 Task: Select Give A Gift Card from Gift Cards. Add to cart Amazon Fire Tablet Gift Card-2. Place order for Martha Hall, _x000D_
29730 SW Lancelot Ln_x000D_
Wilsonville, Oregon(OR), 97070, Cell Number (503) 682-3913
Action: Mouse moved to (35, 44)
Screenshot: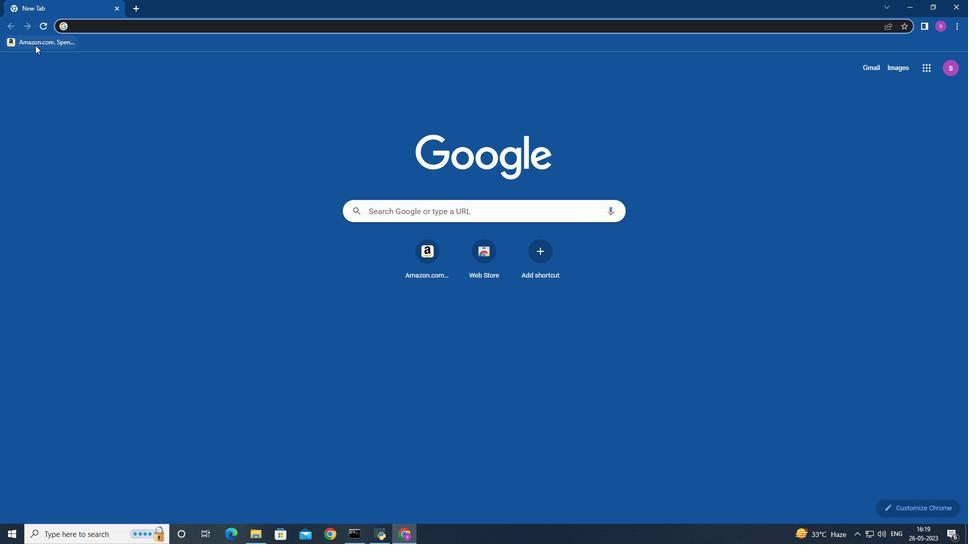 
Action: Mouse pressed left at (35, 44)
Screenshot: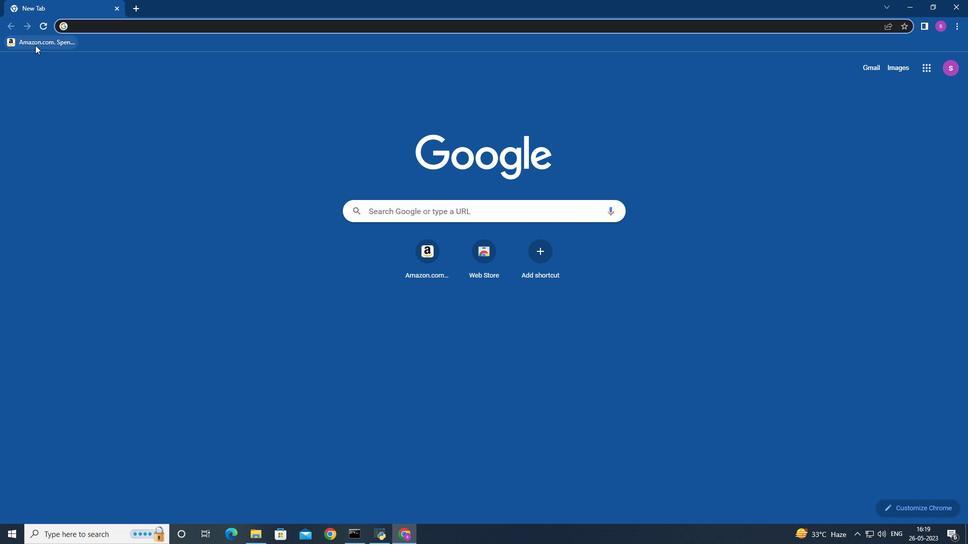 
Action: Mouse moved to (152, 278)
Screenshot: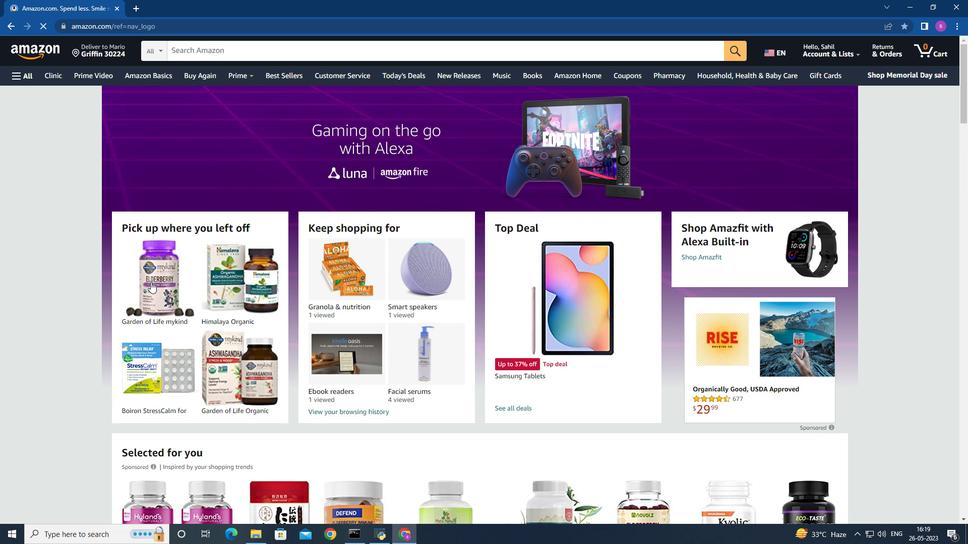 
Action: Mouse scrolled (152, 279) with delta (0, 0)
Screenshot: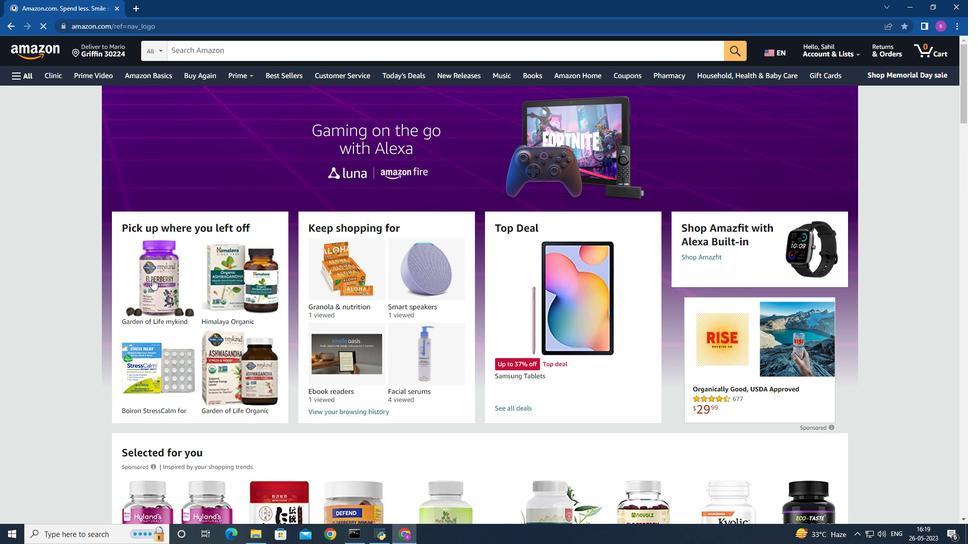
Action: Mouse scrolled (152, 279) with delta (0, 0)
Screenshot: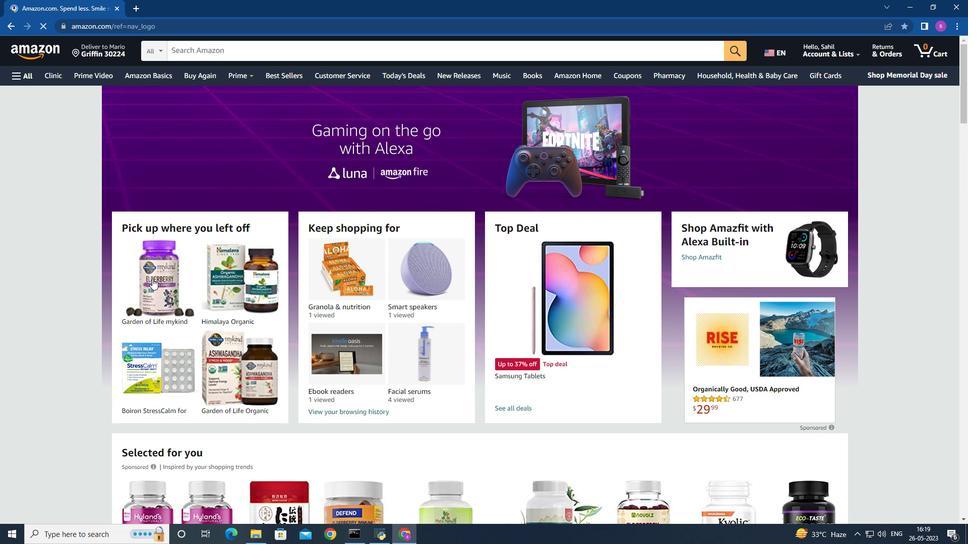 
Action: Mouse moved to (190, 197)
Screenshot: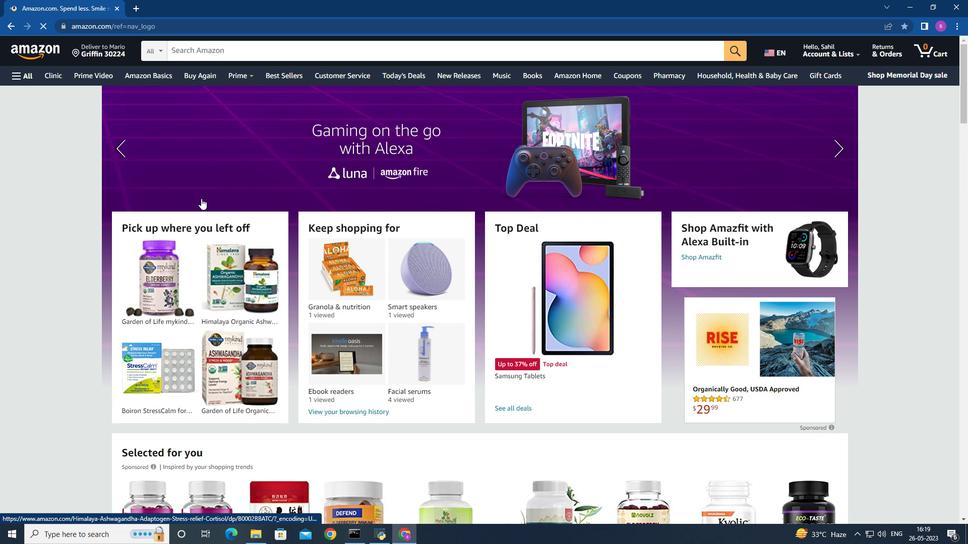 
Action: Mouse scrolled (190, 197) with delta (0, 0)
Screenshot: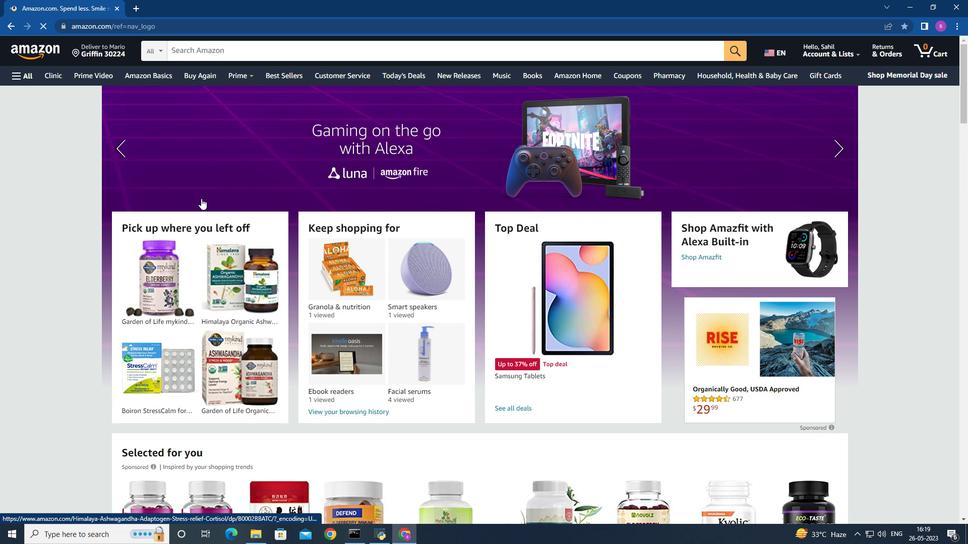 
Action: Mouse moved to (189, 197)
Screenshot: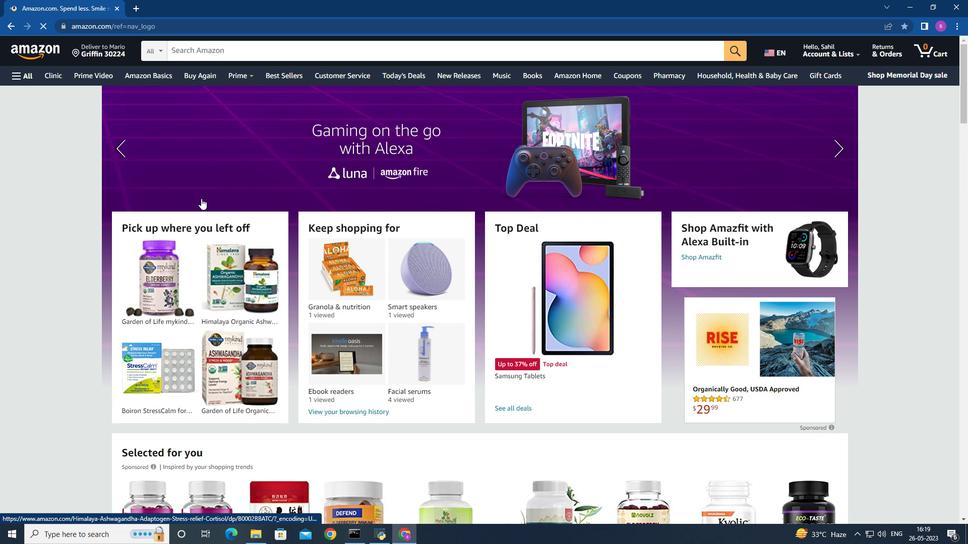 
Action: Mouse scrolled (189, 197) with delta (0, 0)
Screenshot: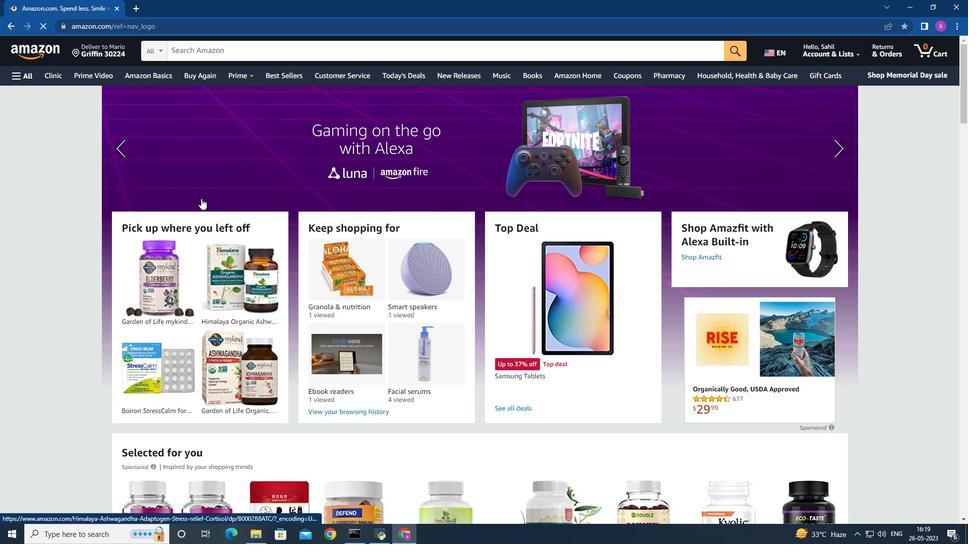 
Action: Mouse moved to (178, 210)
Screenshot: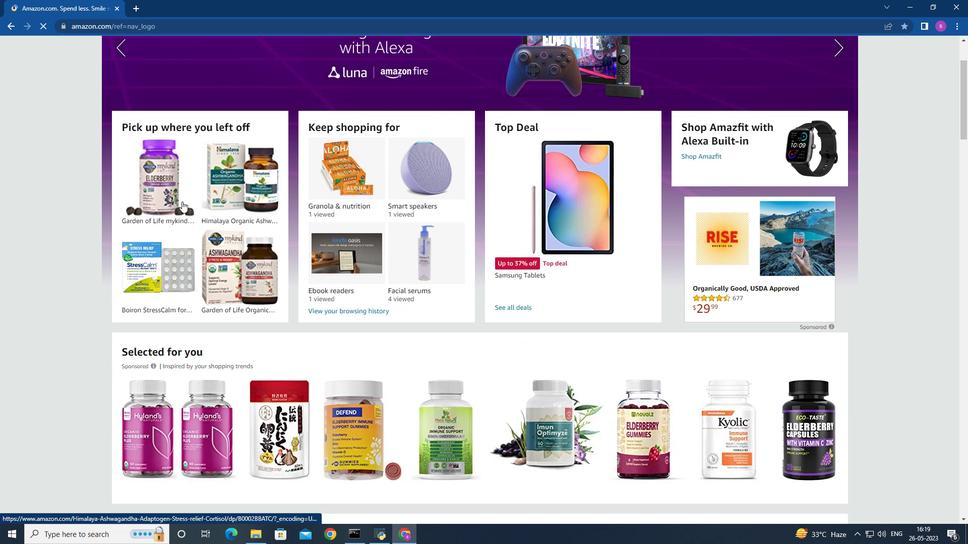 
Action: Mouse scrolled (178, 211) with delta (0, 0)
Screenshot: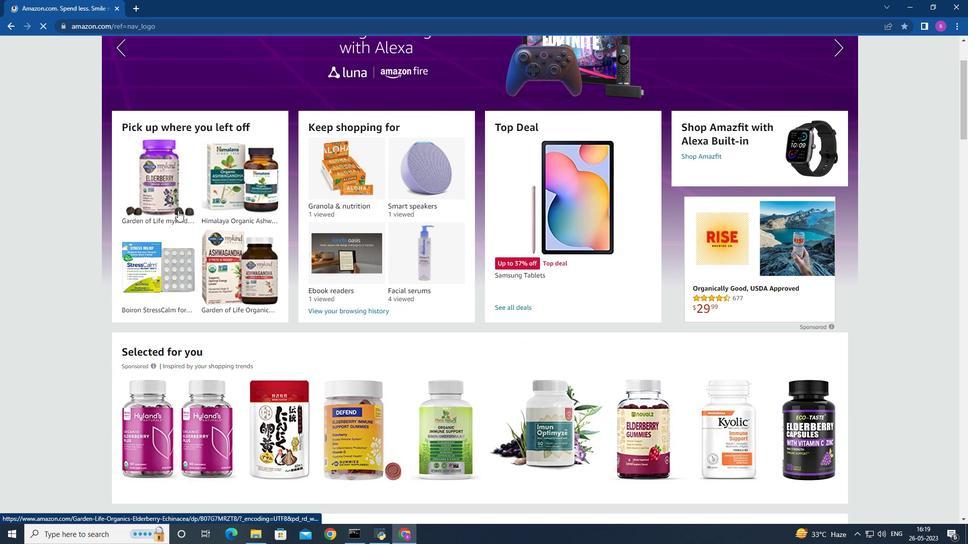 
Action: Mouse scrolled (178, 211) with delta (0, 0)
Screenshot: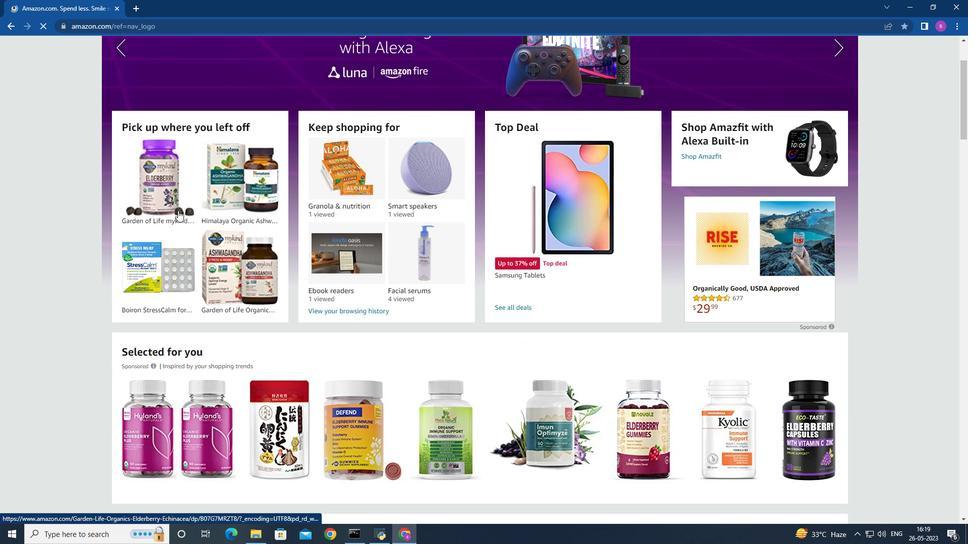 
Action: Mouse scrolled (178, 211) with delta (0, 0)
Screenshot: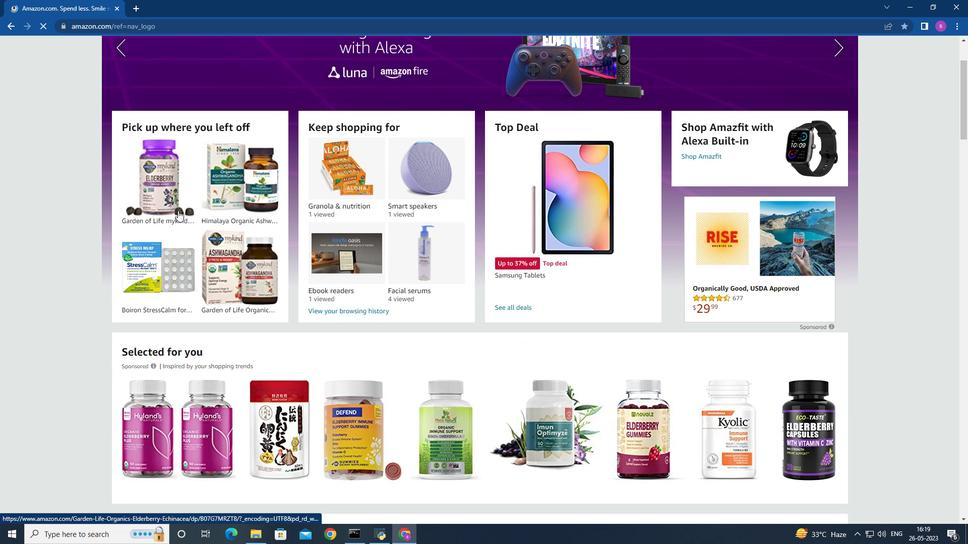 
Action: Mouse scrolled (178, 211) with delta (0, 0)
Screenshot: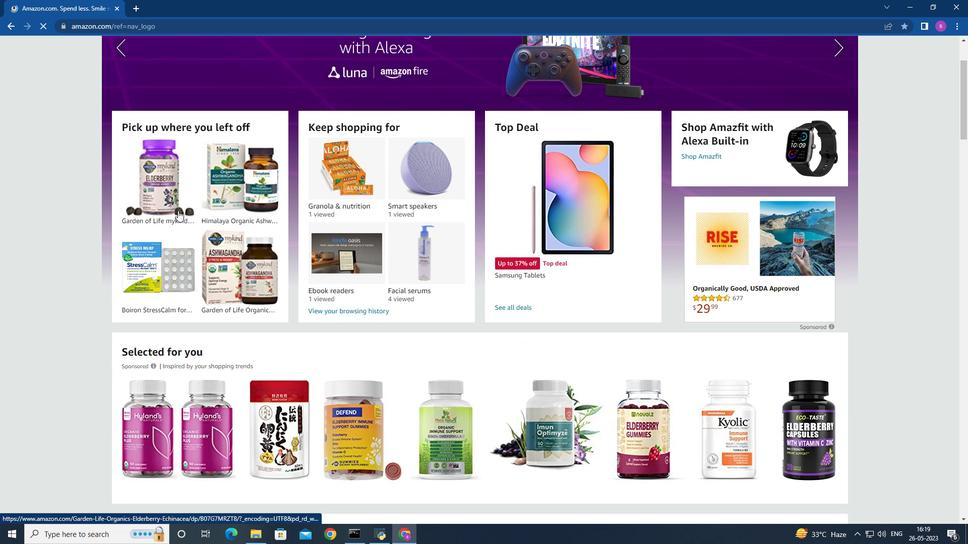 
Action: Mouse scrolled (178, 211) with delta (0, 0)
Screenshot: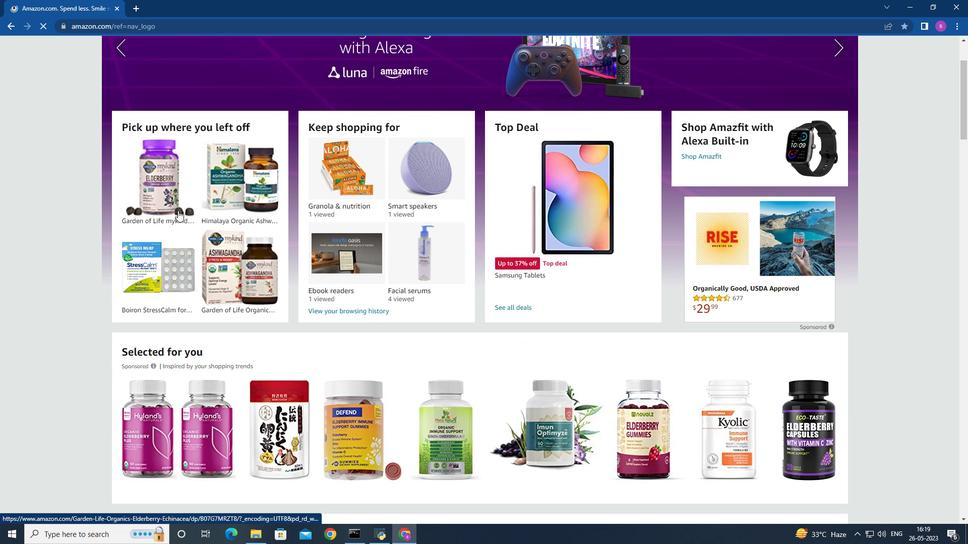 
Action: Mouse scrolled (178, 211) with delta (0, 0)
Screenshot: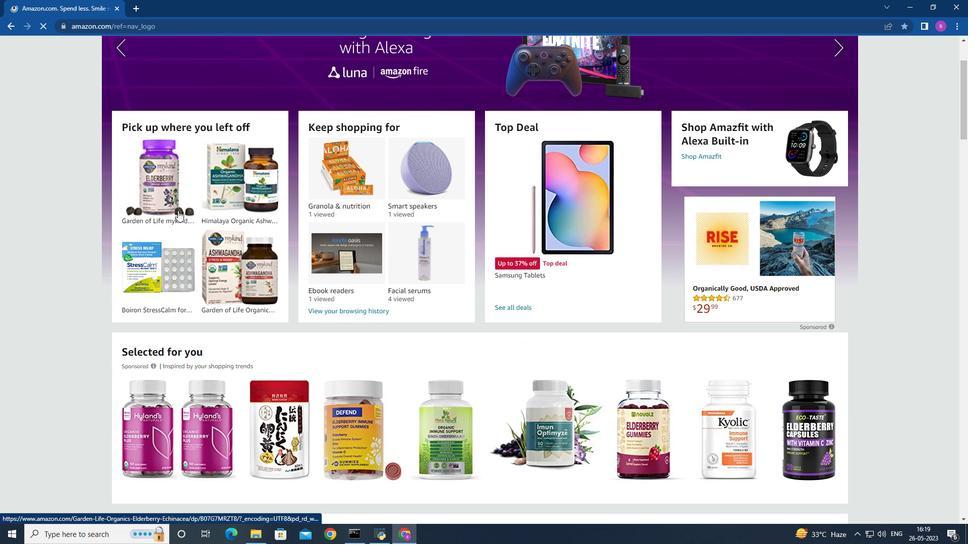 
Action: Mouse moved to (85, 51)
Screenshot: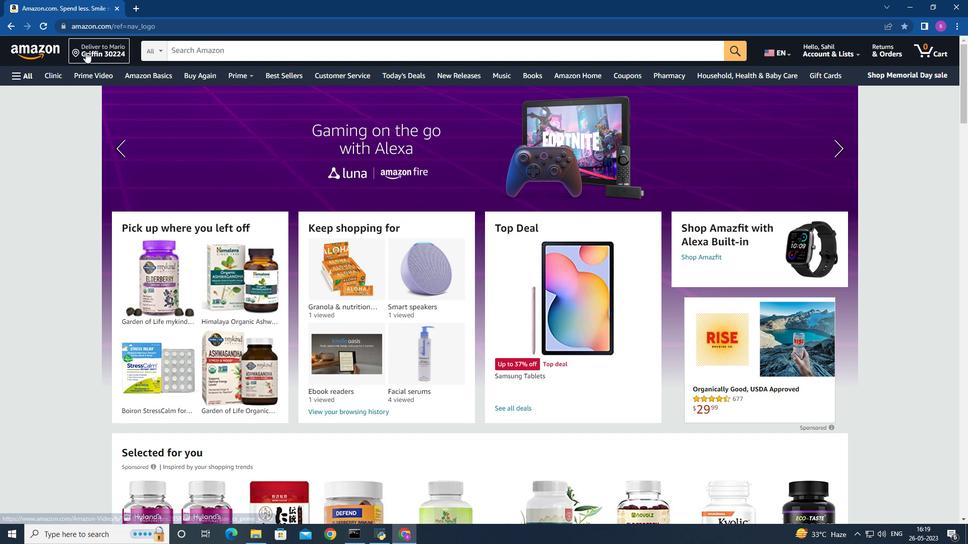 
Action: Mouse pressed left at (85, 51)
Screenshot: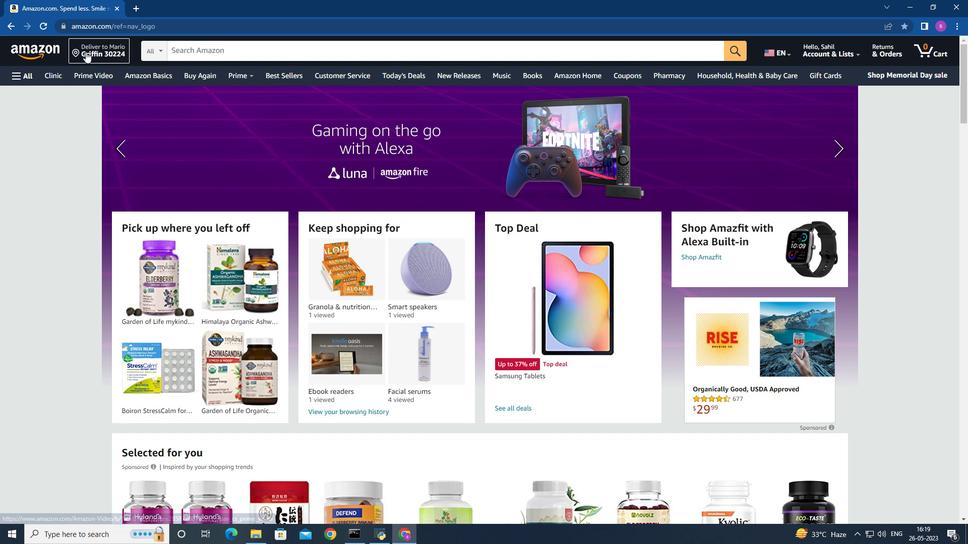 
Action: Mouse moved to (476, 313)
Screenshot: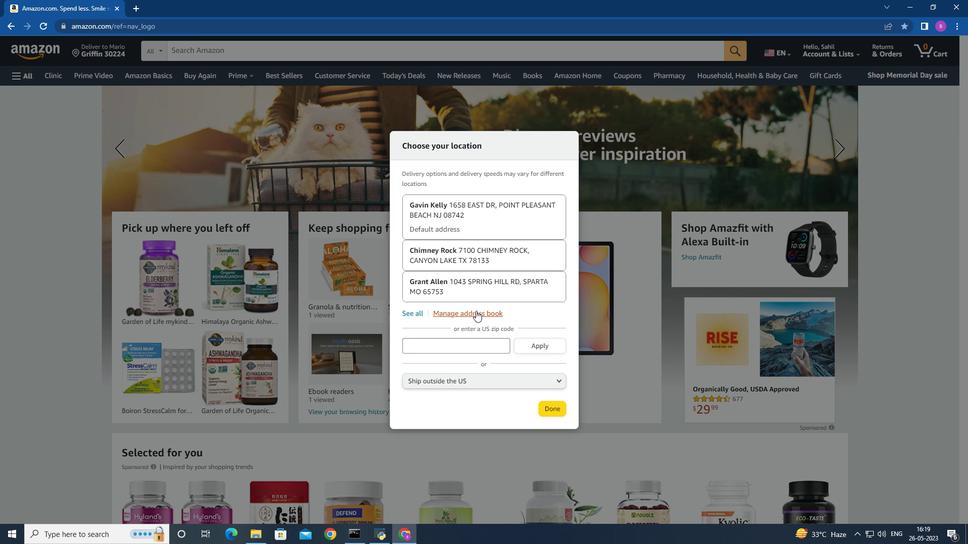 
Action: Mouse pressed left at (476, 313)
Screenshot: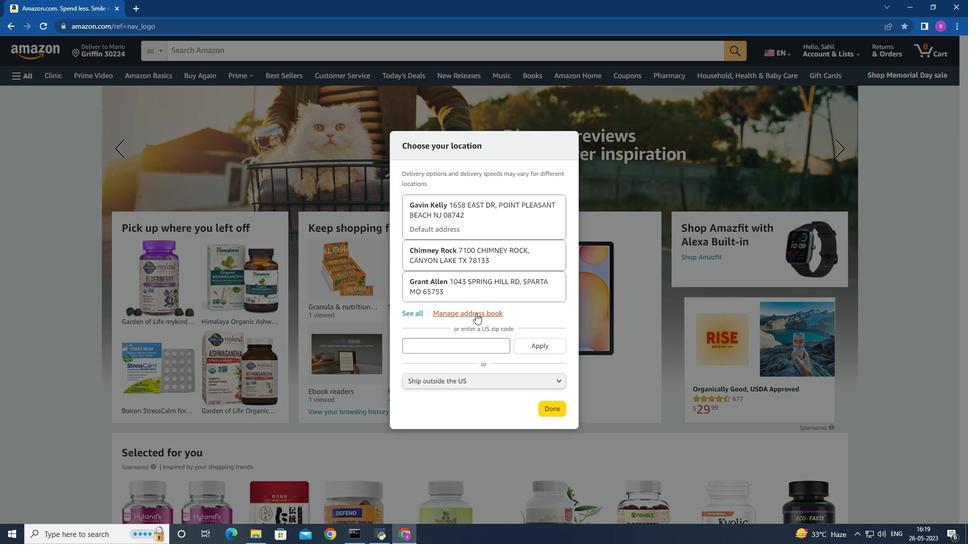 
Action: Mouse moved to (301, 229)
Screenshot: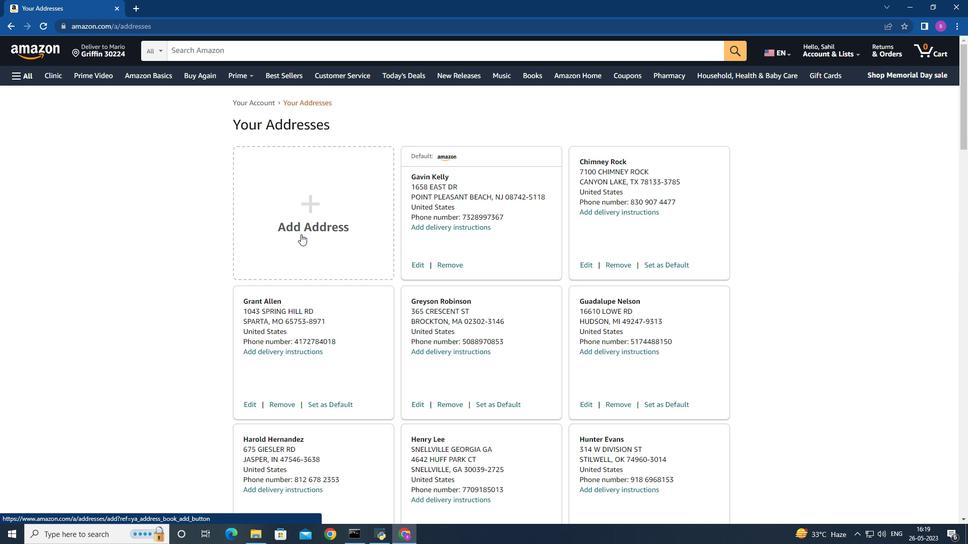 
Action: Mouse pressed left at (301, 229)
Screenshot: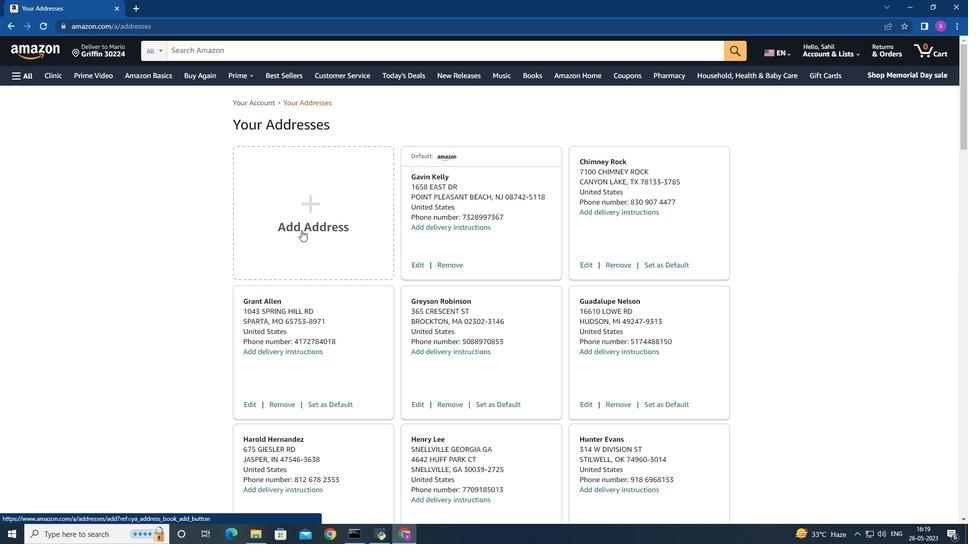 
Action: Mouse moved to (396, 245)
Screenshot: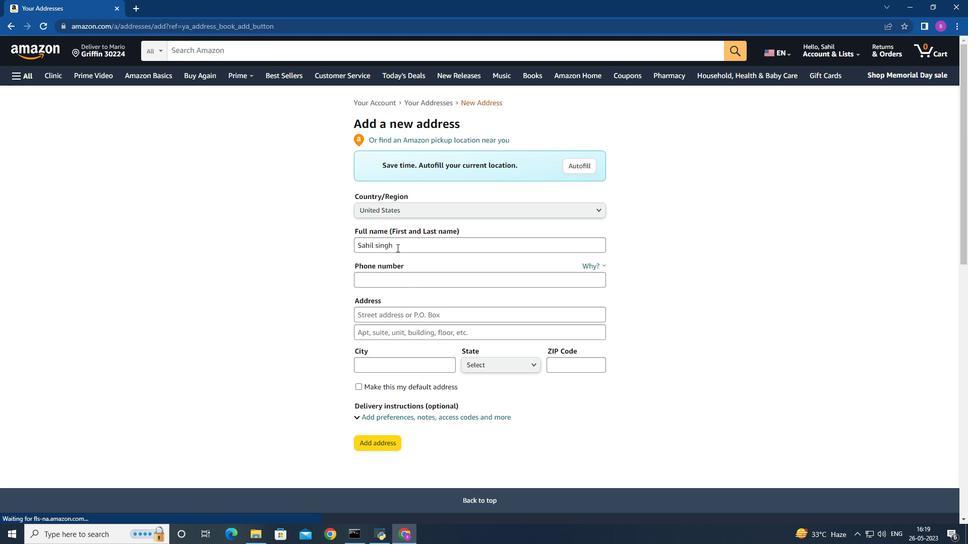 
Action: Mouse pressed left at (396, 245)
Screenshot: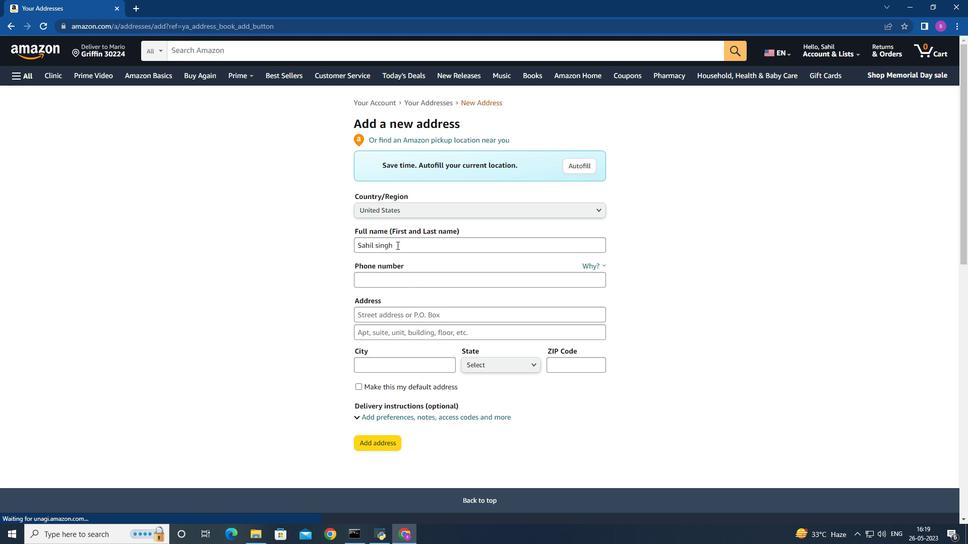 
Action: Mouse moved to (299, 246)
Screenshot: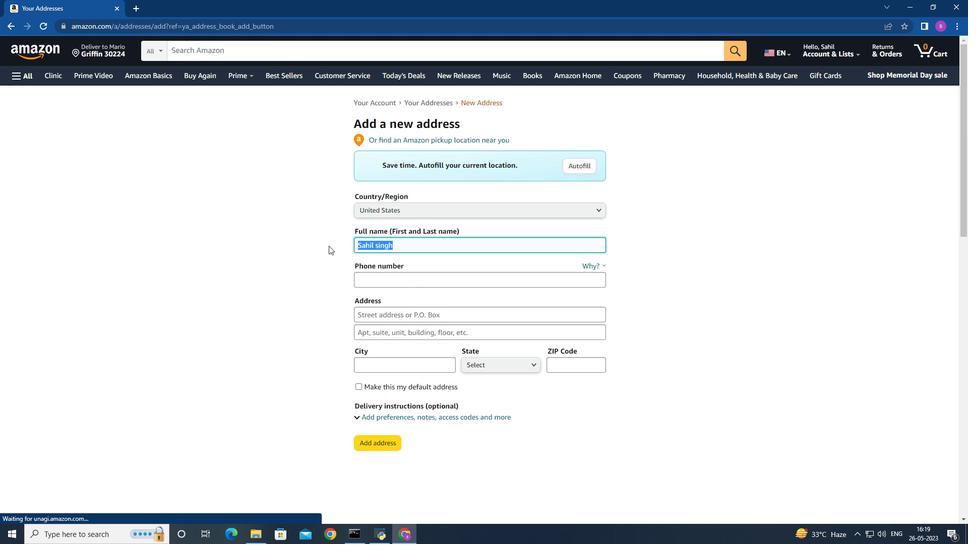 
Action: Key pressed <Key.backspace><Key.shift>Martha<Key.space><Key.shift>Hall
Screenshot: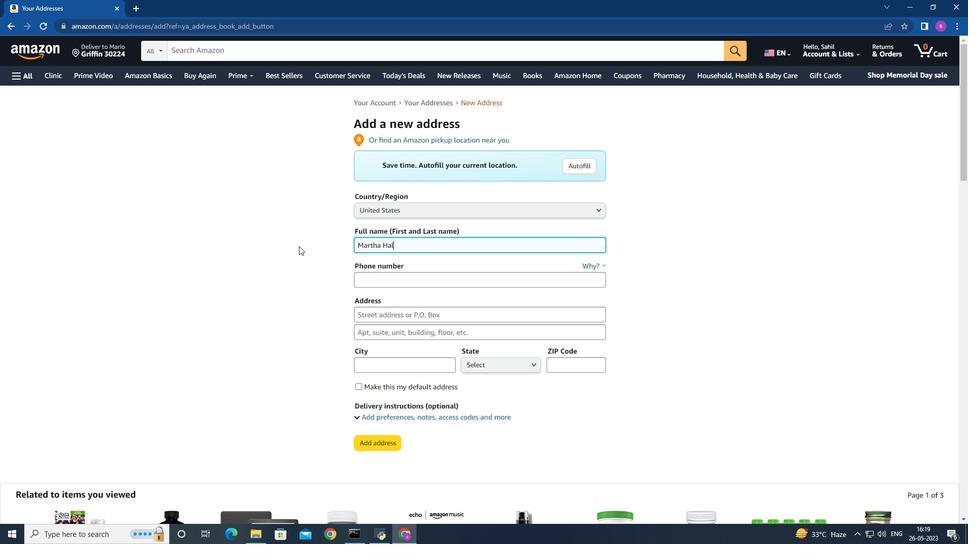 
Action: Mouse moved to (380, 277)
Screenshot: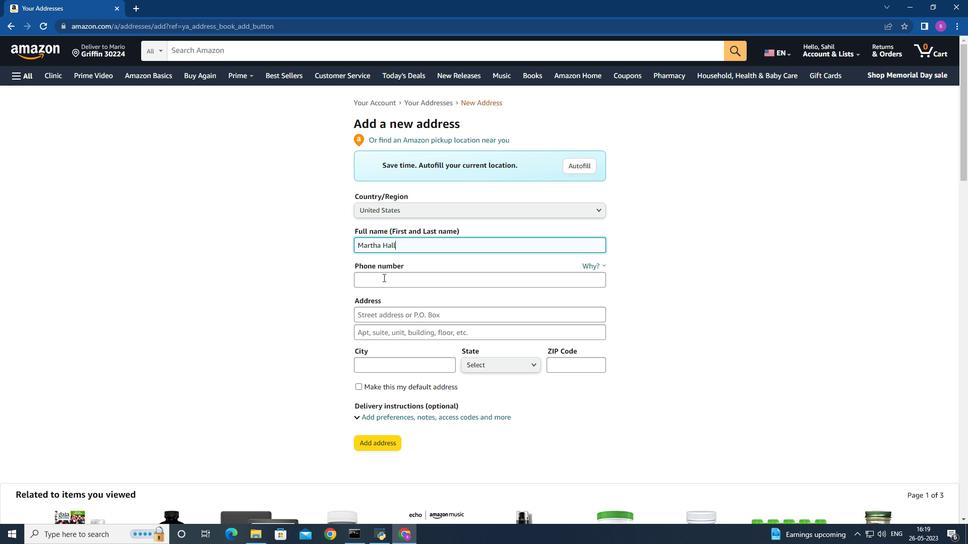 
Action: Mouse pressed left at (380, 277)
Screenshot: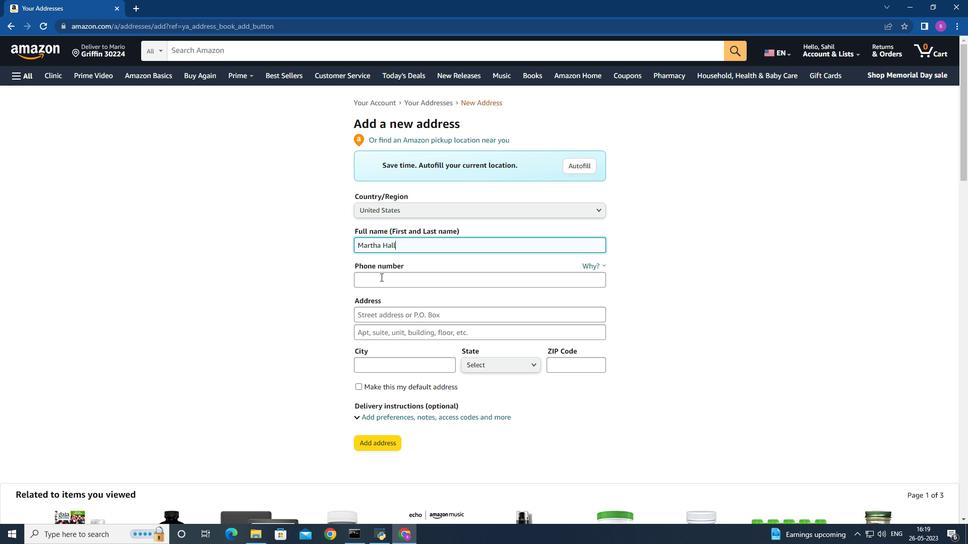
Action: Key pressed <Key.shift>(5043<Key.backspace><Key.backspace>3<Key.shift>)<Key.shift><Key.shift>^<Key.backspace>682-3913
Screenshot: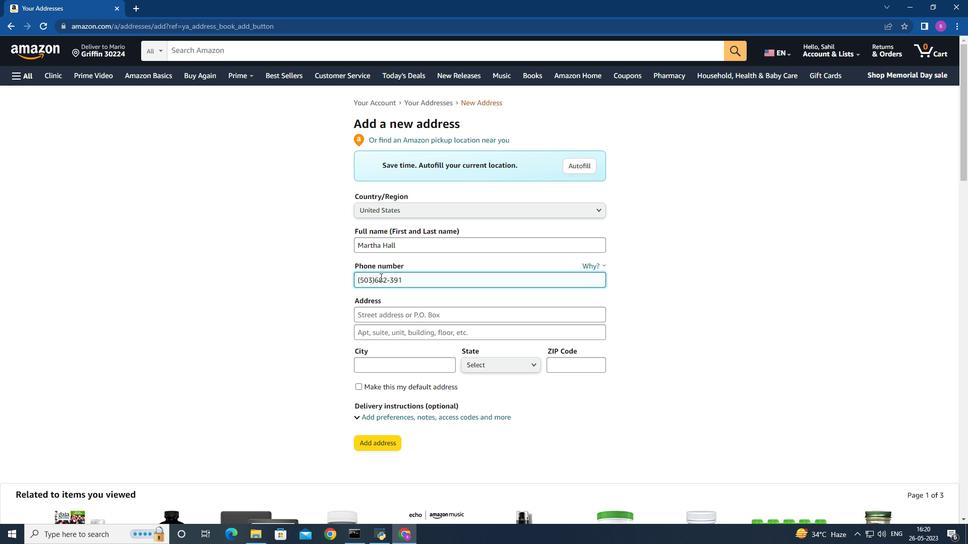 
Action: Mouse moved to (371, 313)
Screenshot: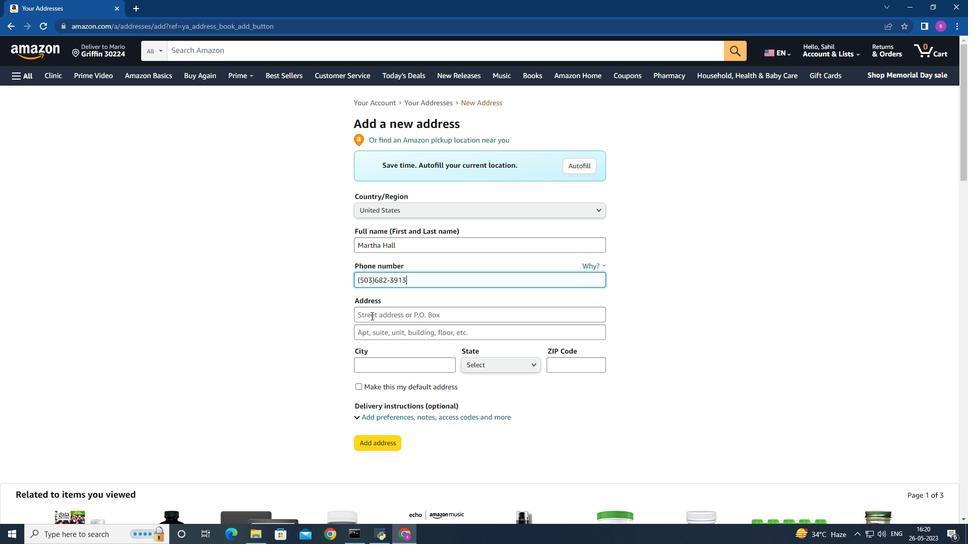 
Action: Mouse pressed left at (371, 313)
Screenshot: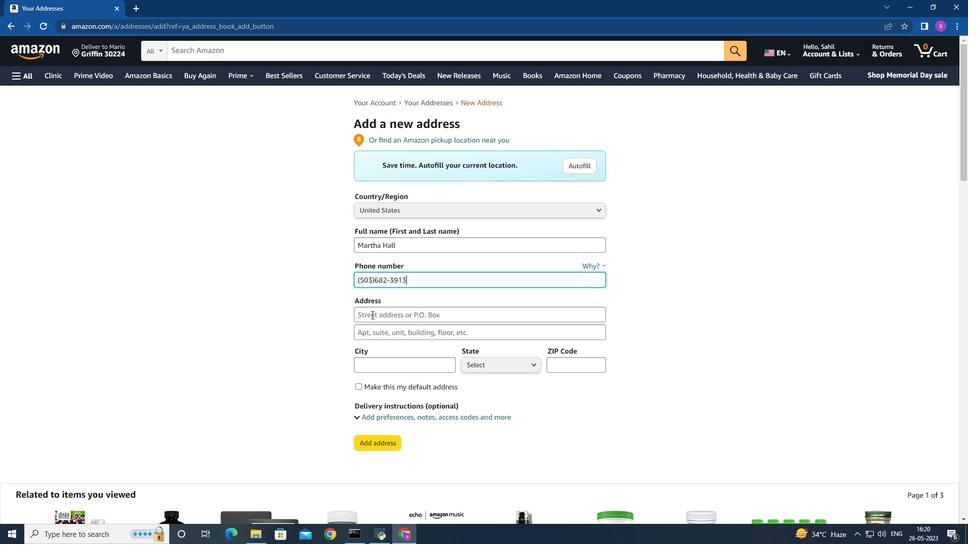 
Action: Mouse moved to (371, 313)
Screenshot: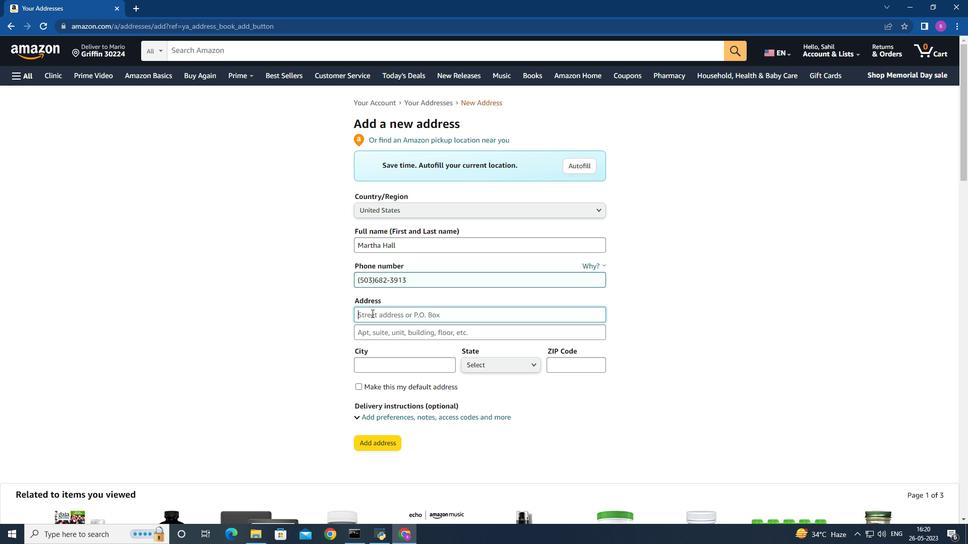 
Action: Key pressed 29730<Key.space><Key.shift>SW<Key.space><Key.shift><Key.shift><Key.shift>L
Screenshot: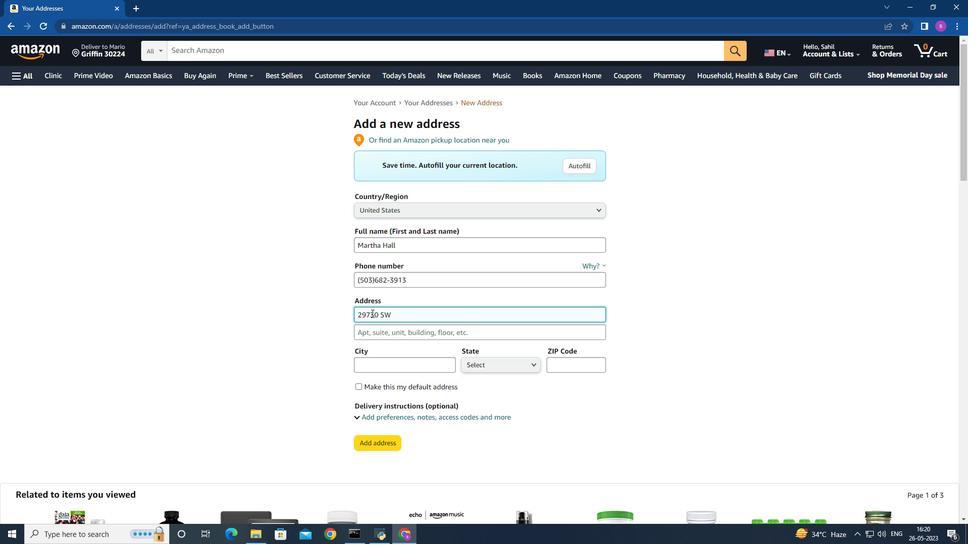 
Action: Mouse moved to (399, 334)
Screenshot: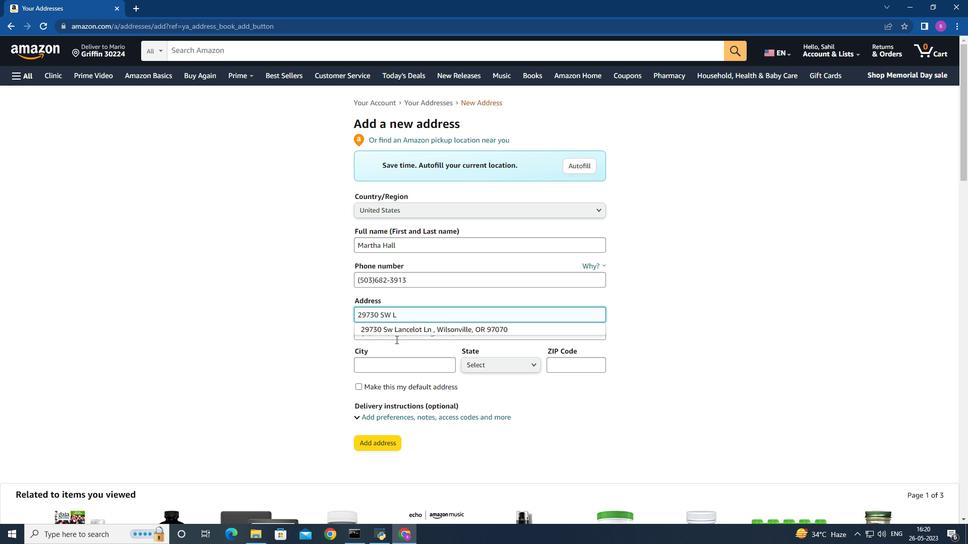 
Action: Mouse pressed left at (399, 334)
Screenshot: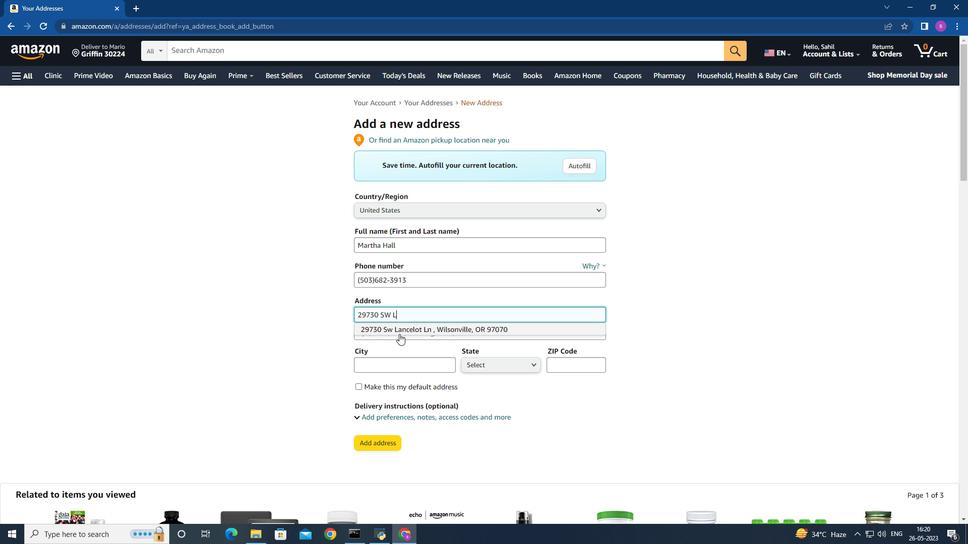 
Action: Mouse moved to (421, 386)
Screenshot: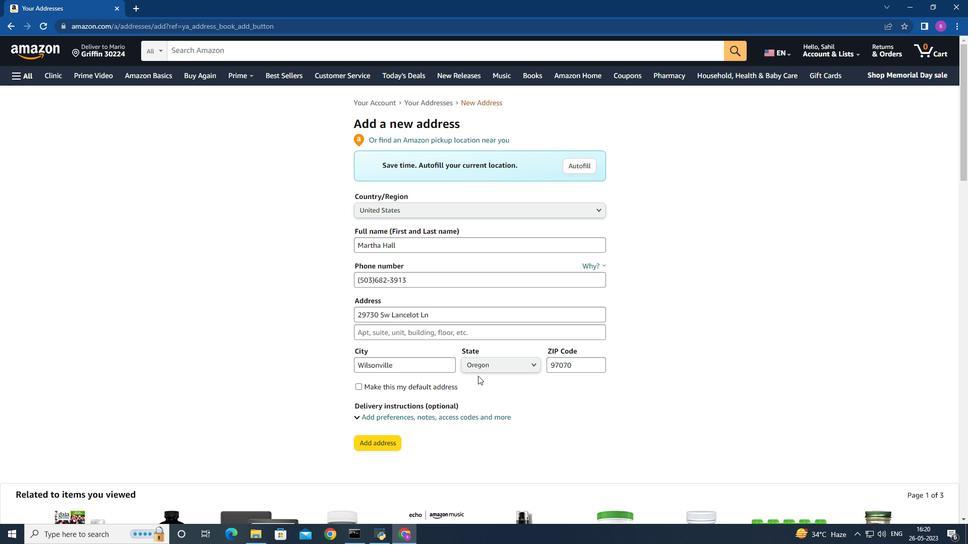 
Action: Mouse scrolled (421, 386) with delta (0, 0)
Screenshot: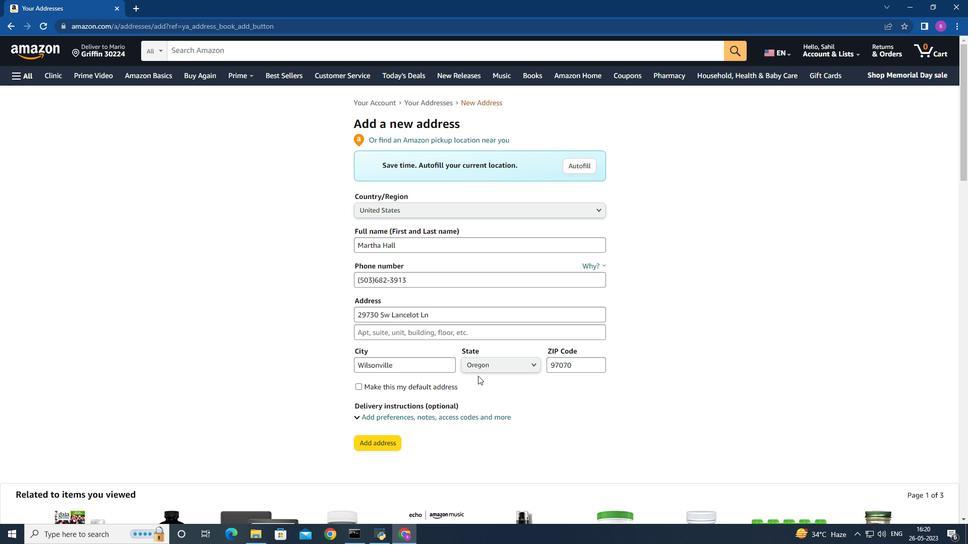 
Action: Mouse moved to (416, 388)
Screenshot: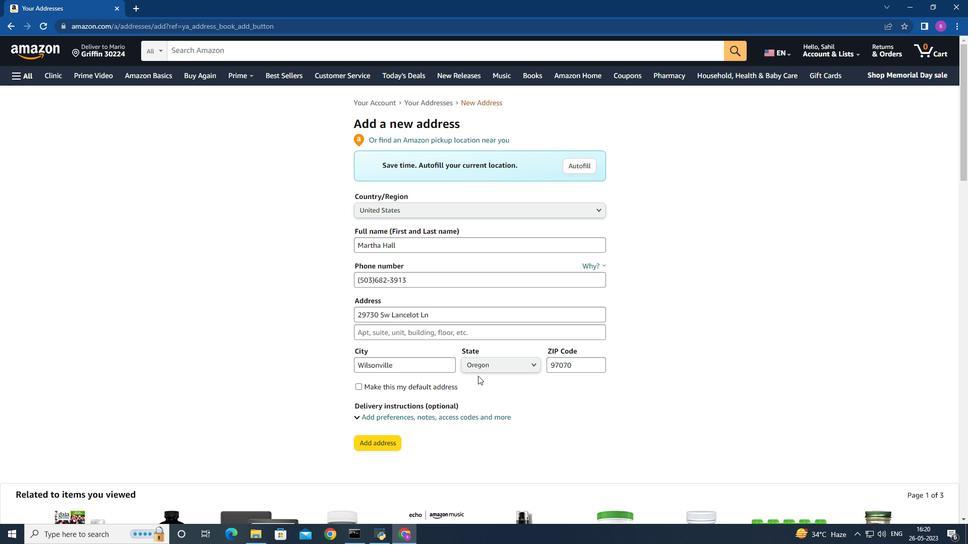
Action: Mouse scrolled (416, 387) with delta (0, 0)
Screenshot: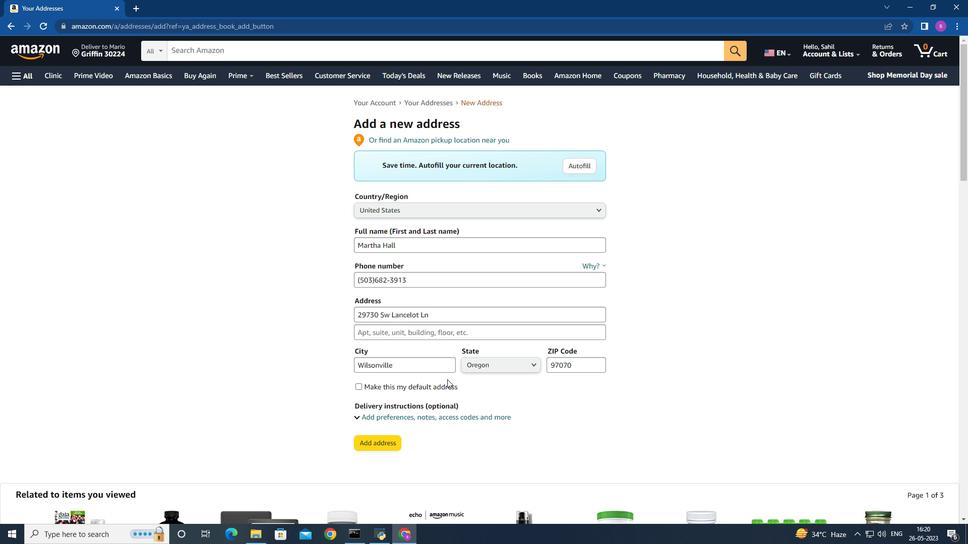 
Action: Mouse moved to (368, 342)
Screenshot: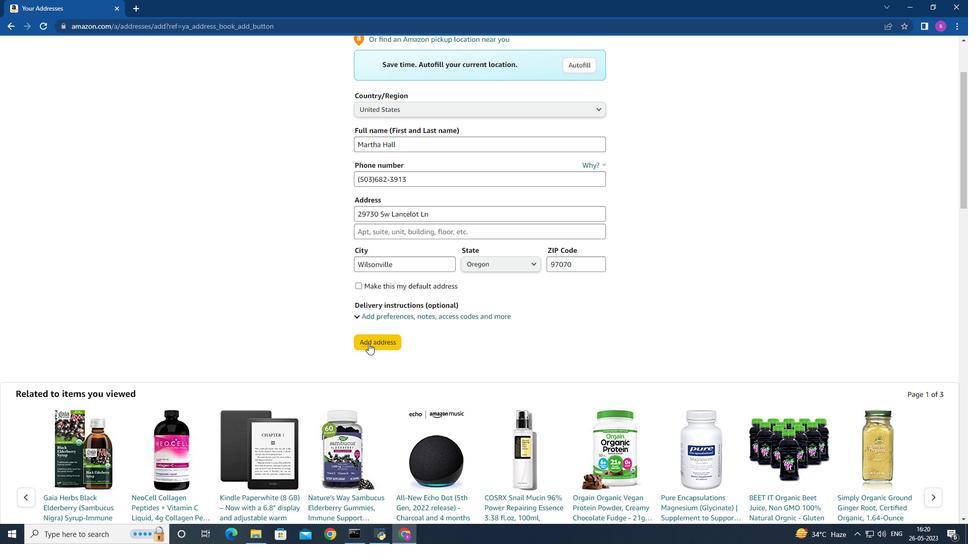
Action: Mouse pressed left at (368, 342)
Screenshot: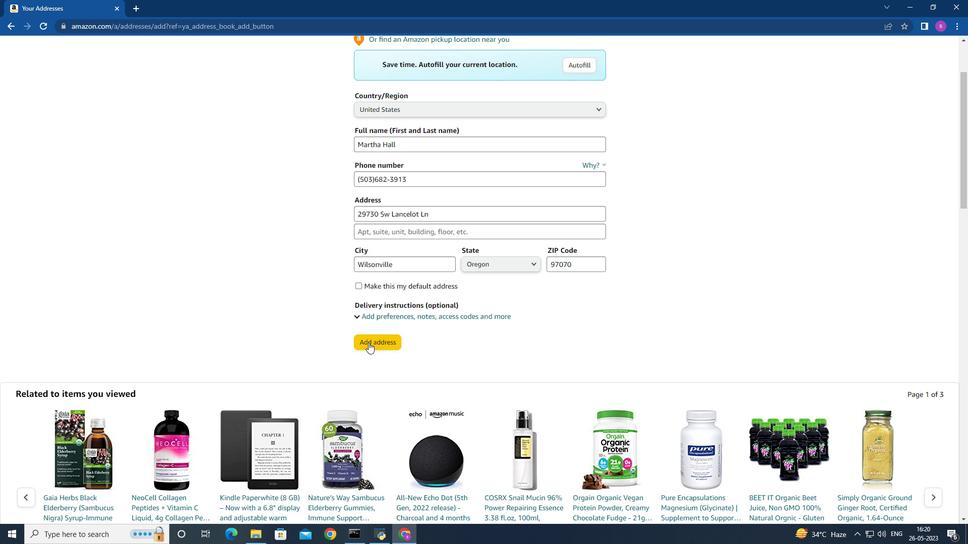 
Action: Mouse moved to (105, 55)
Screenshot: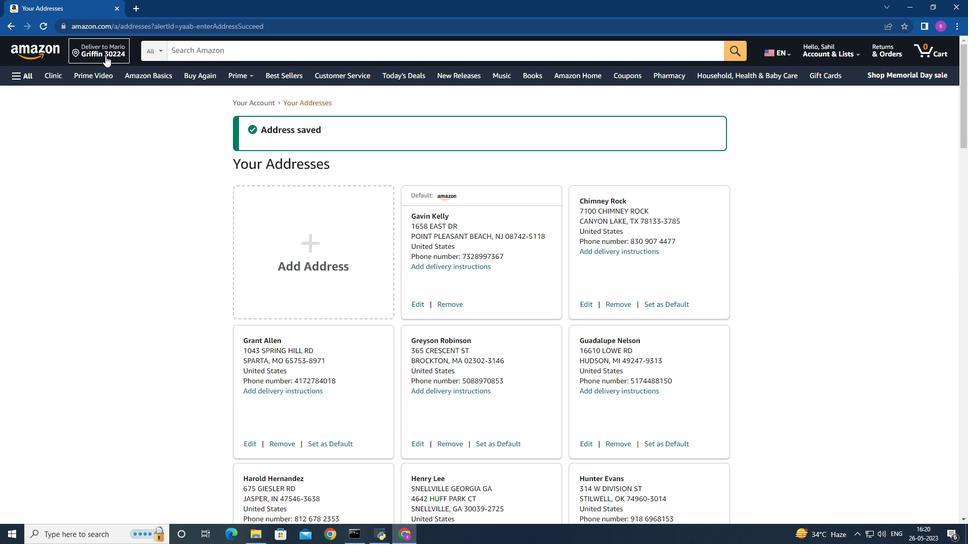 
Action: Mouse pressed left at (105, 55)
Screenshot: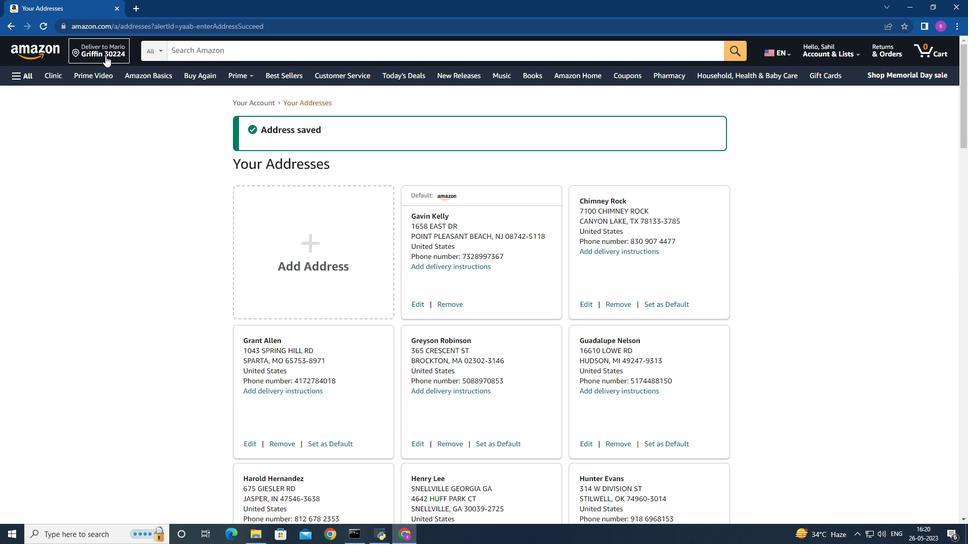 
Action: Mouse moved to (414, 313)
Screenshot: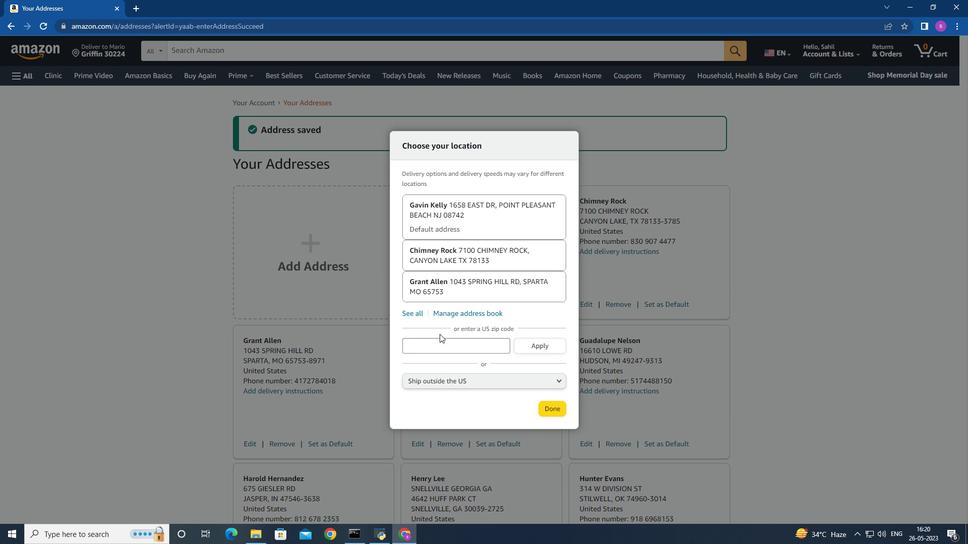 
Action: Mouse pressed left at (414, 313)
Screenshot: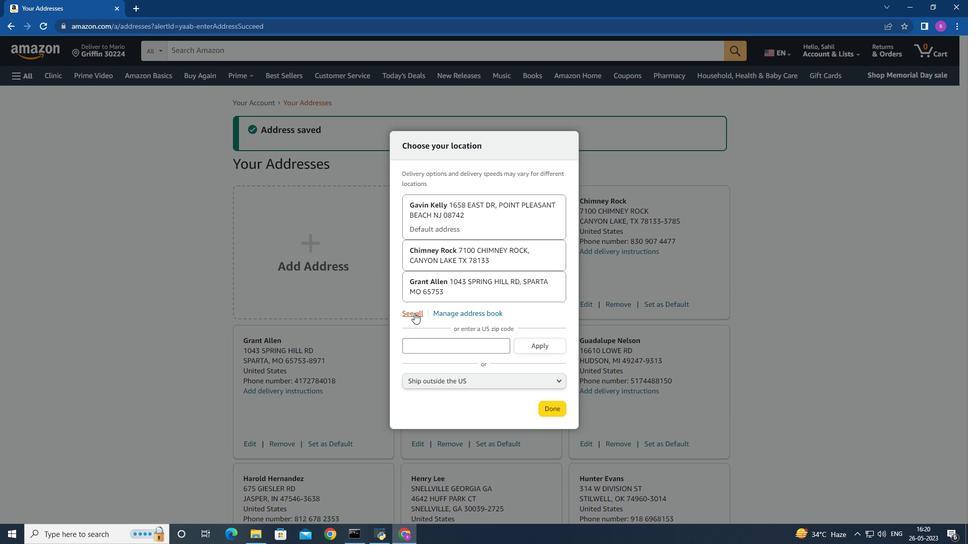 
Action: Mouse moved to (440, 323)
Screenshot: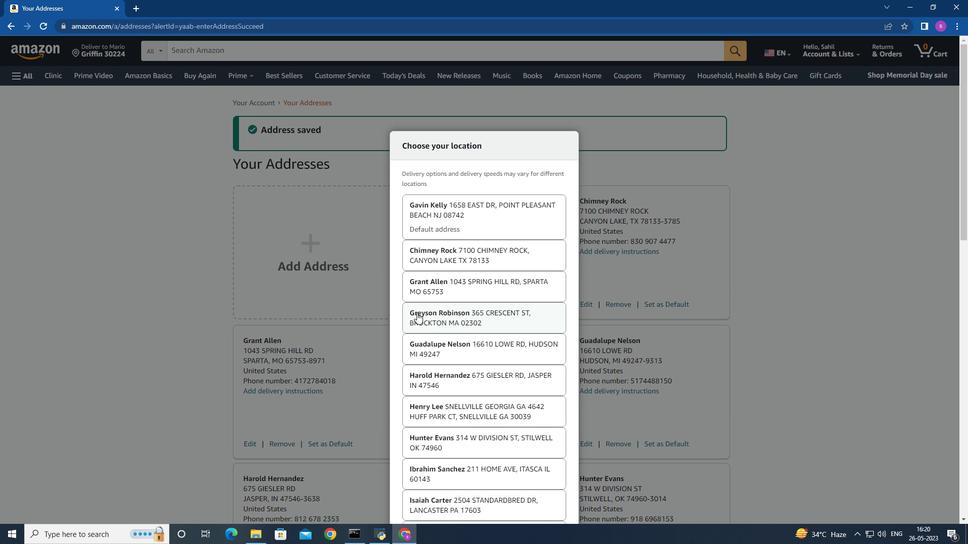 
Action: Mouse scrolled (440, 322) with delta (0, 0)
Screenshot: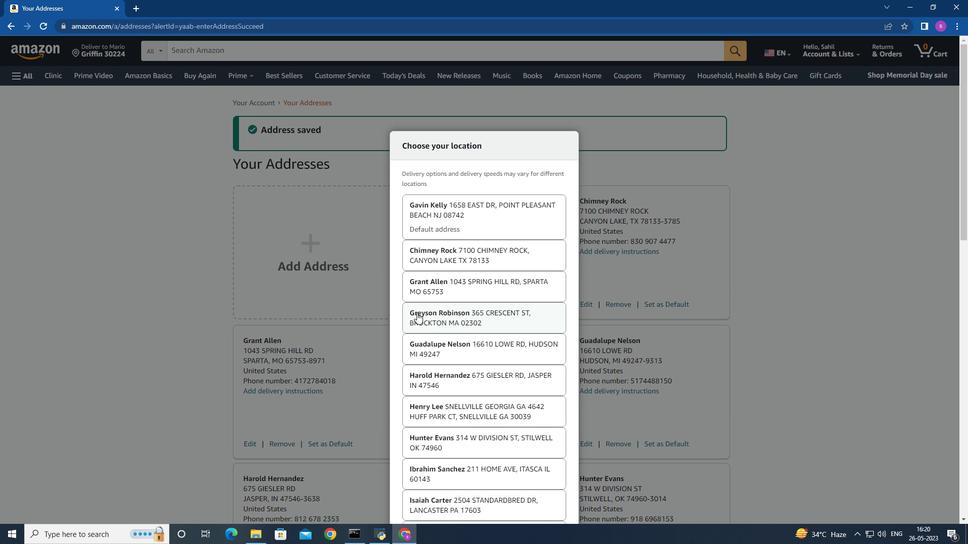 
Action: Mouse moved to (440, 323)
Screenshot: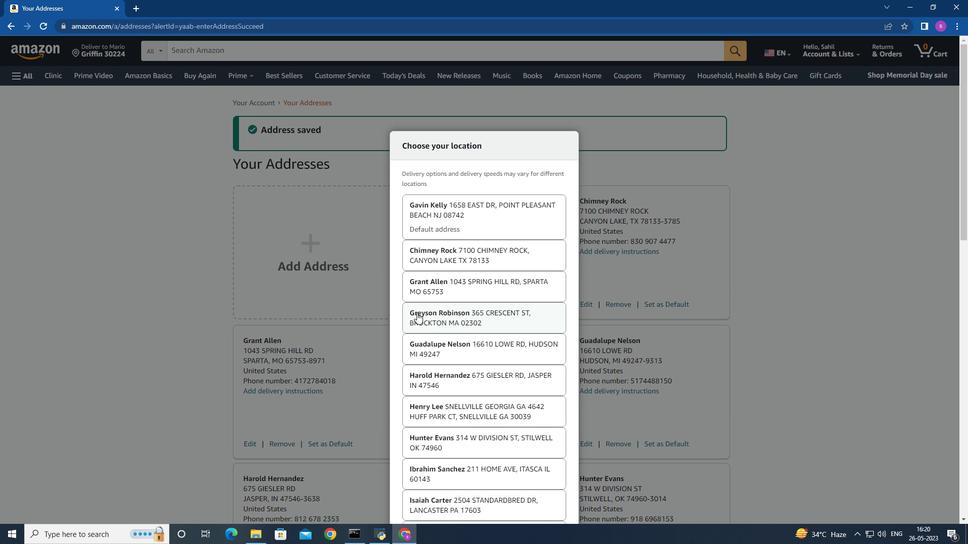 
Action: Mouse scrolled (440, 323) with delta (0, 0)
Screenshot: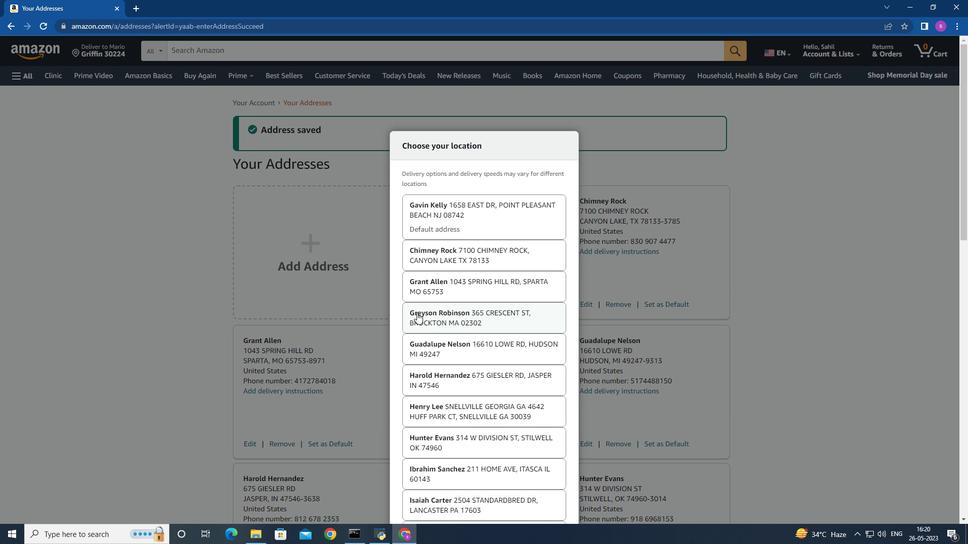 
Action: Mouse moved to (440, 323)
Screenshot: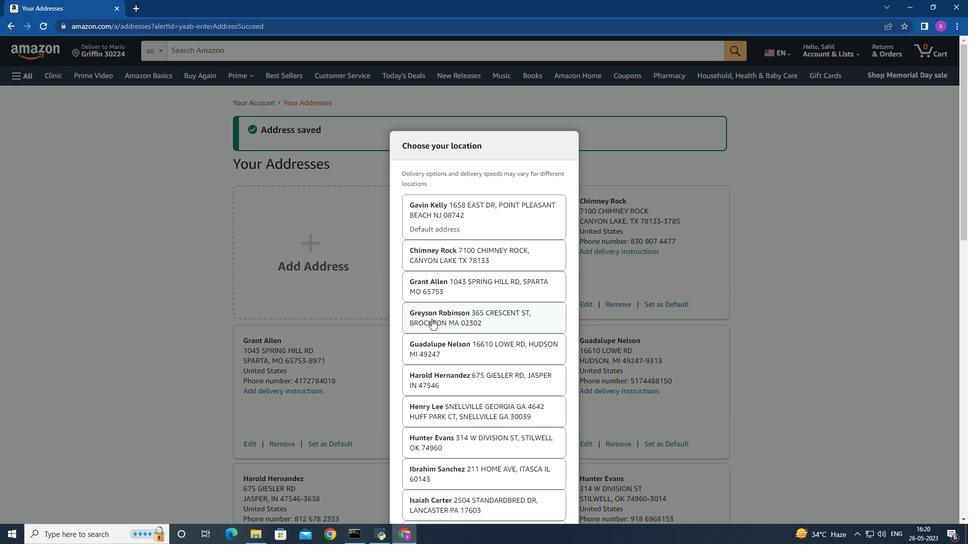 
Action: Mouse scrolled (440, 323) with delta (0, 0)
Screenshot: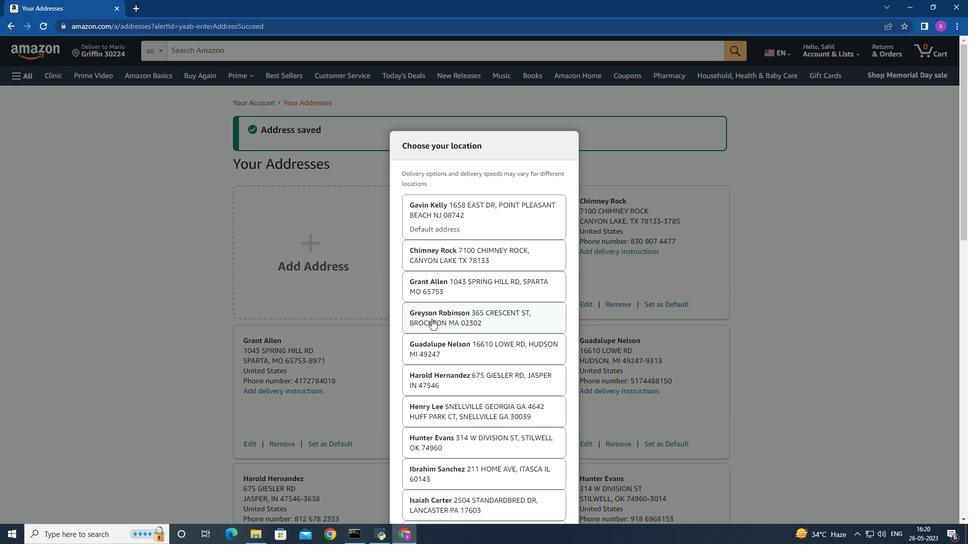 
Action: Mouse scrolled (440, 323) with delta (0, 0)
Screenshot: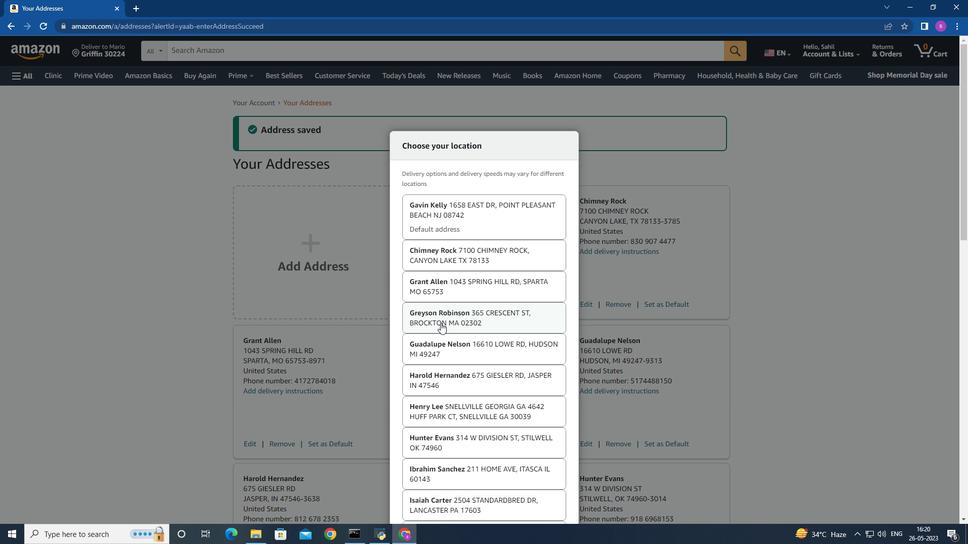 
Action: Mouse scrolled (440, 323) with delta (0, 0)
Screenshot: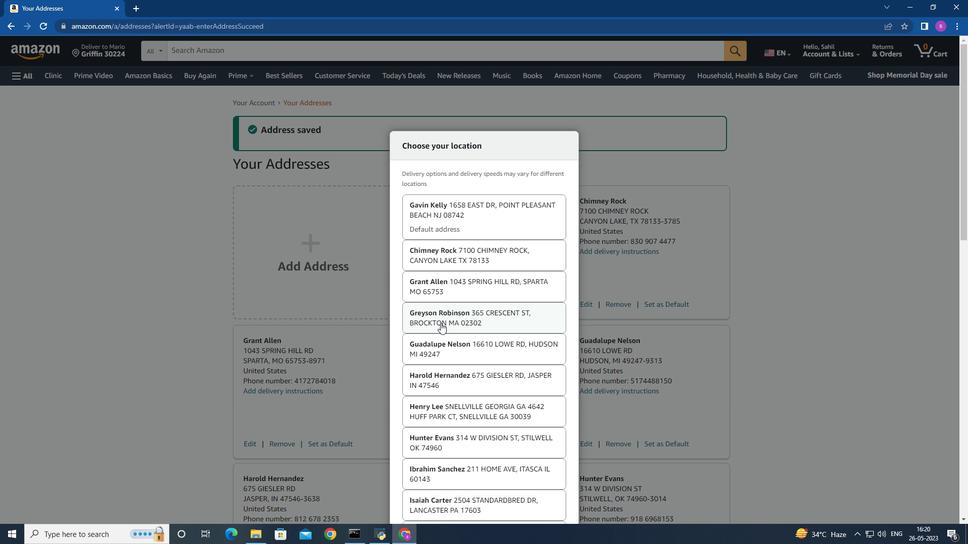 
Action: Mouse scrolled (440, 323) with delta (0, 0)
Screenshot: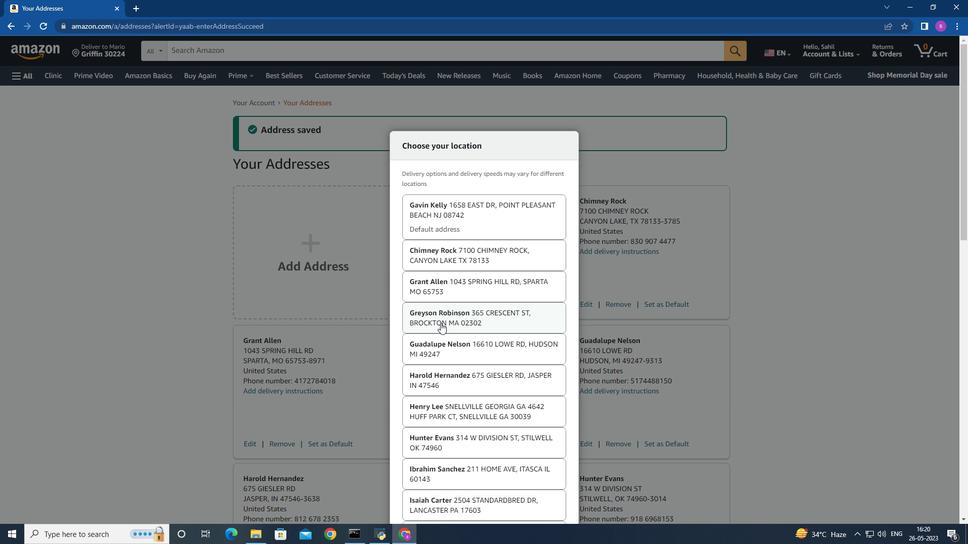 
Action: Mouse moved to (443, 329)
Screenshot: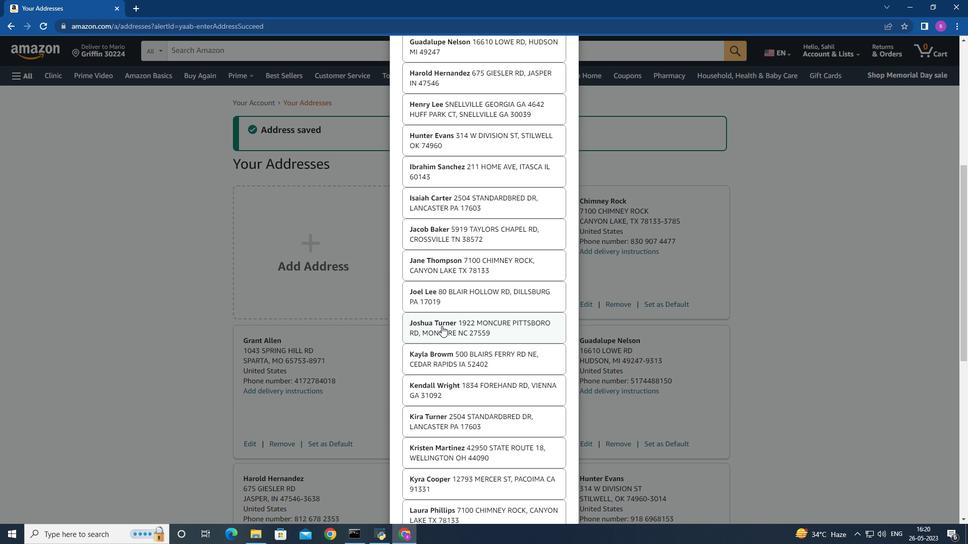 
Action: Mouse scrolled (443, 329) with delta (0, 0)
Screenshot: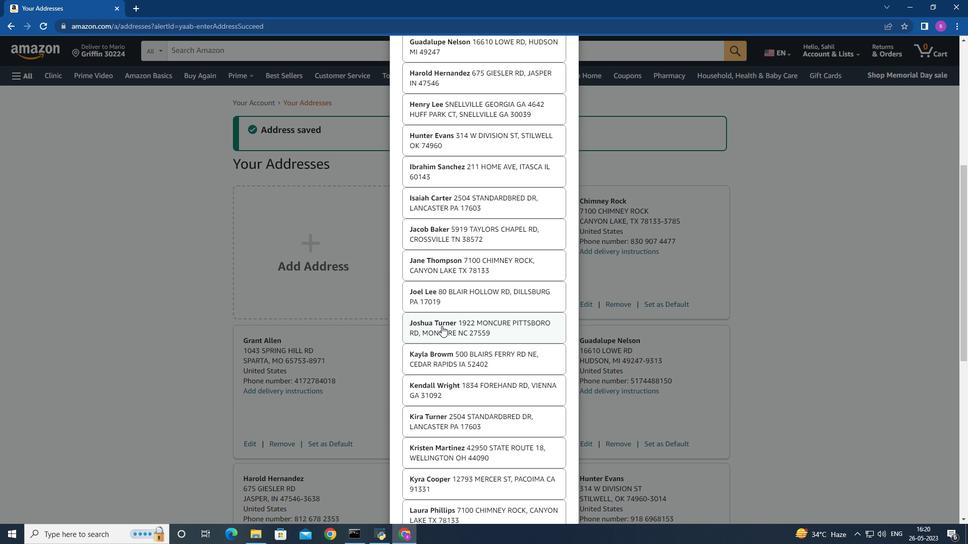 
Action: Mouse moved to (443, 331)
Screenshot: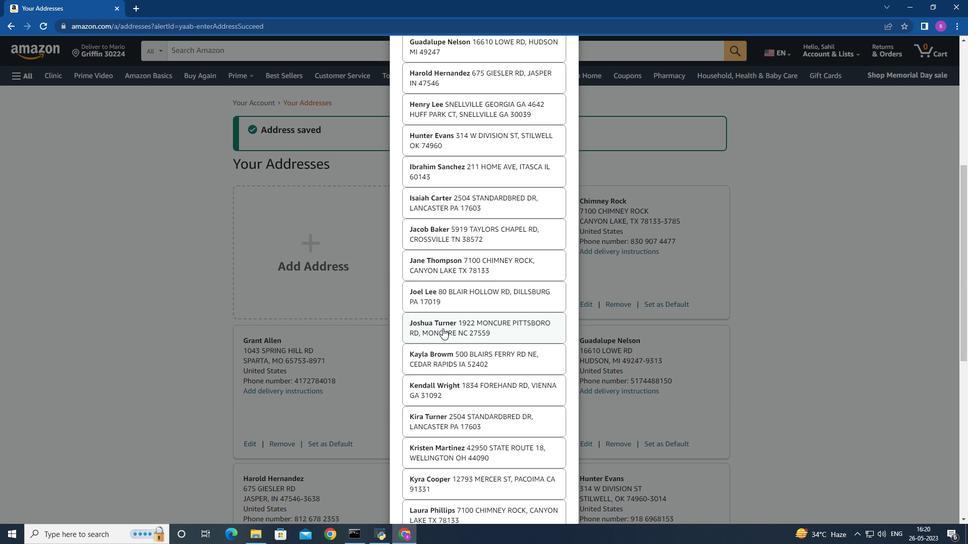 
Action: Mouse scrolled (443, 330) with delta (0, 0)
Screenshot: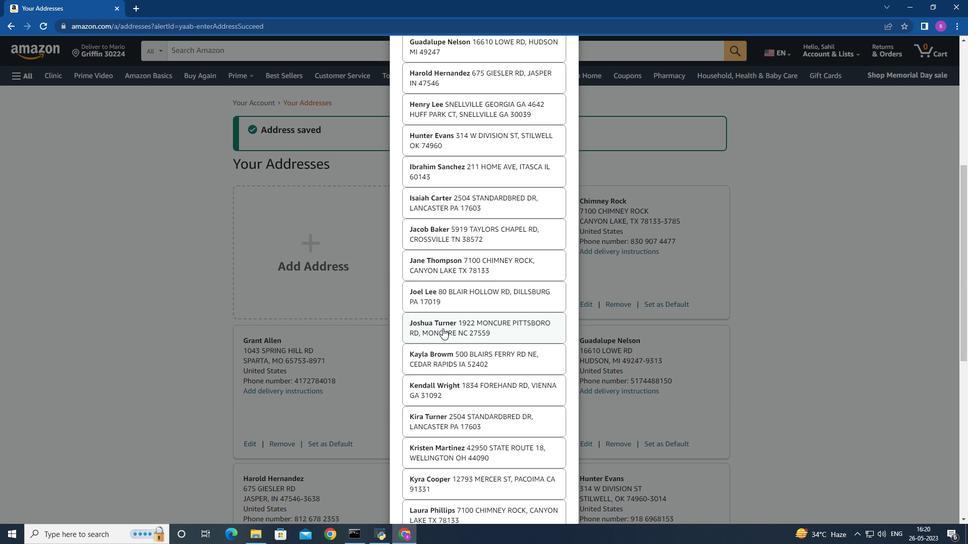 
Action: Mouse moved to (444, 332)
Screenshot: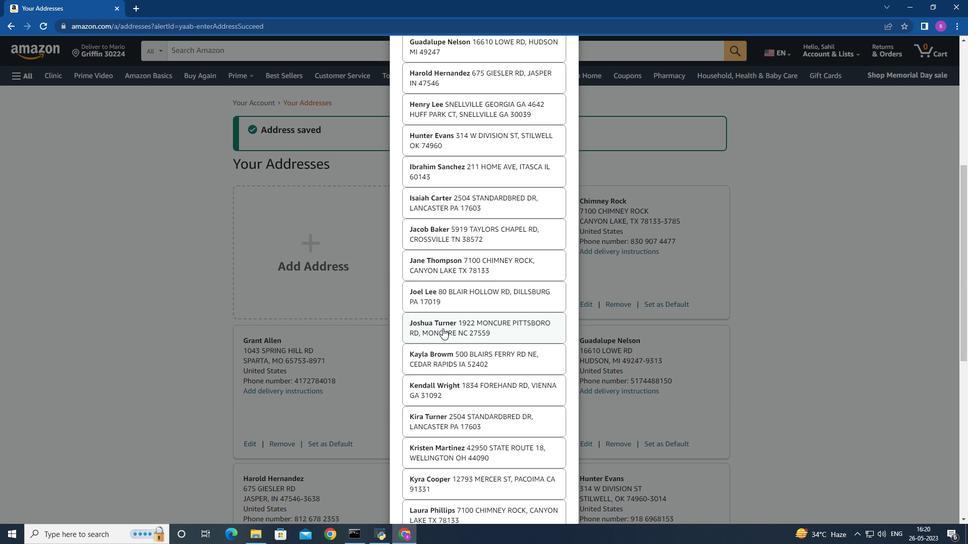 
Action: Mouse scrolled (444, 332) with delta (0, 0)
Screenshot: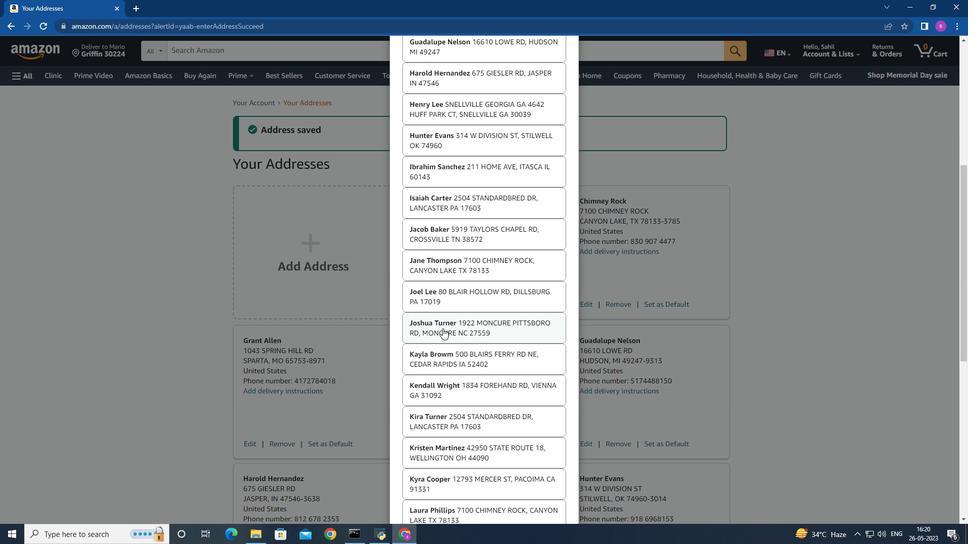 
Action: Mouse moved to (446, 334)
Screenshot: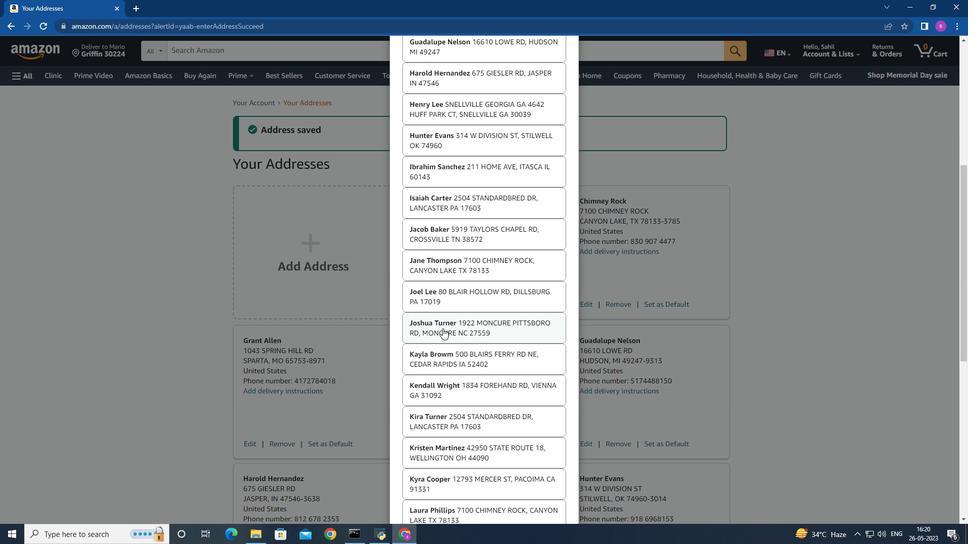 
Action: Mouse scrolled (446, 334) with delta (0, 0)
Screenshot: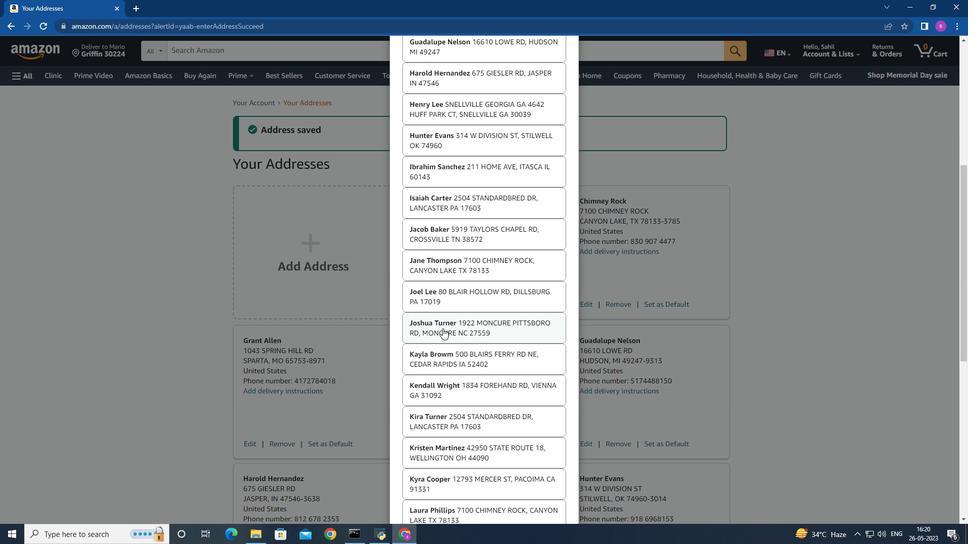 
Action: Mouse moved to (446, 335)
Screenshot: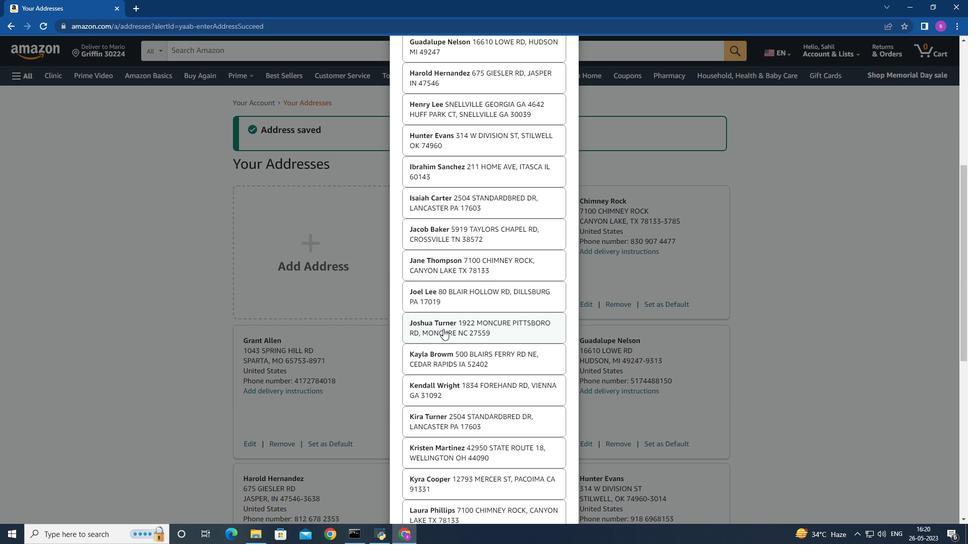 
Action: Mouse scrolled (446, 334) with delta (0, 0)
Screenshot: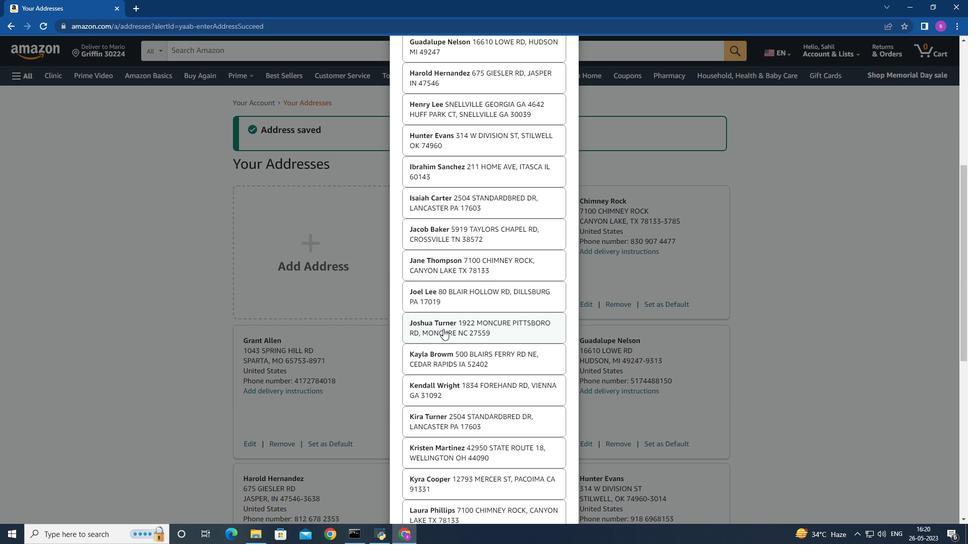 
Action: Mouse moved to (447, 335)
Screenshot: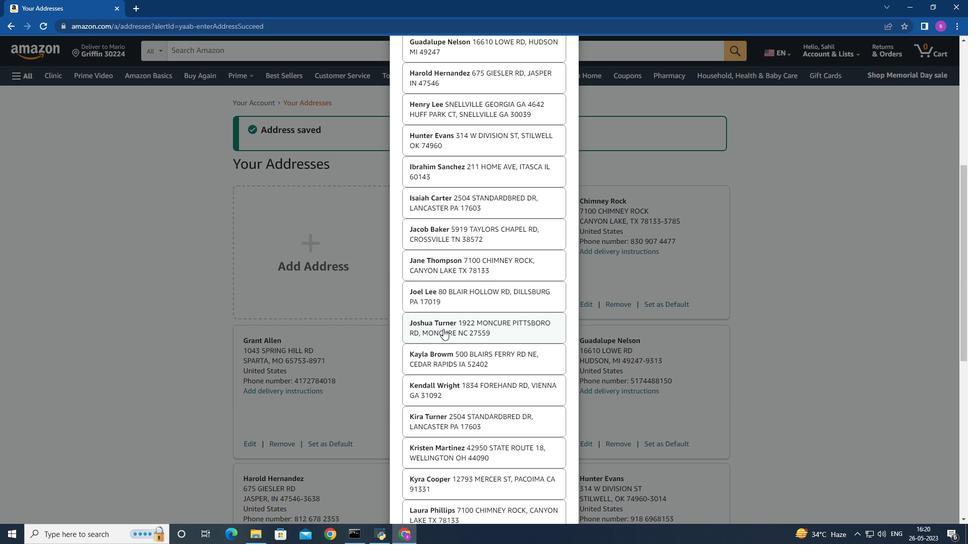 
Action: Mouse scrolled (447, 335) with delta (0, 0)
Screenshot: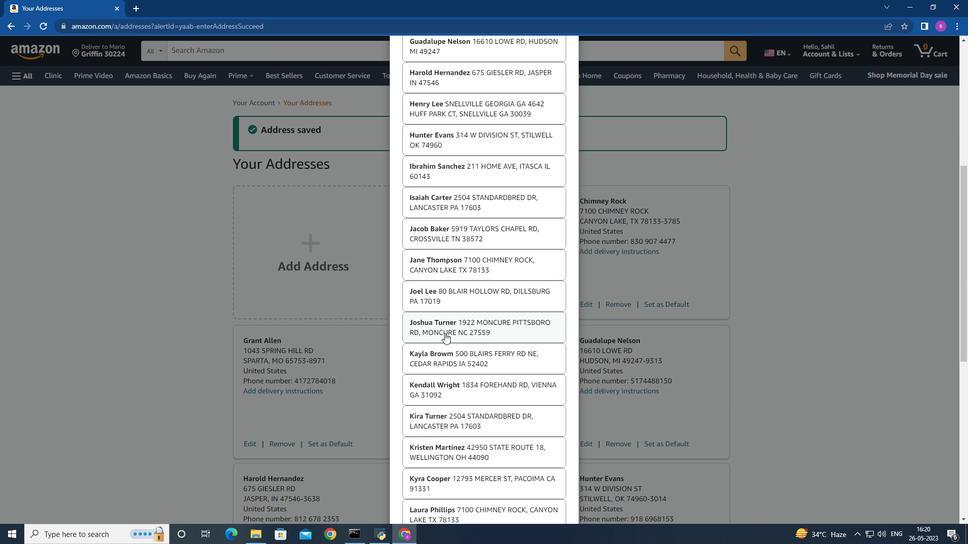
Action: Mouse moved to (448, 335)
Screenshot: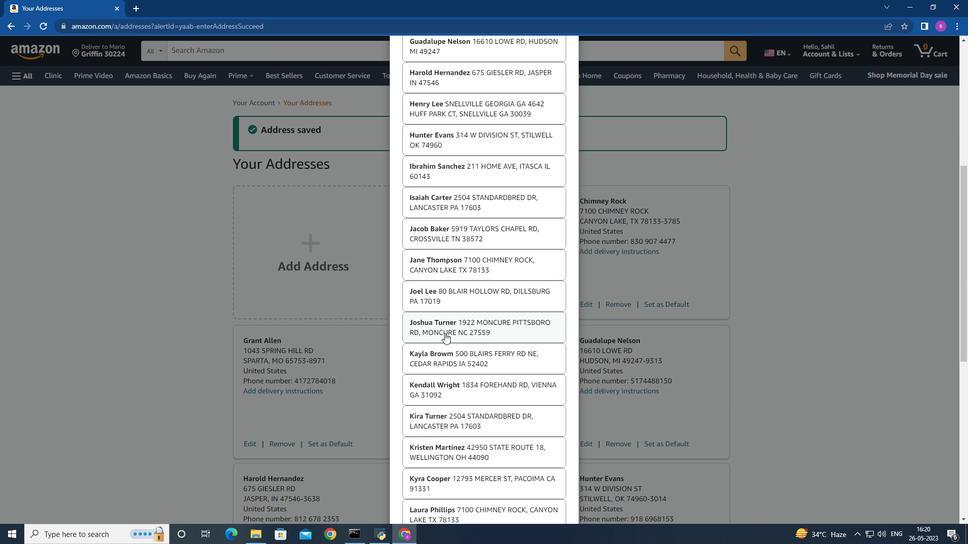 
Action: Mouse scrolled (448, 335) with delta (0, 0)
Screenshot: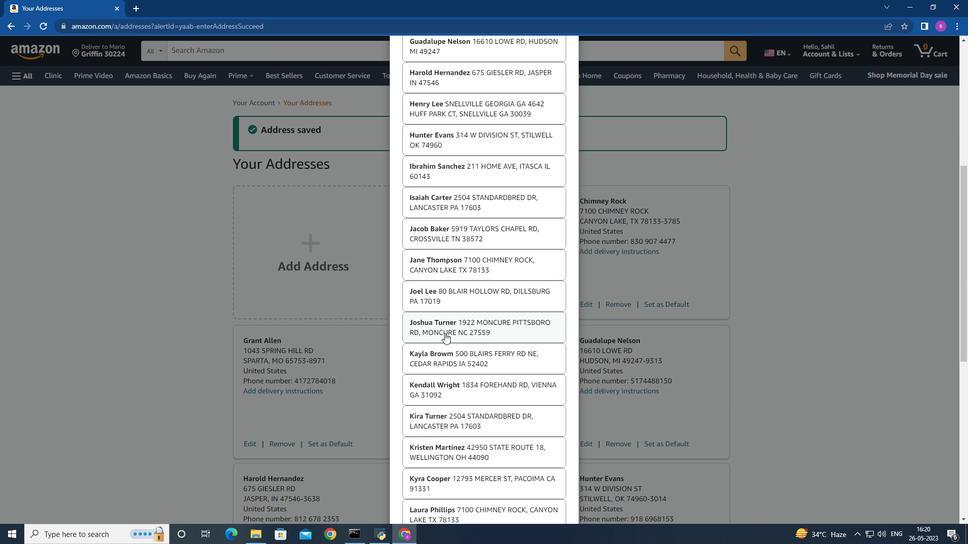 
Action: Mouse moved to (470, 404)
Screenshot: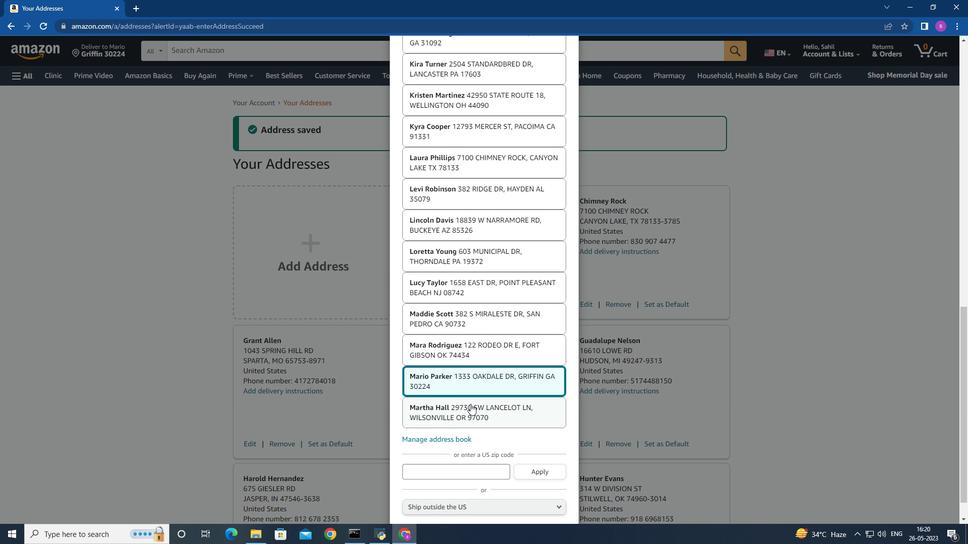 
Action: Mouse pressed left at (470, 404)
Screenshot: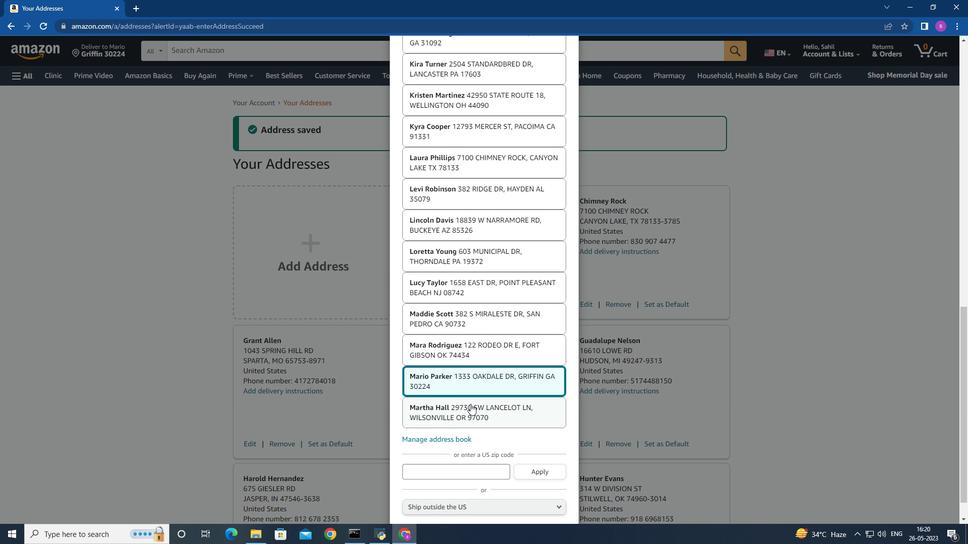 
Action: Mouse moved to (481, 370)
Screenshot: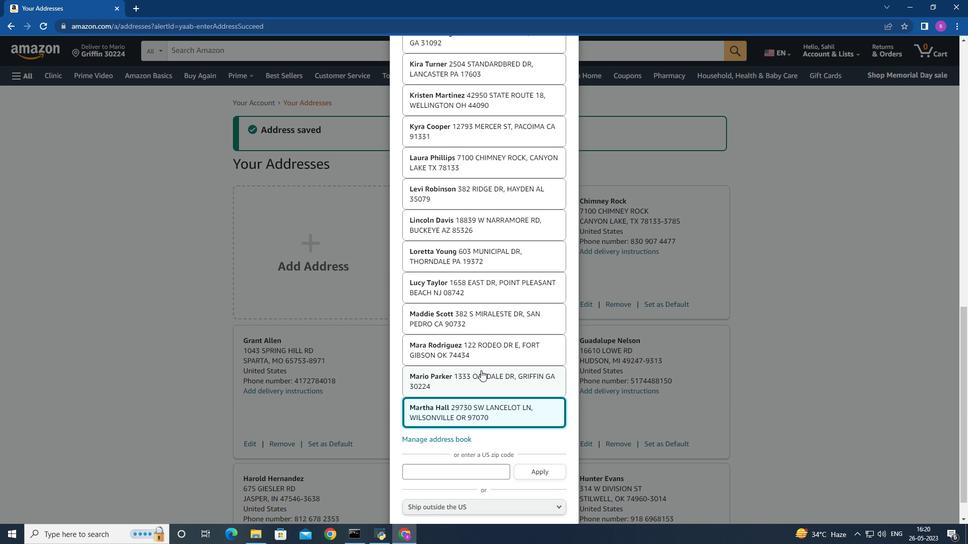 
Action: Mouse scrolled (481, 369) with delta (0, 0)
Screenshot: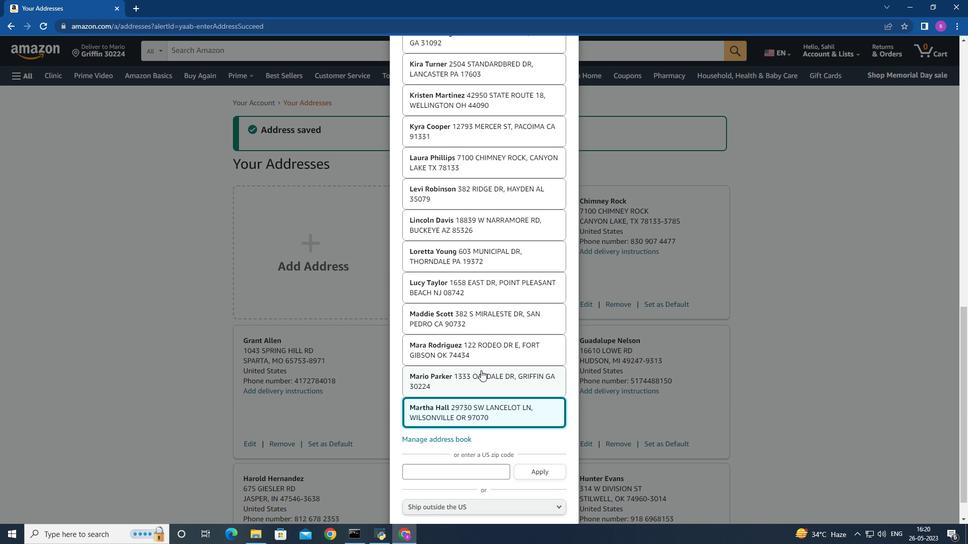 
Action: Mouse scrolled (481, 369) with delta (0, 0)
Screenshot: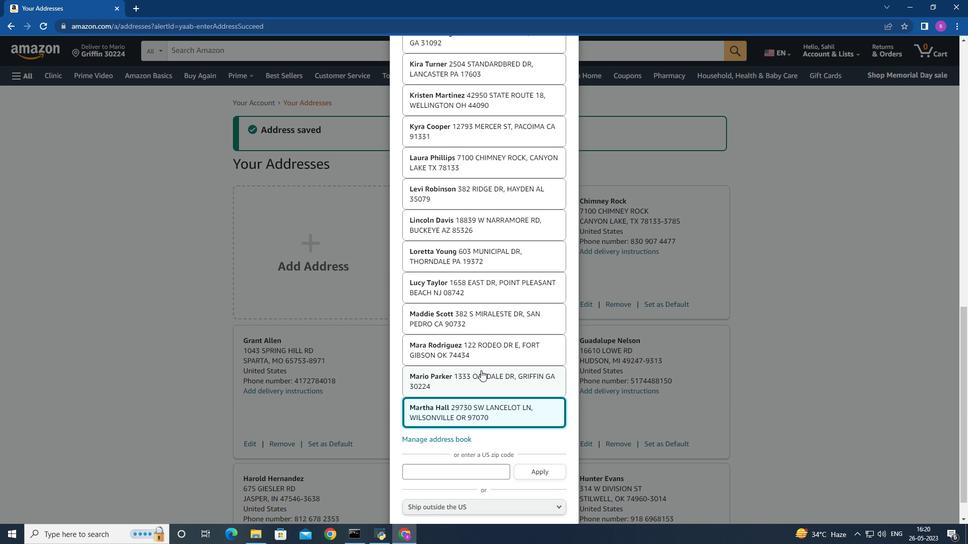 
Action: Mouse scrolled (481, 369) with delta (0, 0)
Screenshot: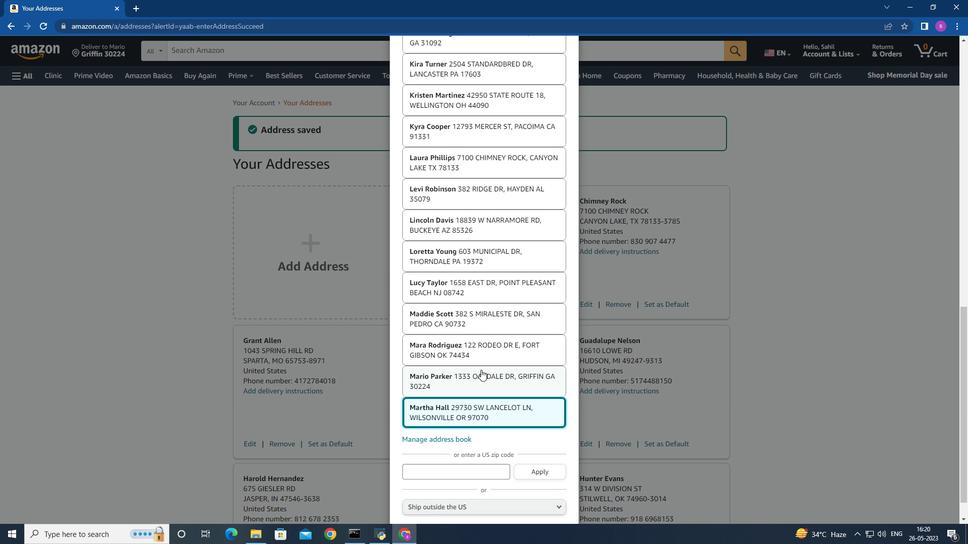 
Action: Mouse scrolled (481, 369) with delta (0, 0)
Screenshot: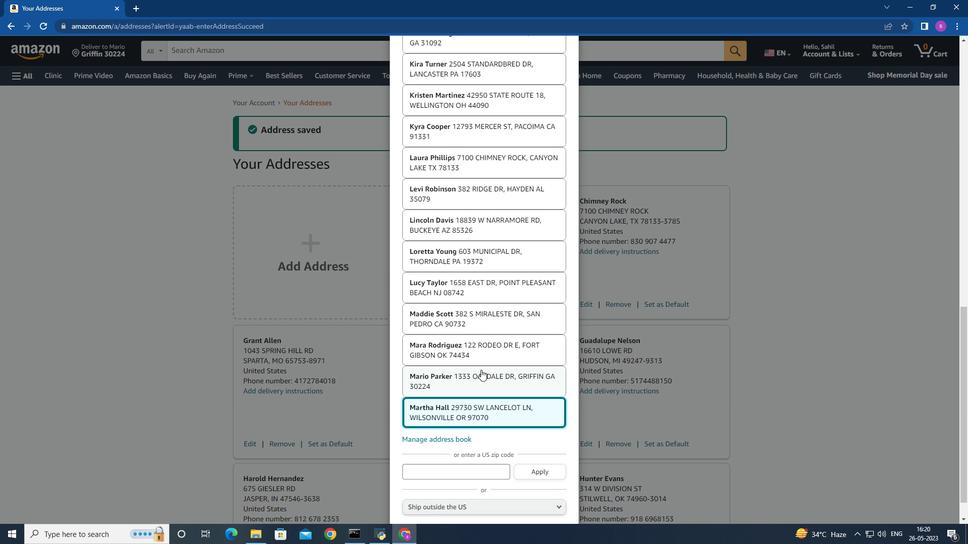
Action: Mouse moved to (550, 503)
Screenshot: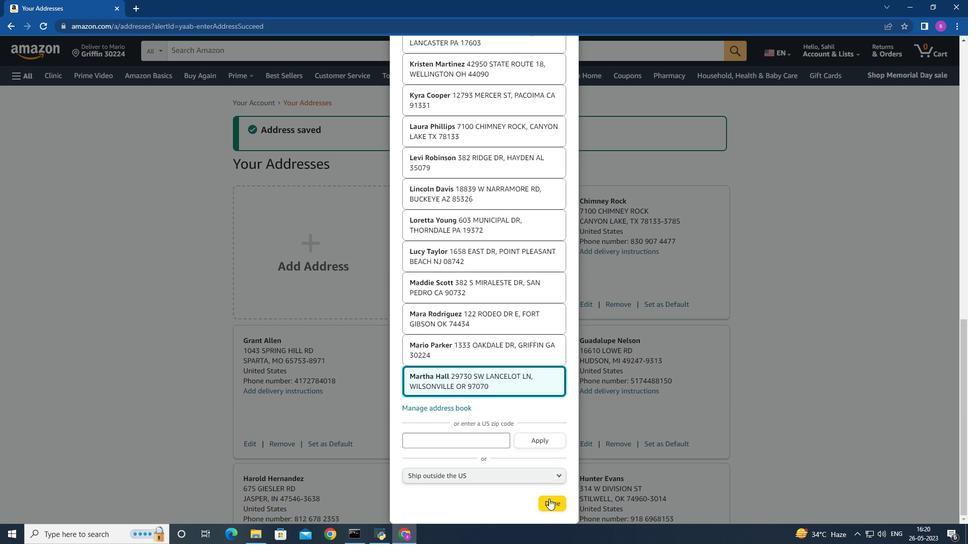 
Action: Mouse pressed left at (550, 503)
Screenshot: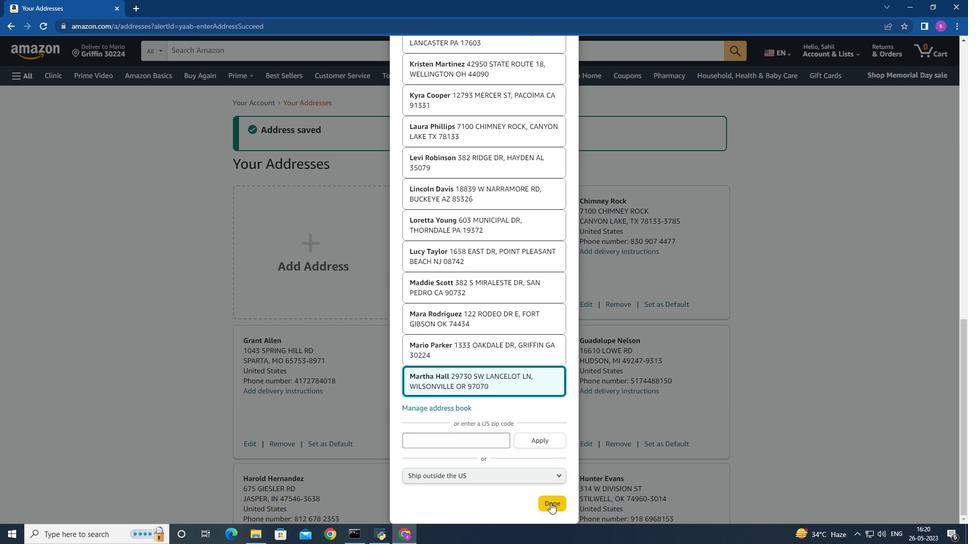 
Action: Mouse moved to (18, 80)
Screenshot: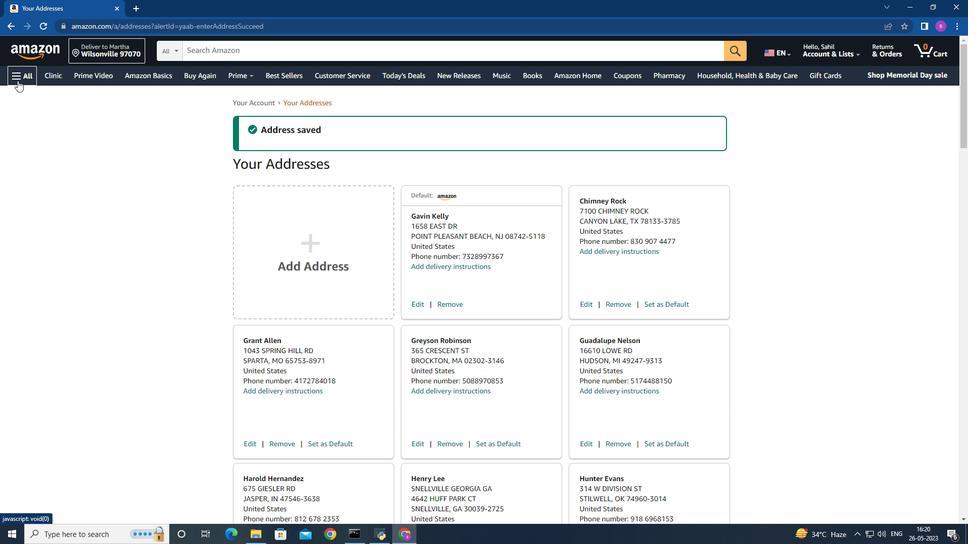 
Action: Mouse pressed left at (18, 80)
Screenshot: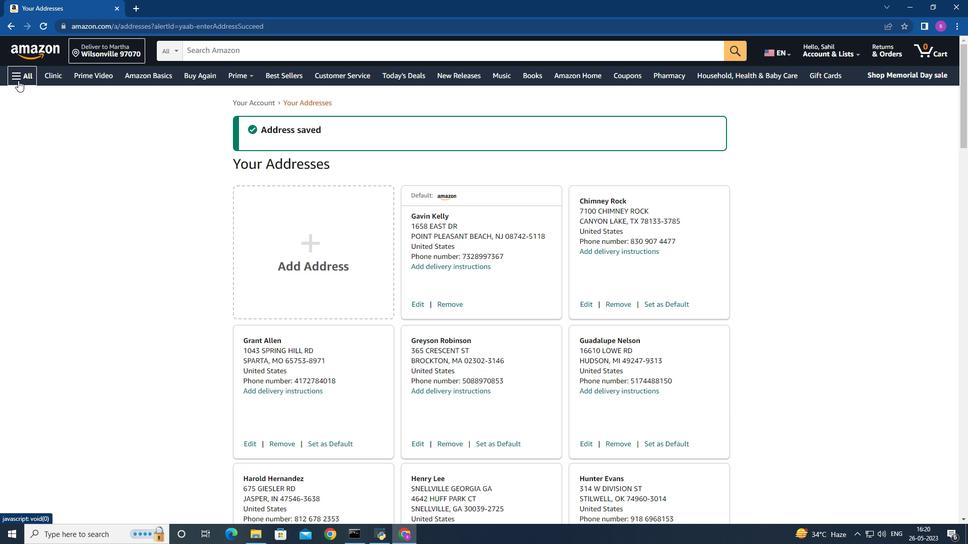 
Action: Mouse moved to (63, 226)
Screenshot: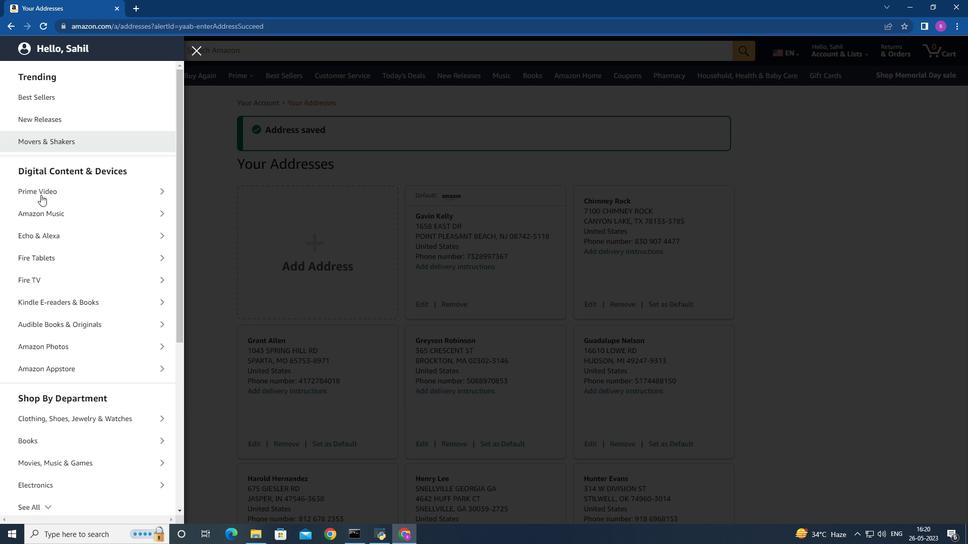 
Action: Mouse scrolled (63, 225) with delta (0, 0)
Screenshot: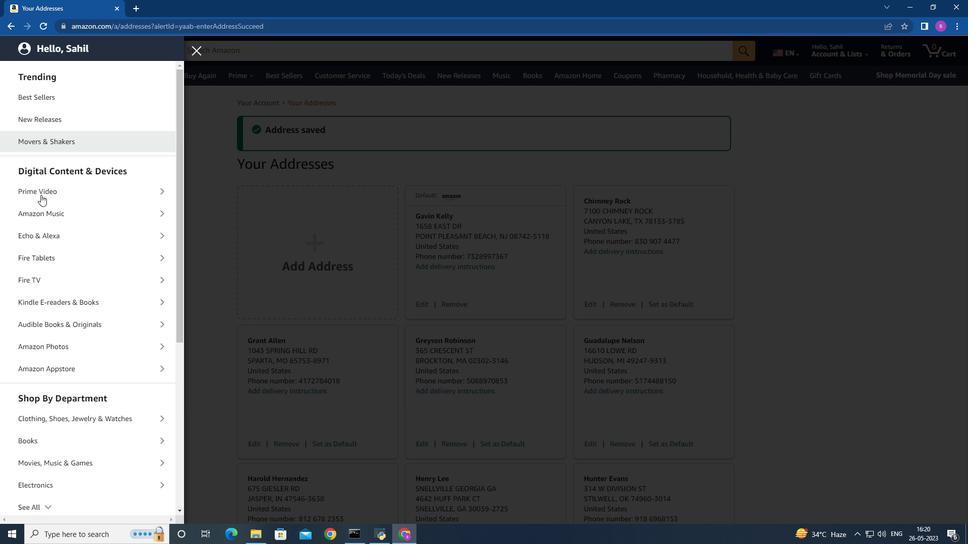 
Action: Mouse scrolled (63, 225) with delta (0, 0)
Screenshot: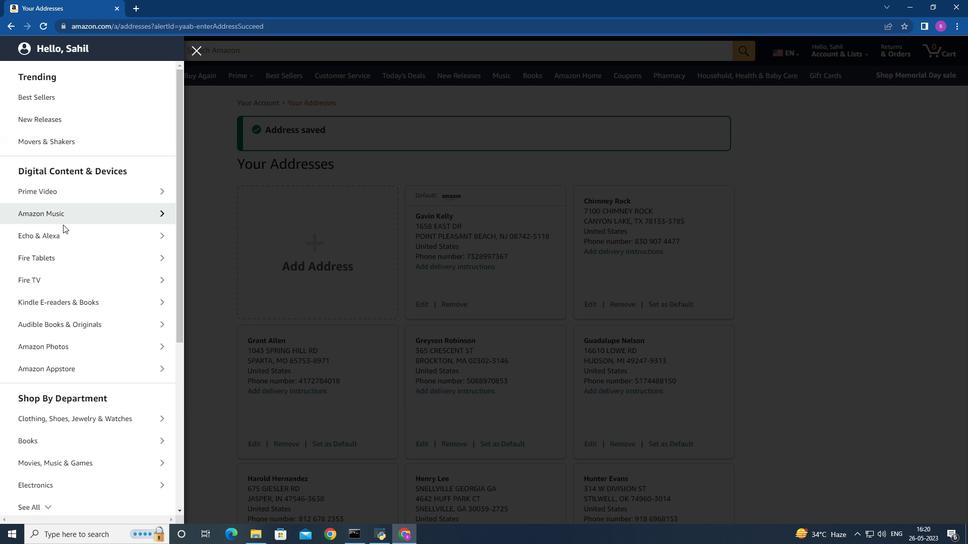 
Action: Mouse moved to (65, 232)
Screenshot: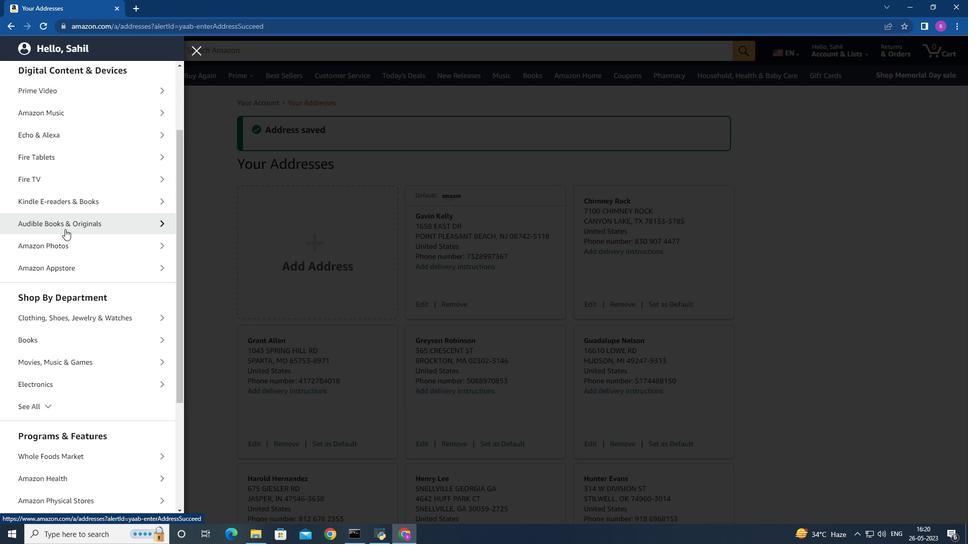 
Action: Mouse scrolled (65, 231) with delta (0, 0)
Screenshot: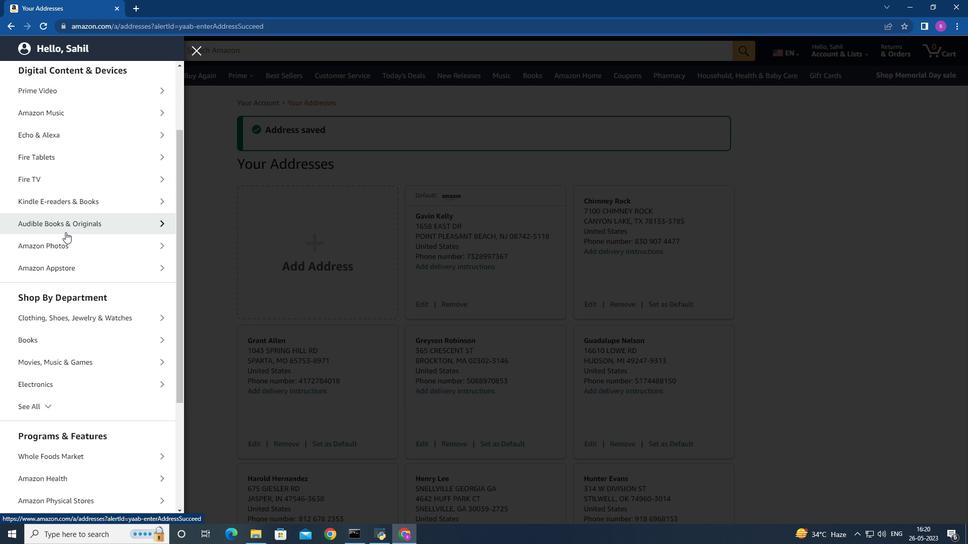 
Action: Mouse scrolled (65, 231) with delta (0, 0)
Screenshot: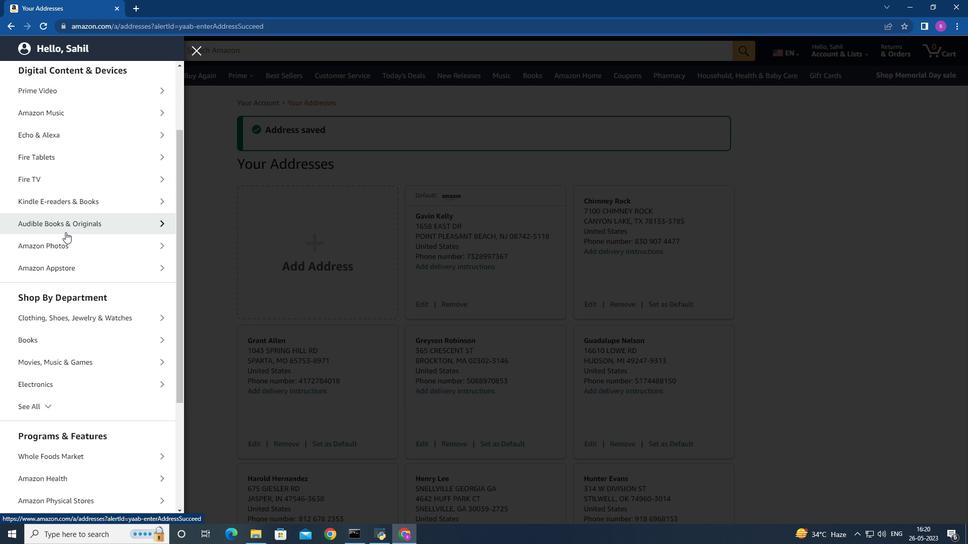 
Action: Mouse moved to (200, 50)
Screenshot: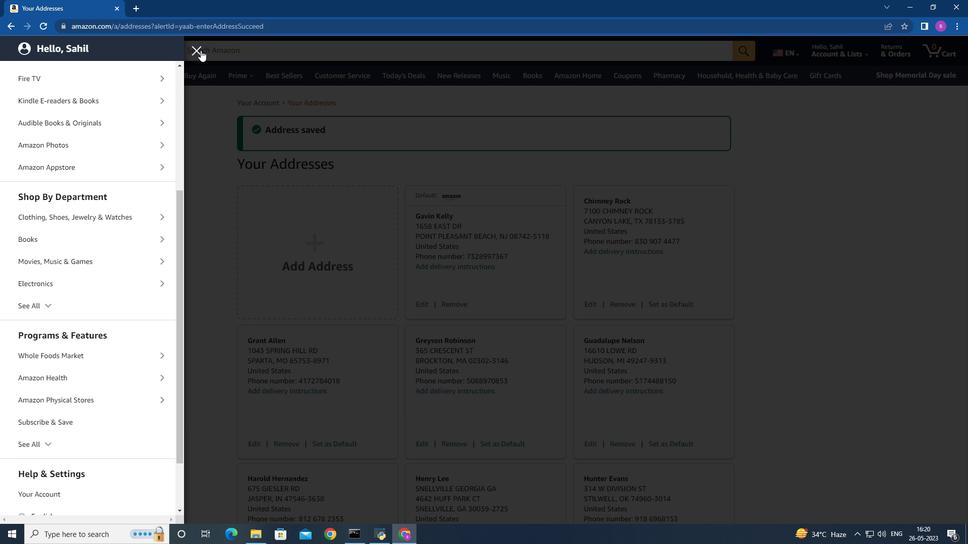 
Action: Mouse pressed left at (200, 50)
Screenshot: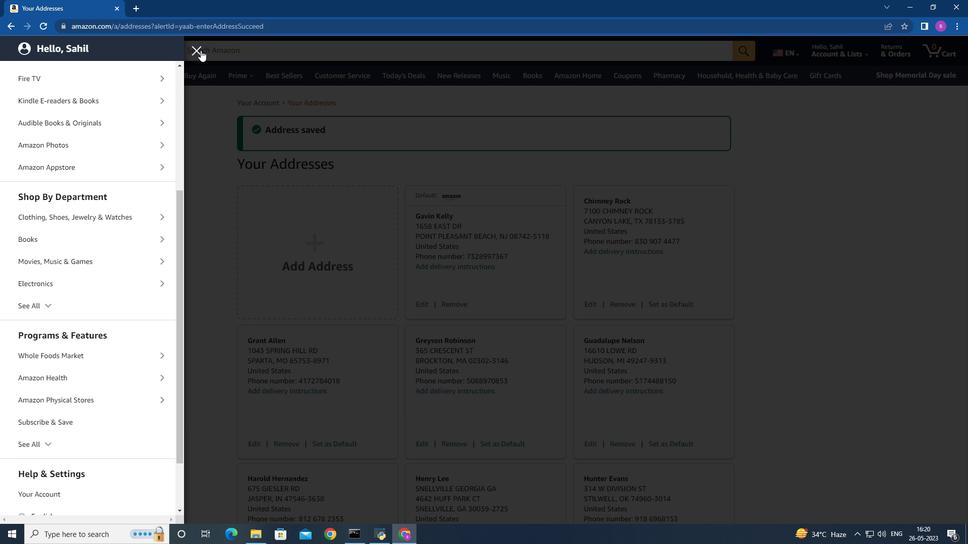 
Action: Mouse moved to (213, 46)
Screenshot: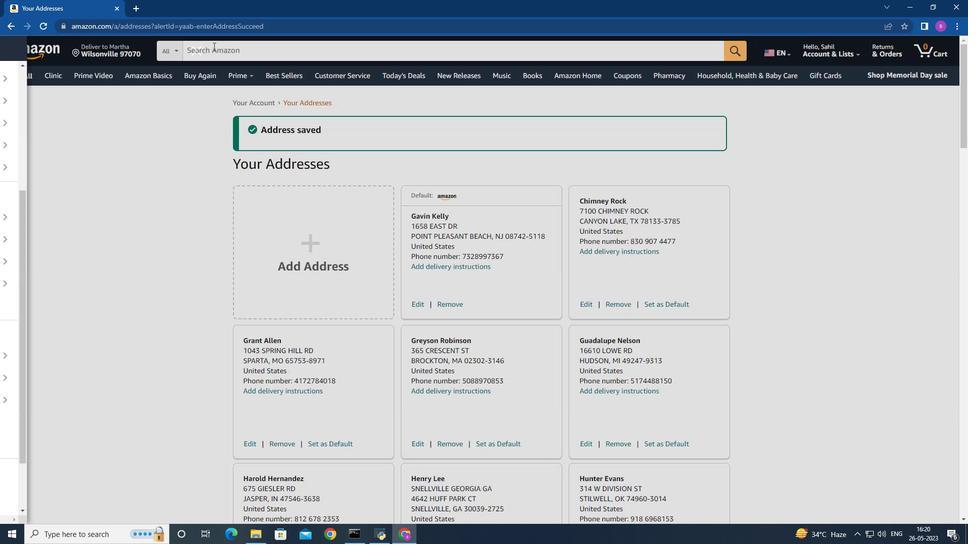
Action: Mouse pressed left at (213, 46)
Screenshot: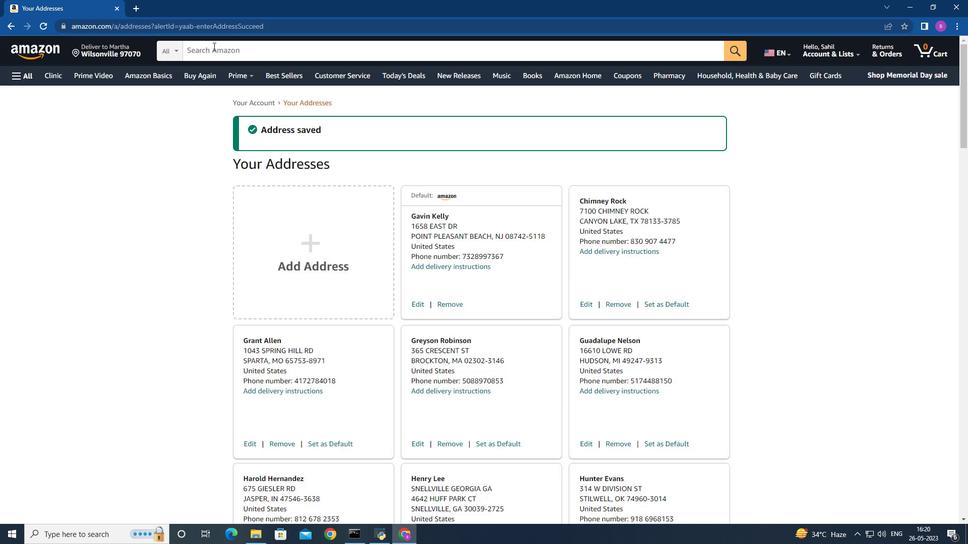 
Action: Key pressed <Key.shift>Fire<Key.space><Key.shift>Tablet<Key.space><Key.shift>Gift<Key.space><Key.shift>Carsd<Key.backspace><Key.backspace>d<Key.enter>
Screenshot: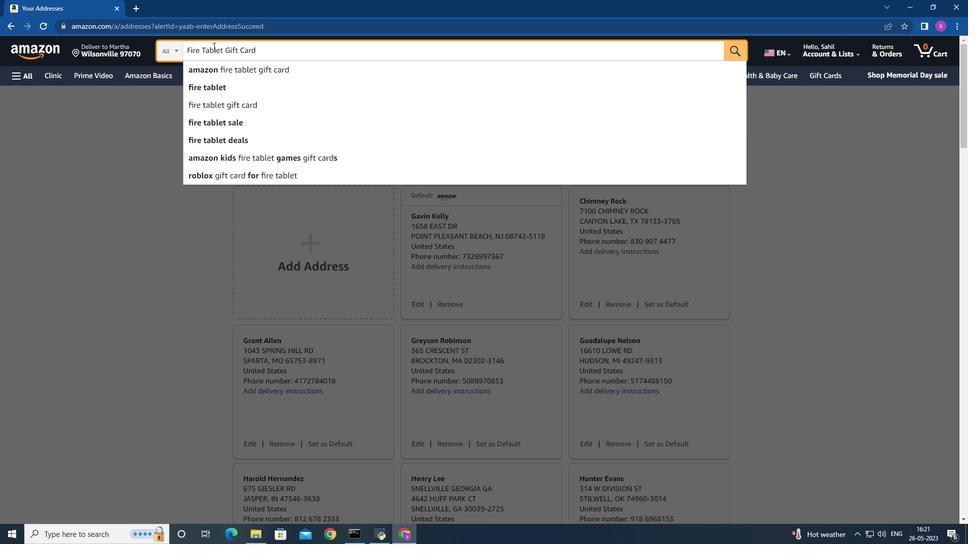 
Action: Mouse moved to (355, 217)
Screenshot: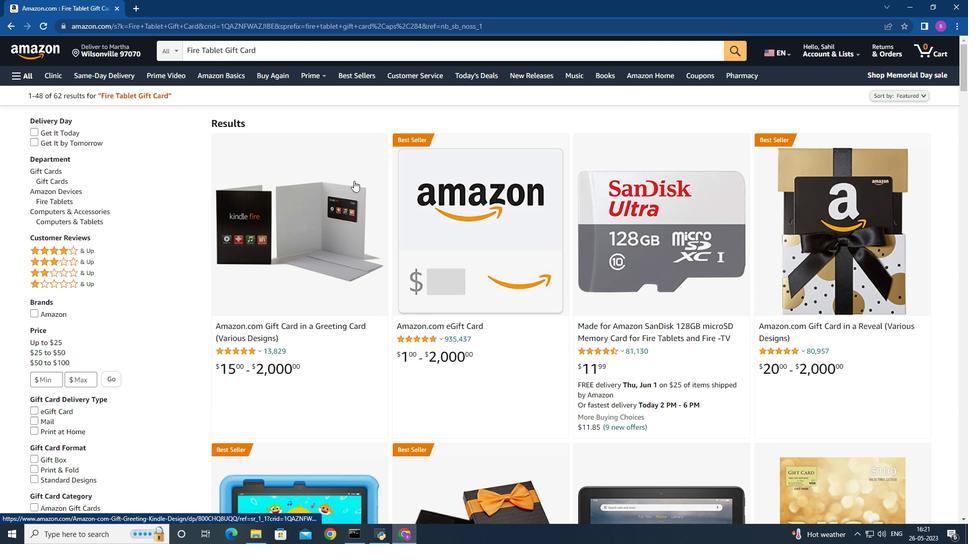
Action: Mouse scrolled (355, 216) with delta (0, 0)
Screenshot: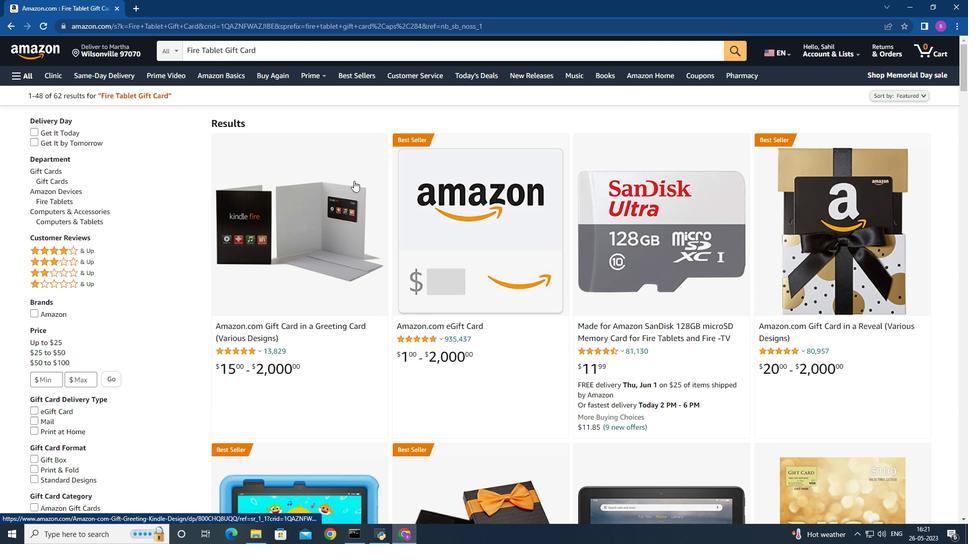 
Action: Mouse moved to (354, 220)
Screenshot: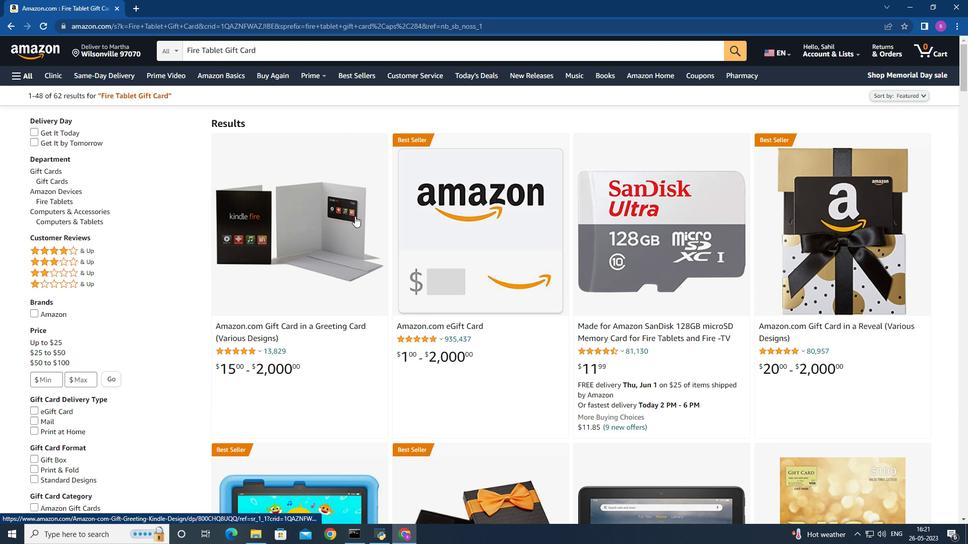 
Action: Mouse scrolled (354, 219) with delta (0, 0)
Screenshot: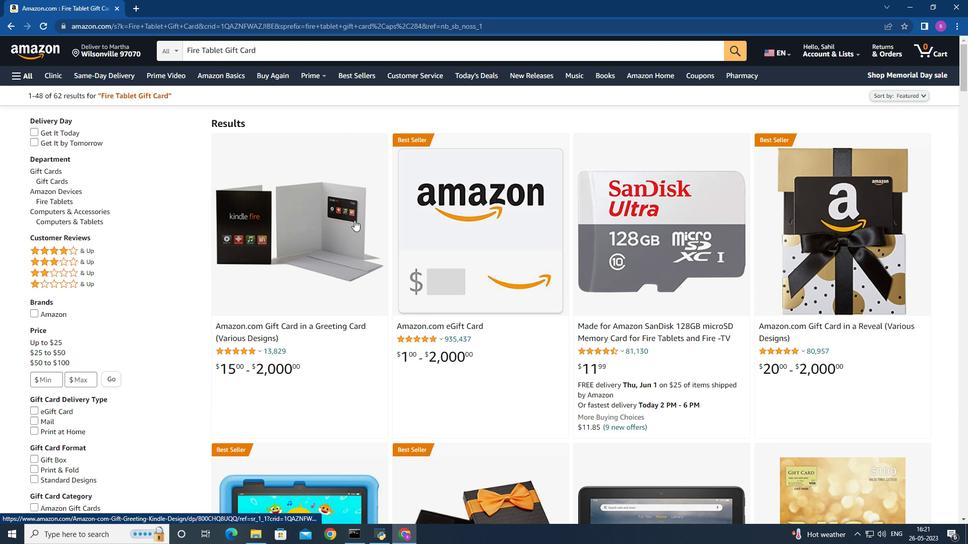 
Action: Mouse scrolled (354, 219) with delta (0, 0)
Screenshot: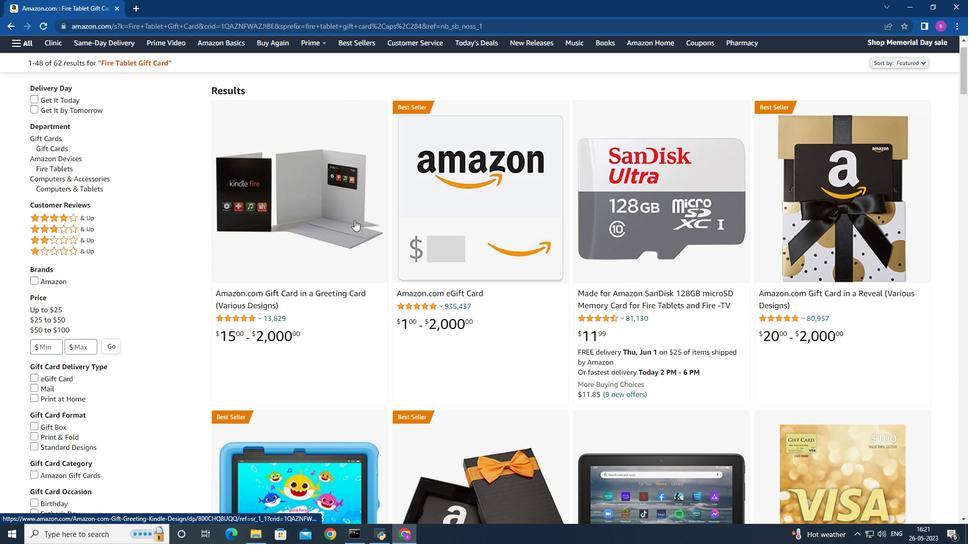 
Action: Mouse scrolled (354, 219) with delta (0, 0)
Screenshot: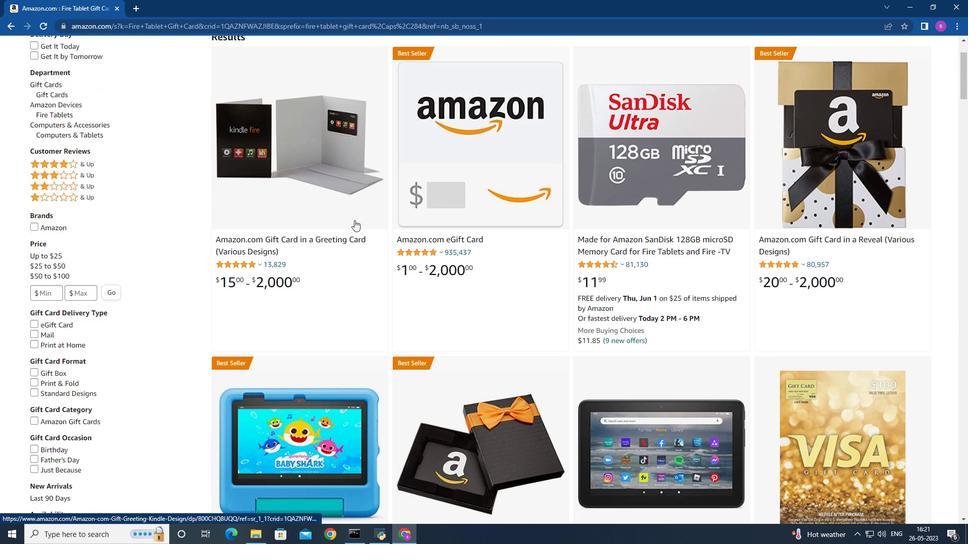 
Action: Mouse scrolled (354, 219) with delta (0, 0)
Screenshot: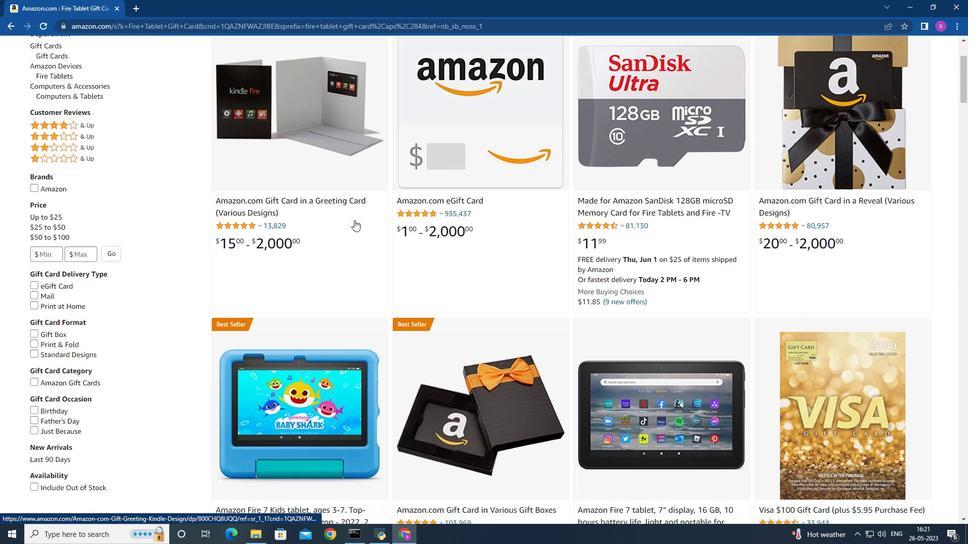 
Action: Mouse moved to (535, 428)
Screenshot: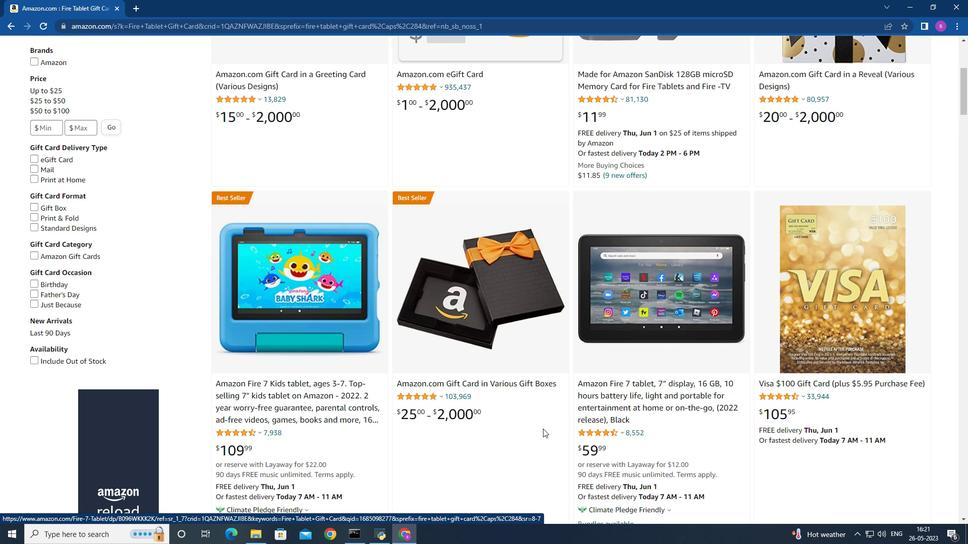 
Action: Mouse scrolled (535, 428) with delta (0, 0)
Screenshot: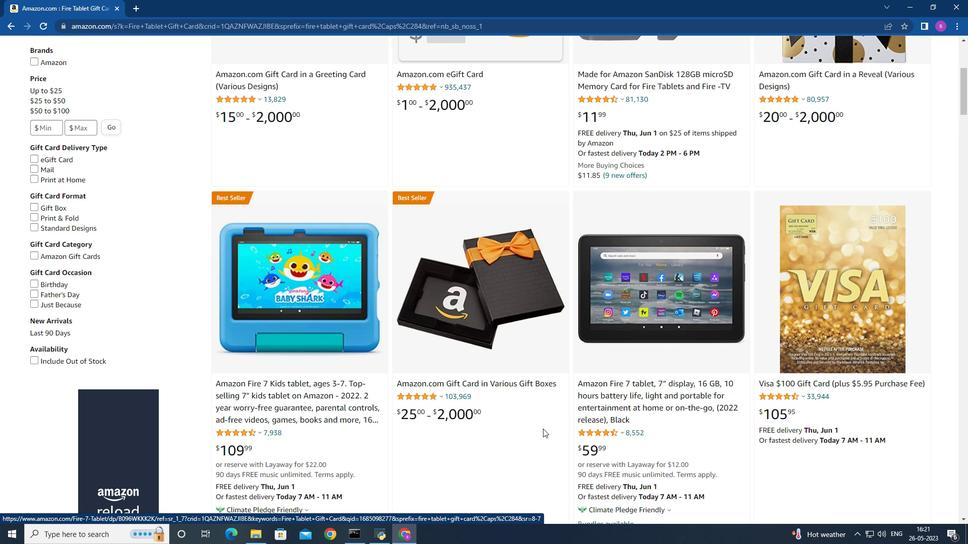 
Action: Mouse scrolled (535, 428) with delta (0, 0)
Screenshot: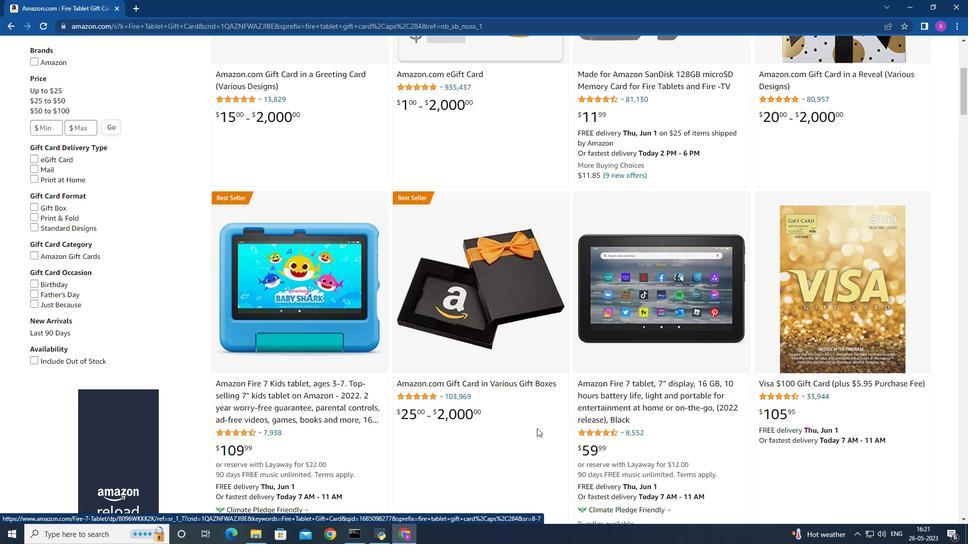 
Action: Mouse moved to (535, 428)
Screenshot: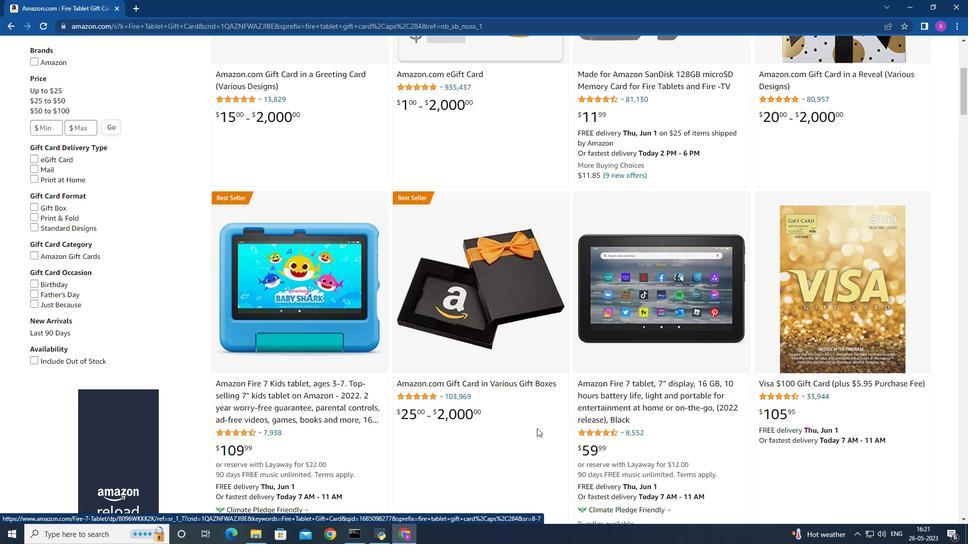 
Action: Mouse scrolled (535, 428) with delta (0, 0)
Screenshot: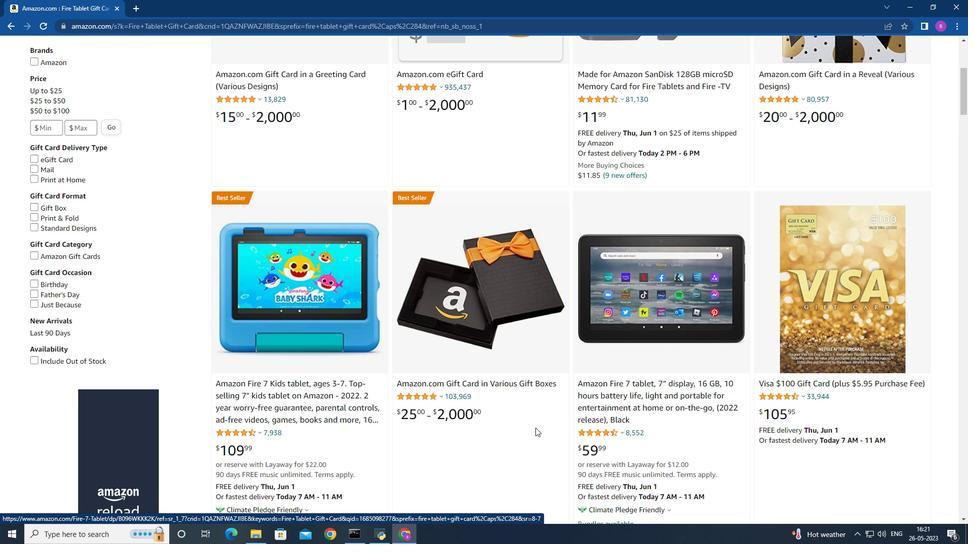 
Action: Mouse scrolled (535, 428) with delta (0, 0)
Screenshot: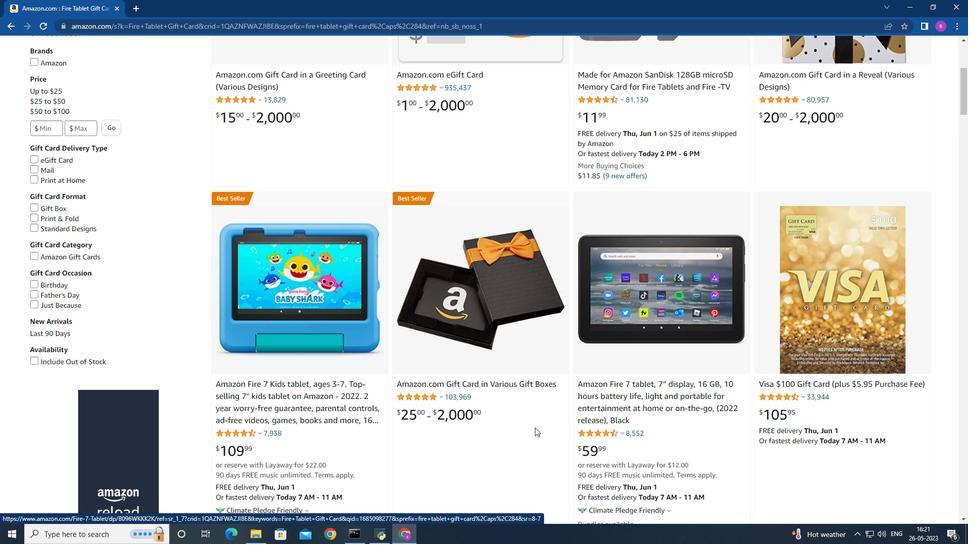 
Action: Mouse moved to (548, 398)
Screenshot: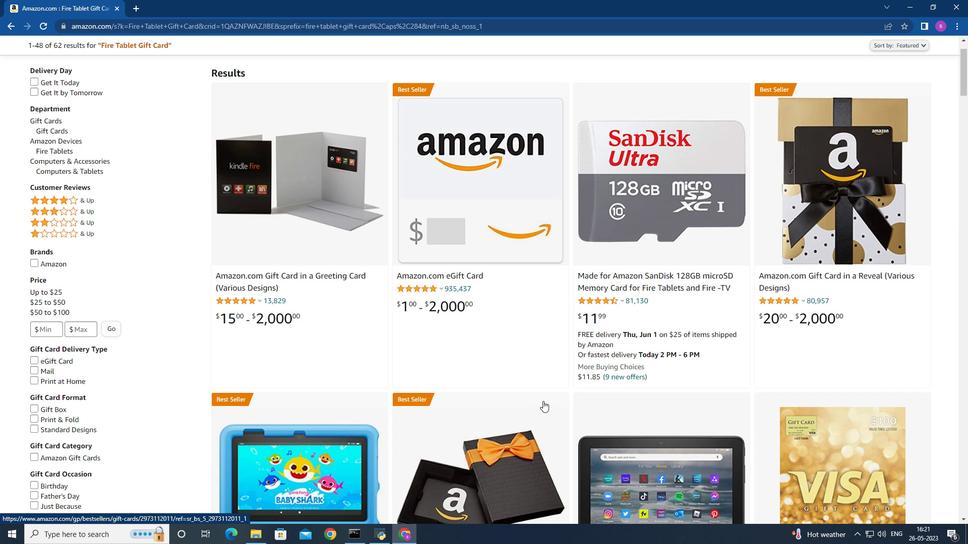 
Action: Mouse scrolled (548, 399) with delta (0, 0)
Screenshot: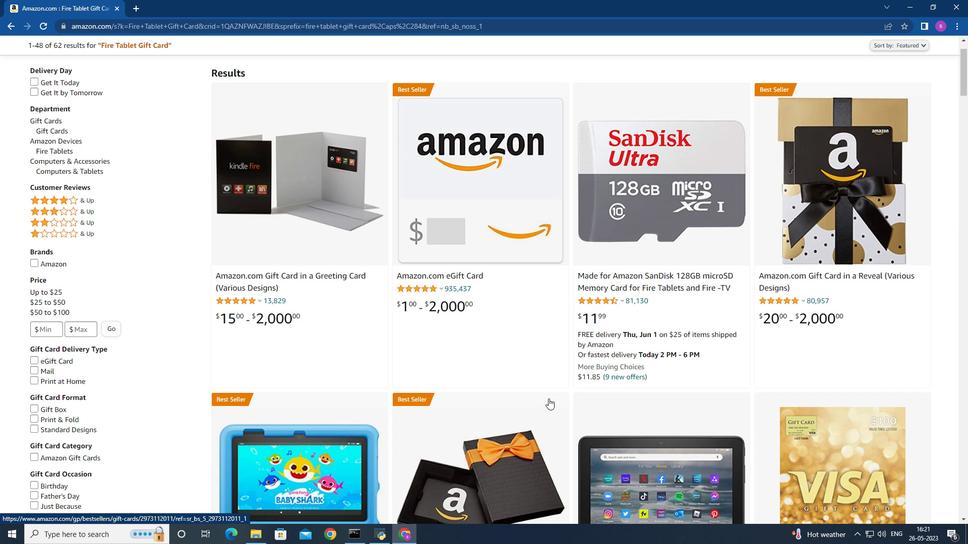 
Action: Mouse scrolled (548, 399) with delta (0, 0)
Screenshot: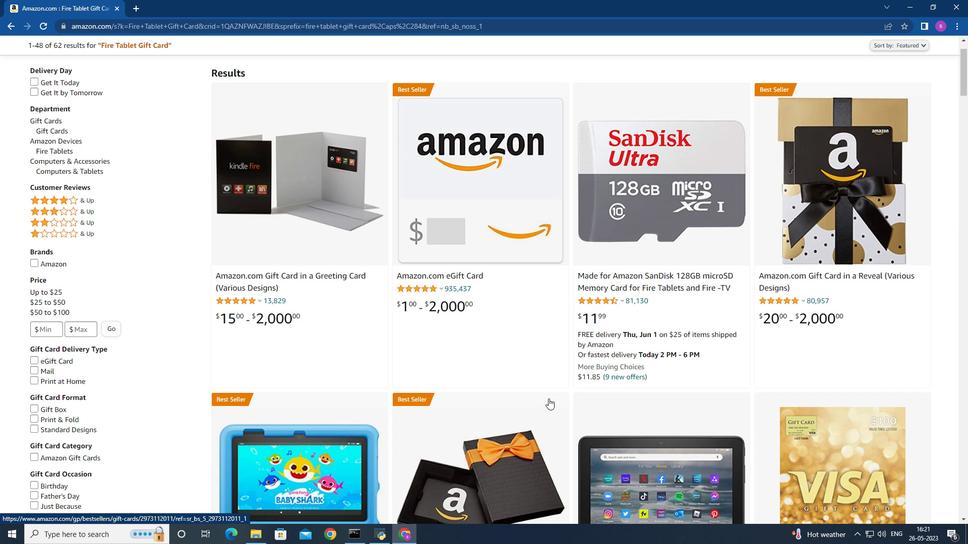 
Action: Mouse scrolled (548, 399) with delta (0, 0)
Screenshot: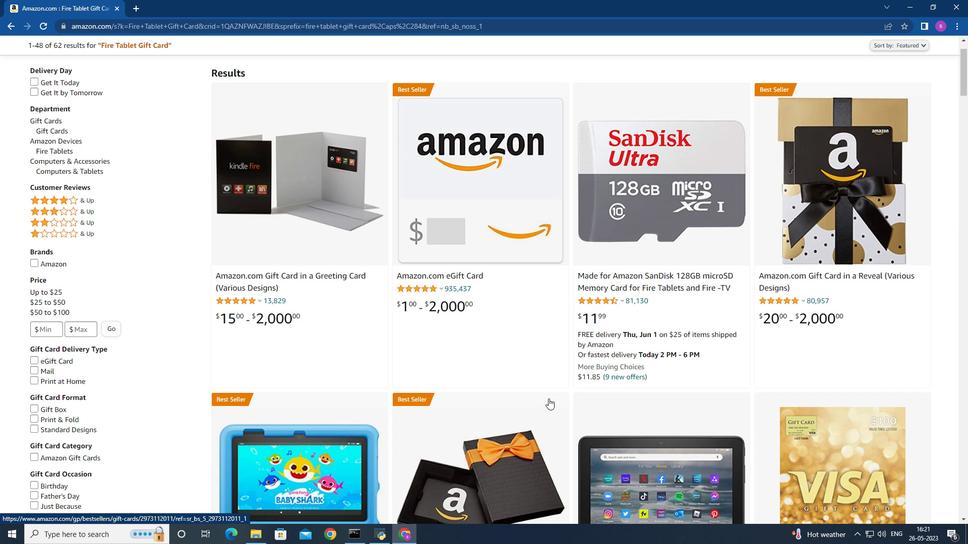 
Action: Mouse moved to (512, 325)
Screenshot: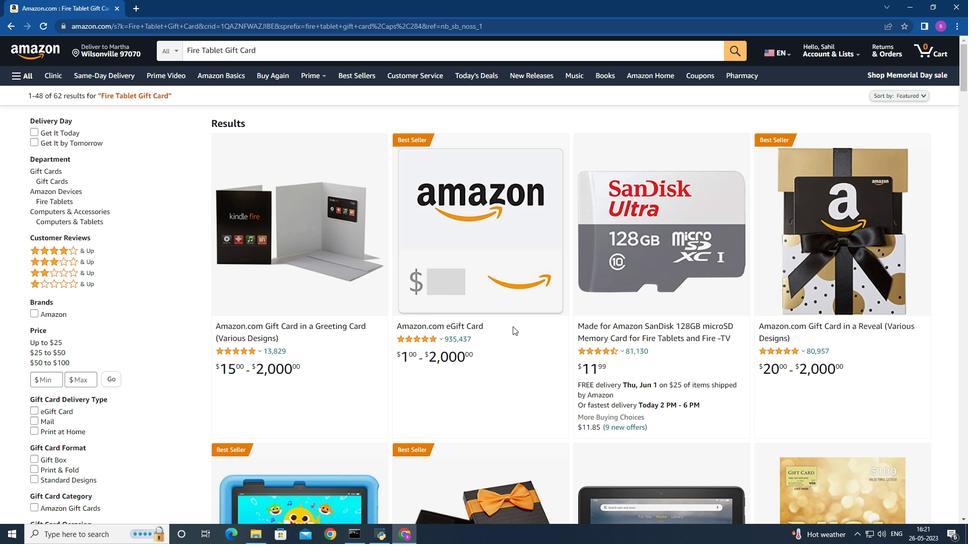 
Action: Mouse scrolled (512, 325) with delta (0, 0)
Screenshot: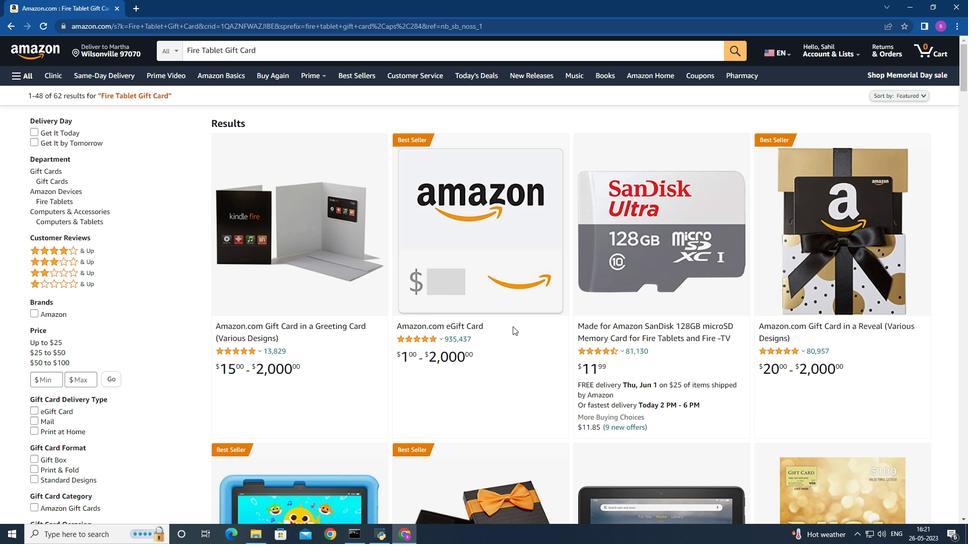 
Action: Mouse moved to (512, 325)
Screenshot: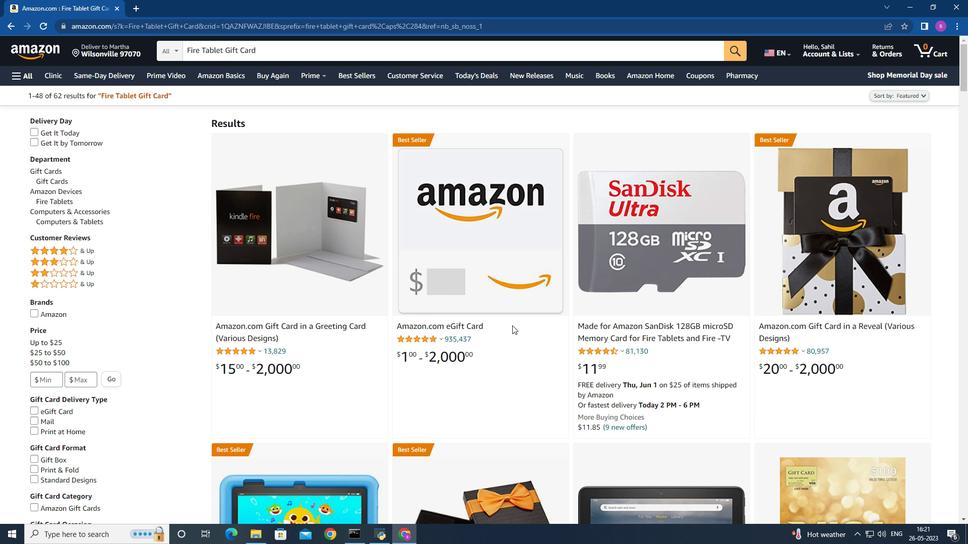 
Action: Mouse scrolled (512, 324) with delta (0, 0)
Screenshot: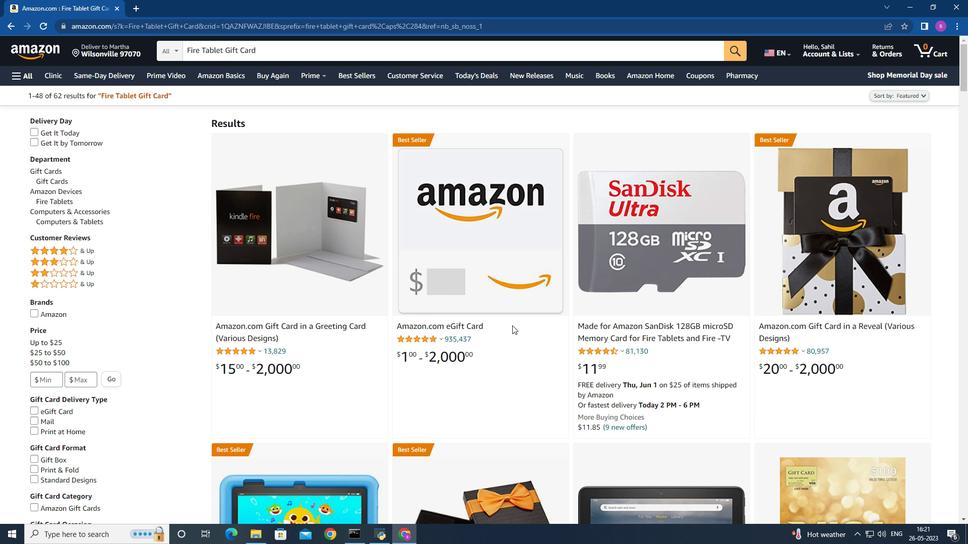 
Action: Mouse moved to (511, 323)
Screenshot: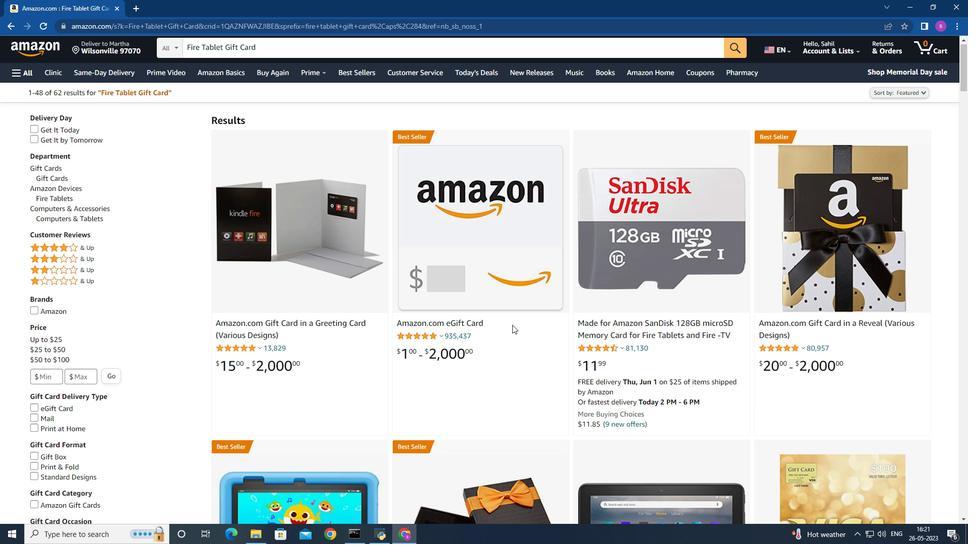 
Action: Mouse scrolled (511, 323) with delta (0, 0)
Screenshot: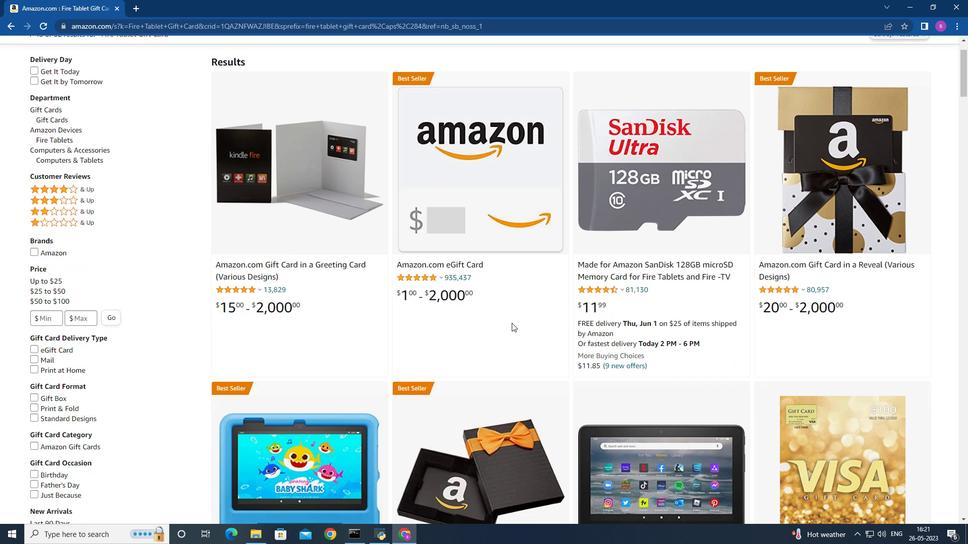 
Action: Mouse scrolled (511, 323) with delta (0, 0)
Screenshot: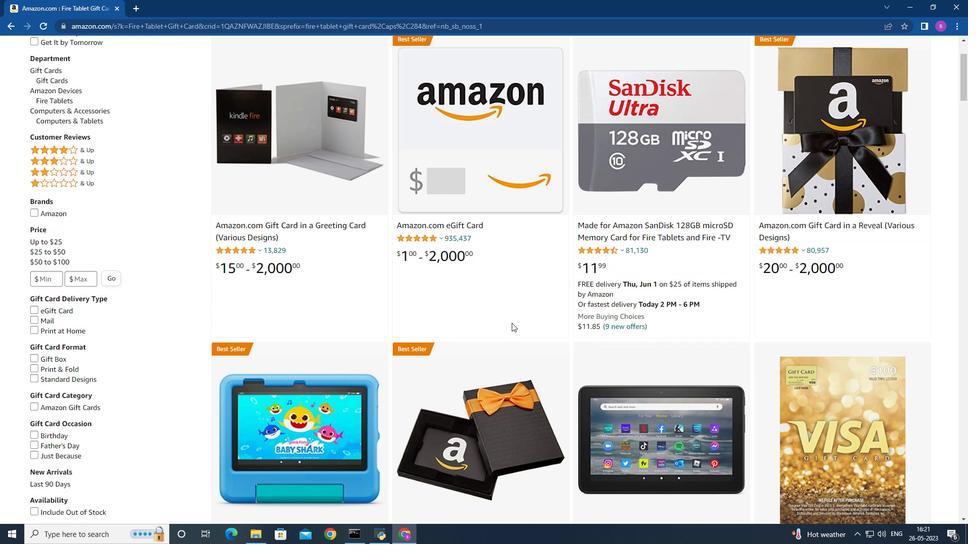 
Action: Mouse moved to (521, 301)
Screenshot: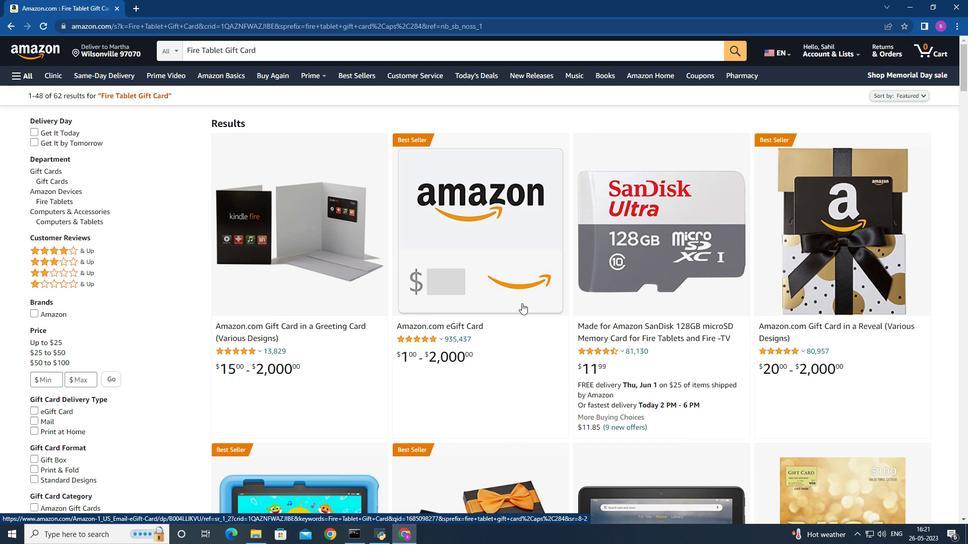 
Action: Mouse scrolled (521, 301) with delta (0, 0)
Screenshot: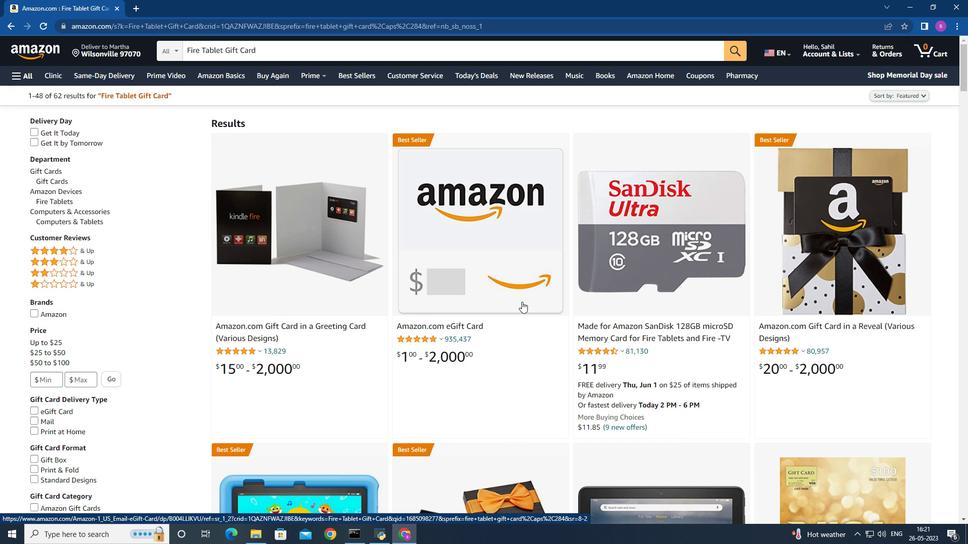 
Action: Mouse scrolled (521, 301) with delta (0, 0)
Screenshot: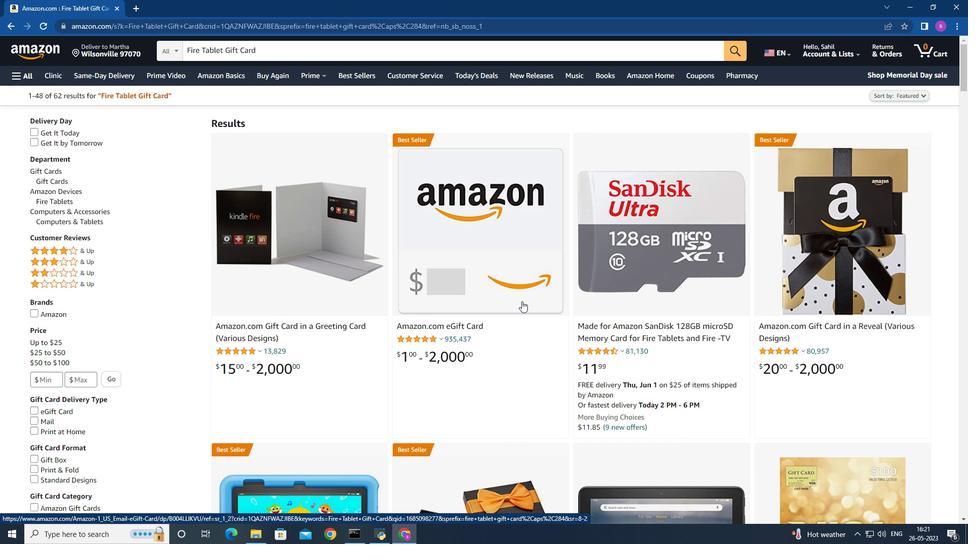
Action: Mouse moved to (490, 262)
Screenshot: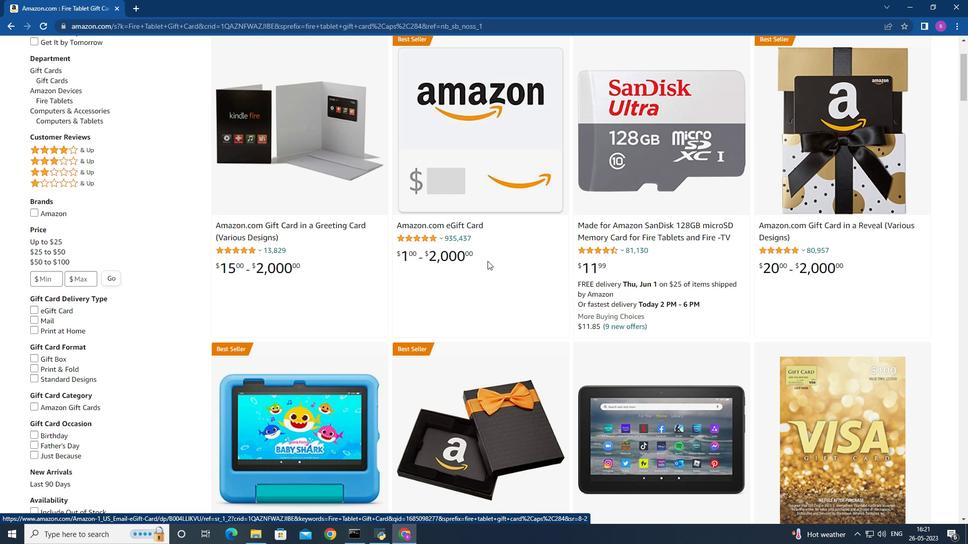 
Action: Mouse scrolled (490, 262) with delta (0, 0)
Screenshot: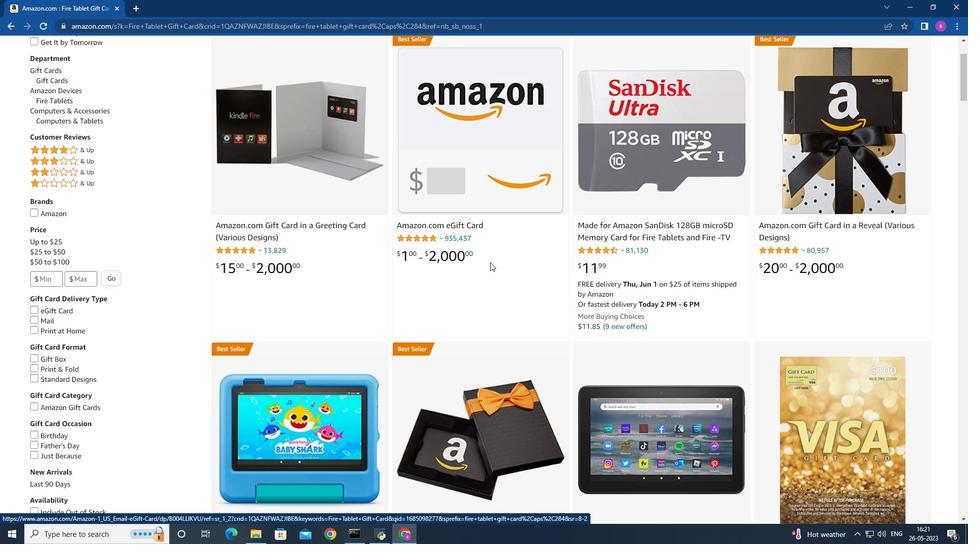 
Action: Mouse scrolled (490, 262) with delta (0, 0)
Screenshot: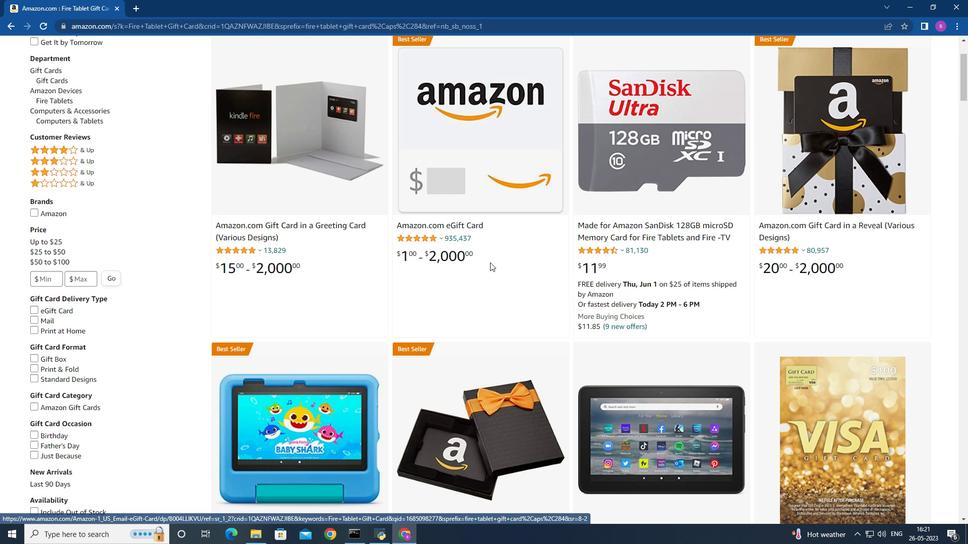 
Action: Mouse scrolled (490, 262) with delta (0, 0)
Screenshot: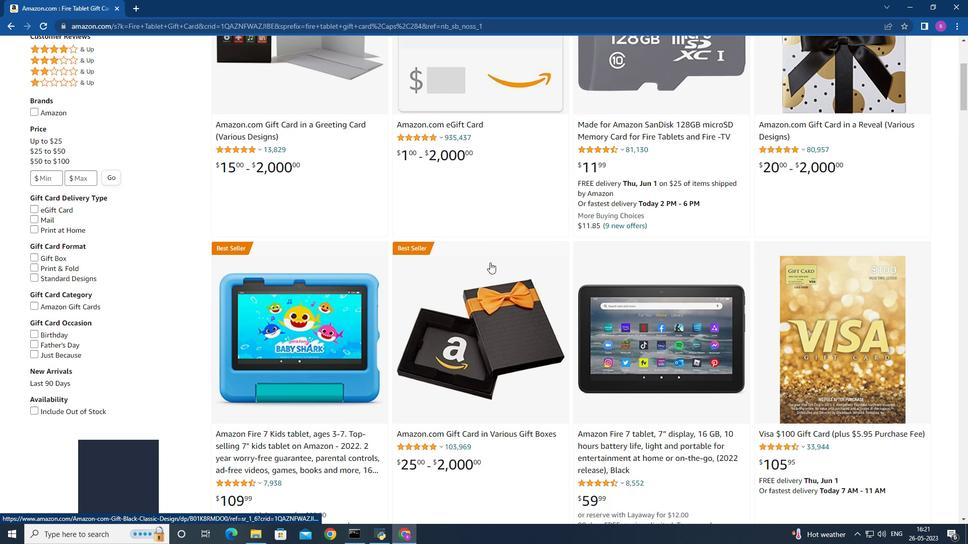 
Action: Mouse scrolled (490, 262) with delta (0, 0)
Screenshot: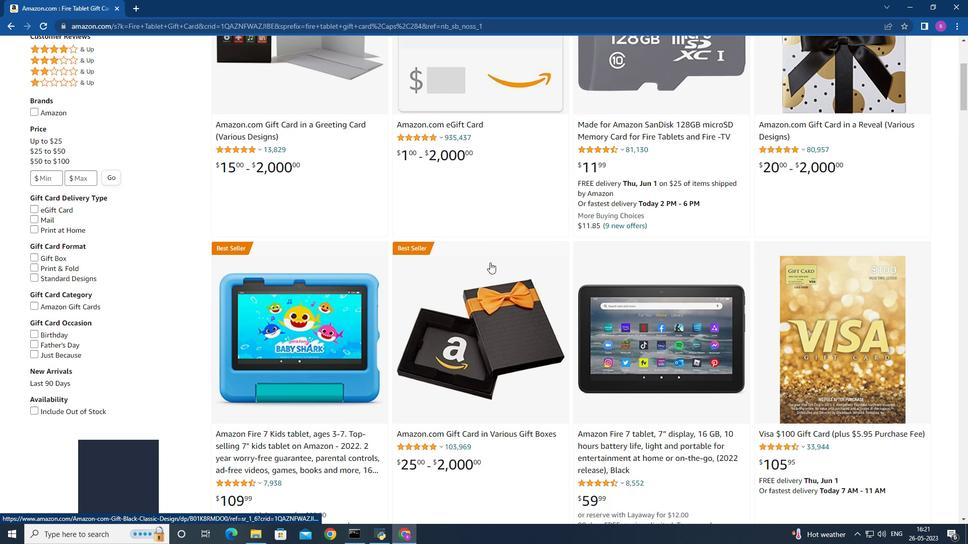 
Action: Mouse moved to (594, 346)
Screenshot: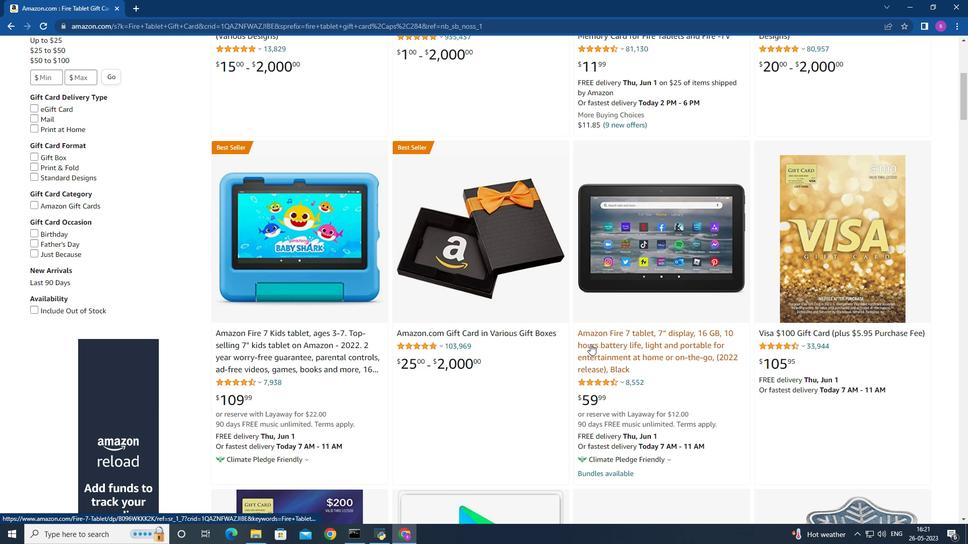 
Action: Mouse pressed left at (594, 346)
Screenshot: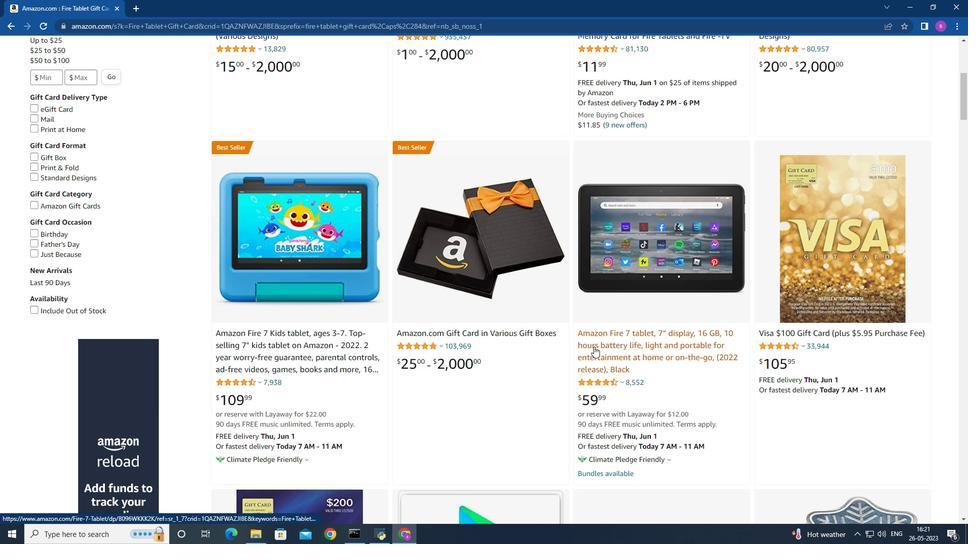
Action: Mouse moved to (617, 314)
Screenshot: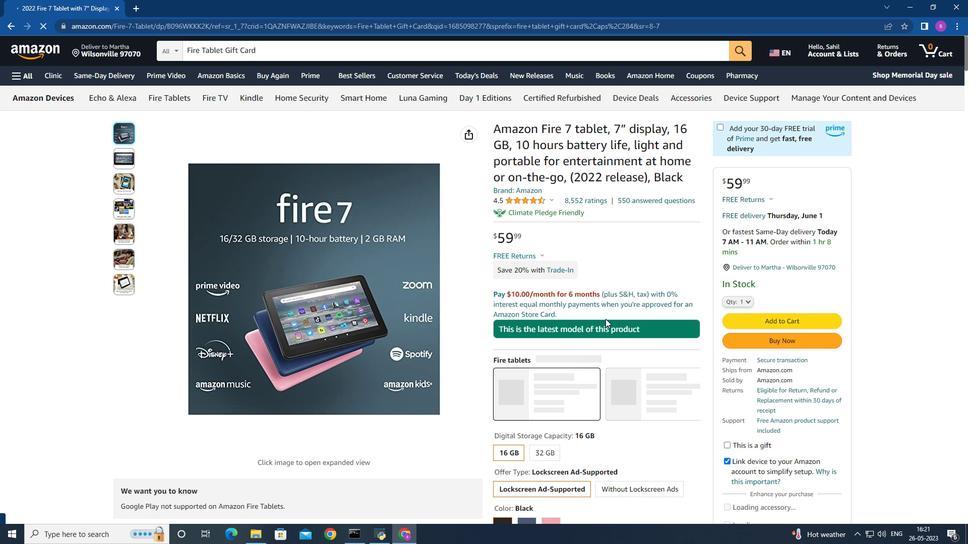 
Action: Mouse scrolled (617, 314) with delta (0, 0)
Screenshot: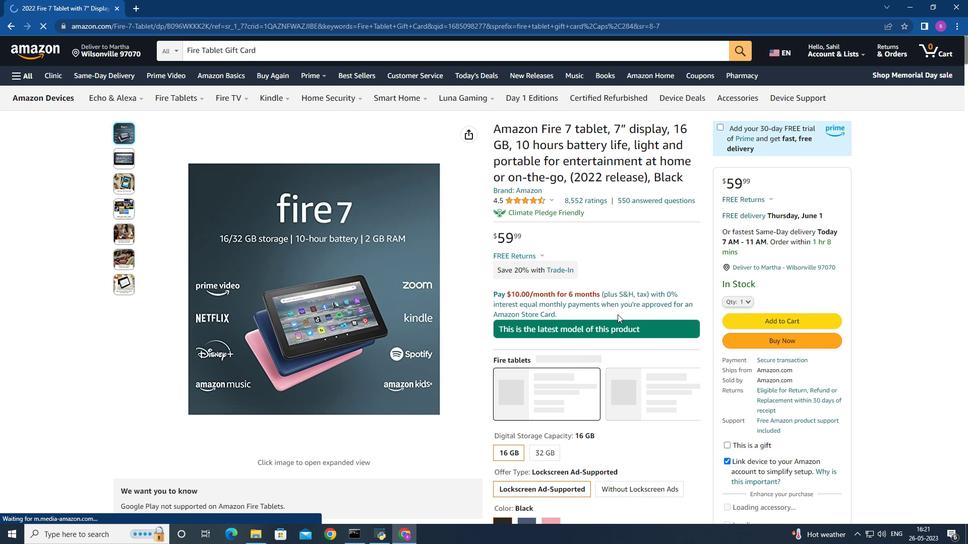 
Action: Mouse scrolled (617, 314) with delta (0, 0)
Screenshot: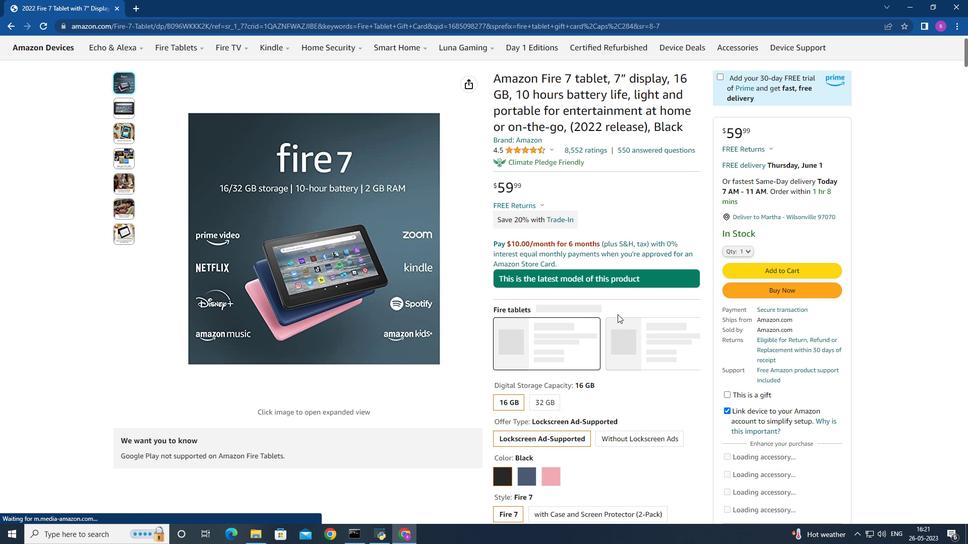 
Action: Mouse moved to (622, 256)
Screenshot: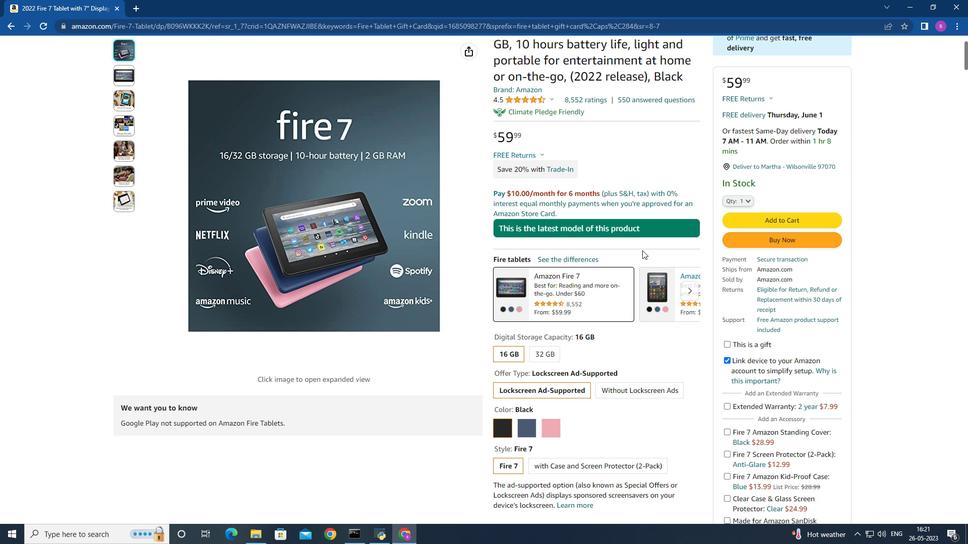
Action: Mouse scrolled (622, 257) with delta (0, 0)
Screenshot: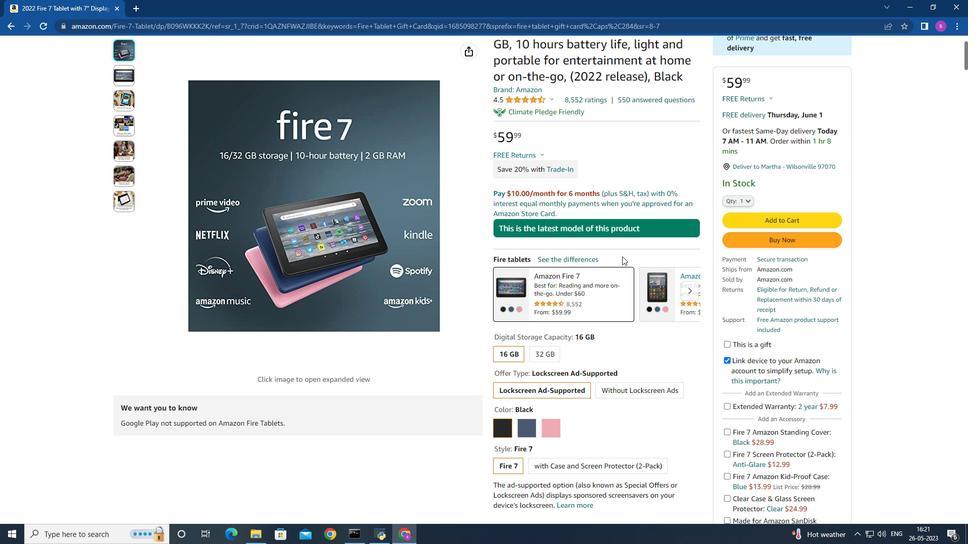 
Action: Mouse scrolled (622, 257) with delta (0, 0)
Screenshot: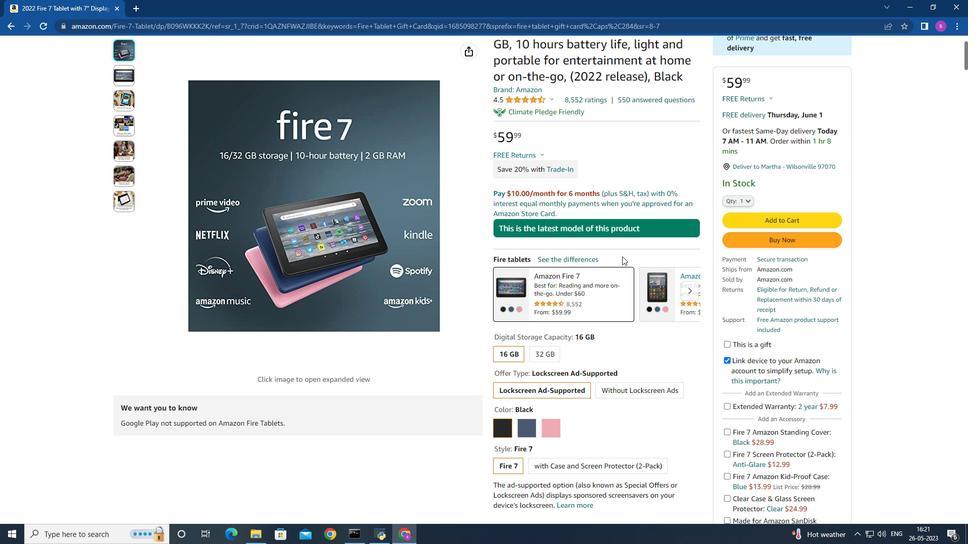 
Action: Mouse scrolled (622, 257) with delta (0, 0)
Screenshot: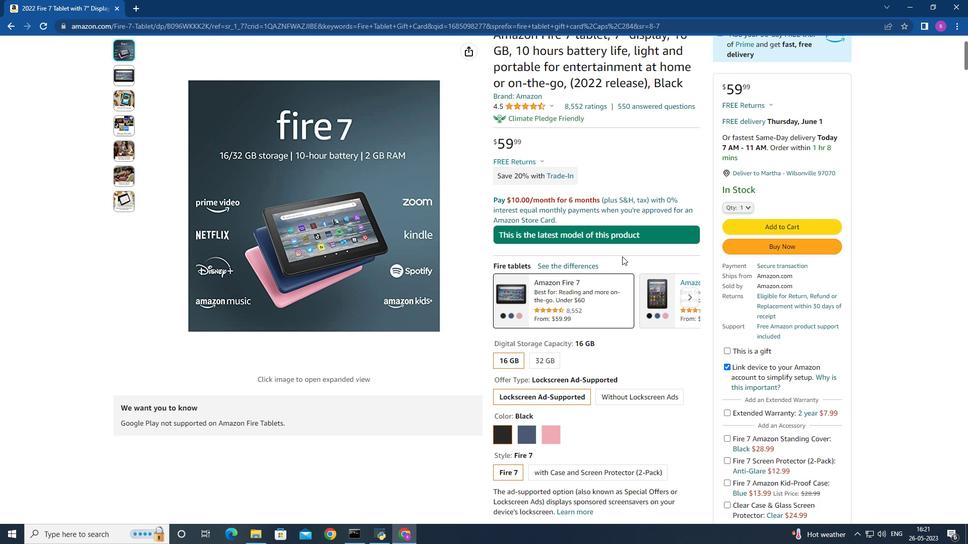 
Action: Mouse scrolled (622, 257) with delta (0, 0)
Screenshot: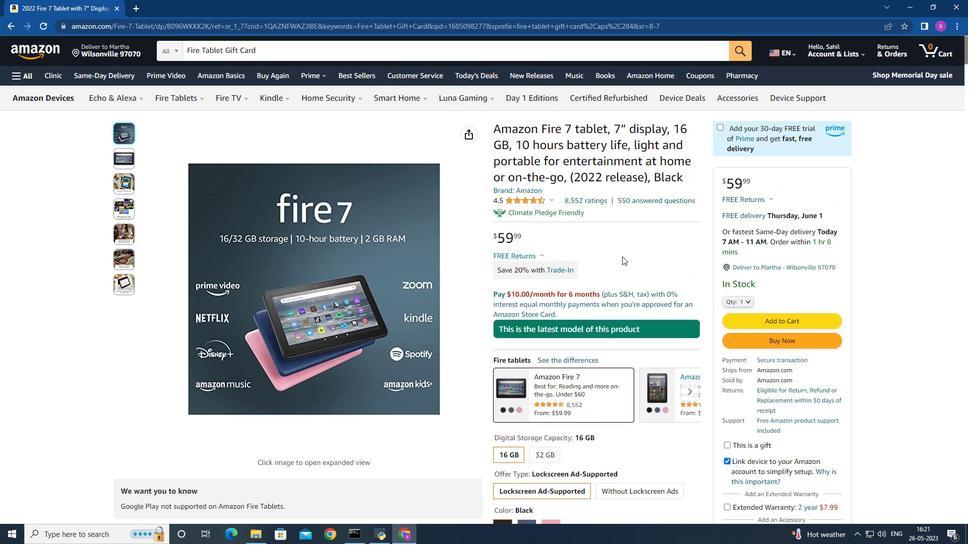 
Action: Mouse moved to (741, 318)
Screenshot: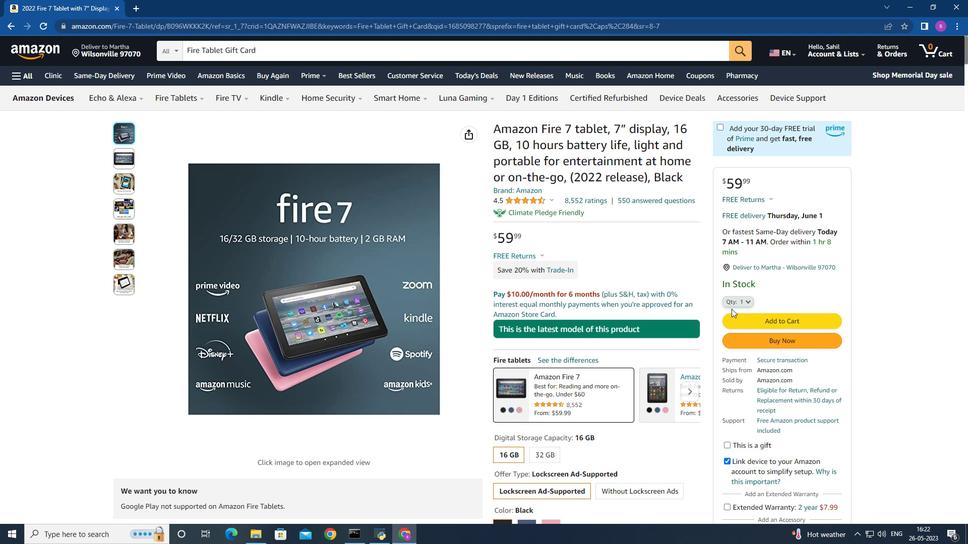 
Action: Mouse pressed left at (741, 318)
Screenshot: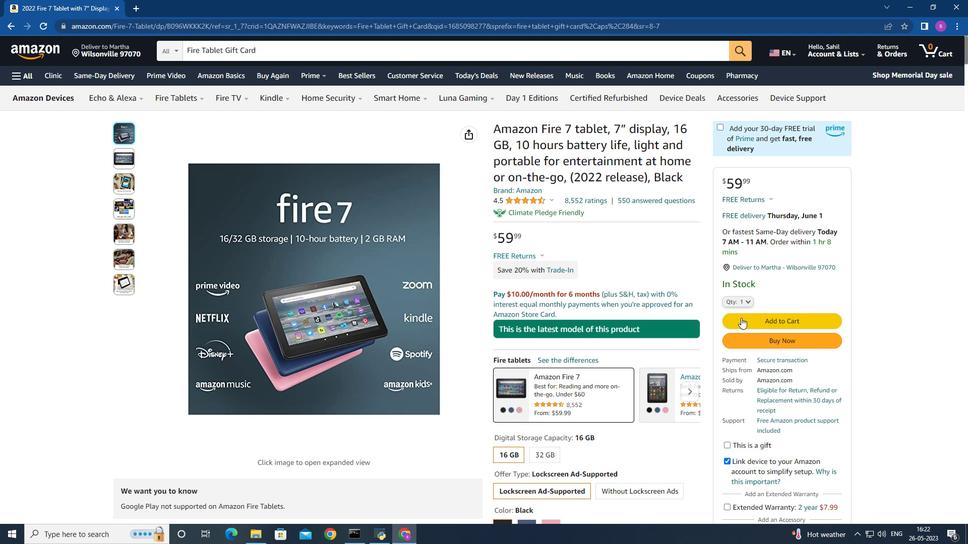 
Action: Mouse moved to (657, 442)
Screenshot: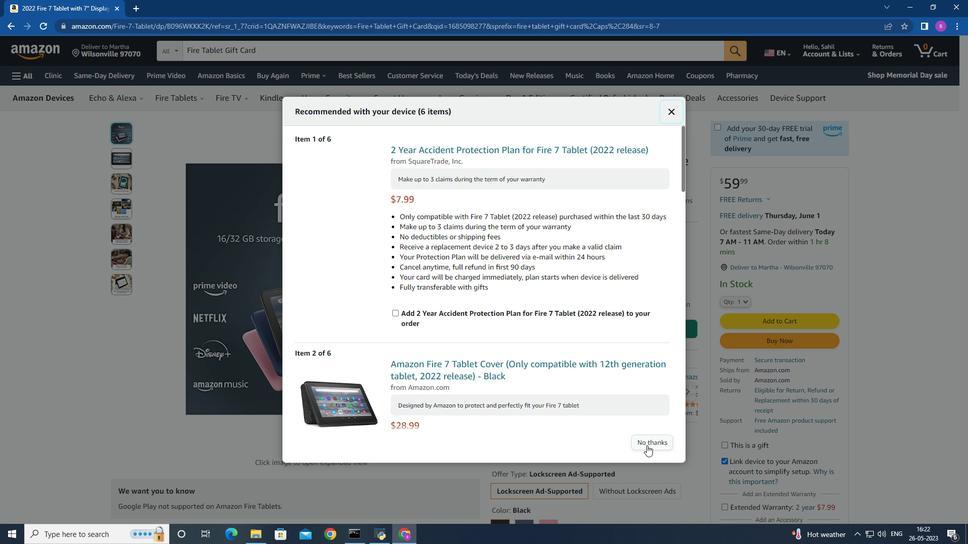 
Action: Mouse pressed left at (657, 442)
Screenshot: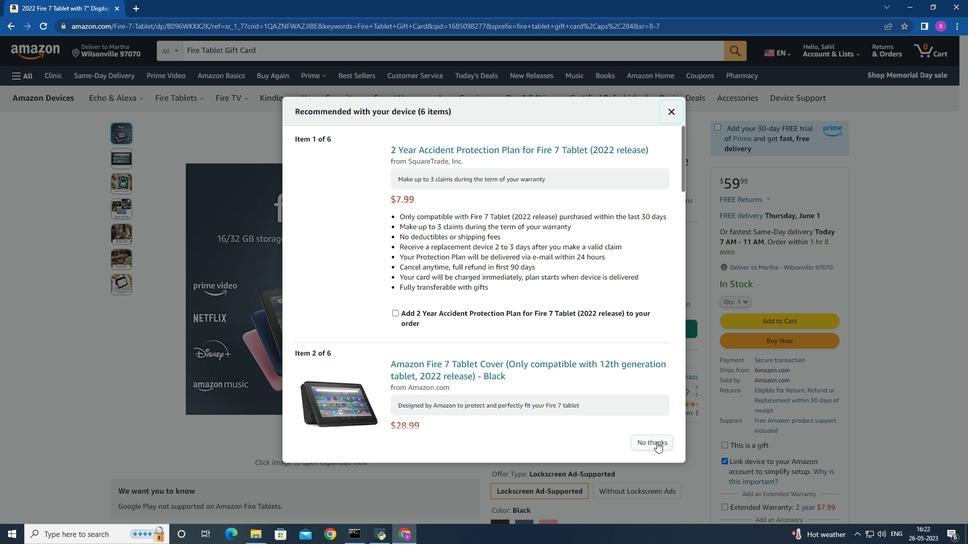
Action: Mouse moved to (746, 125)
Screenshot: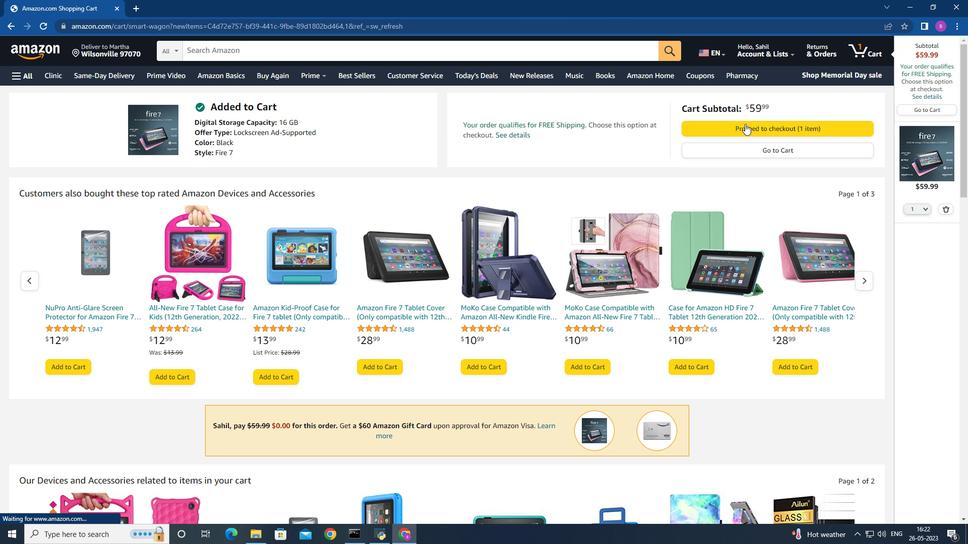 
Action: Mouse pressed left at (746, 125)
Screenshot: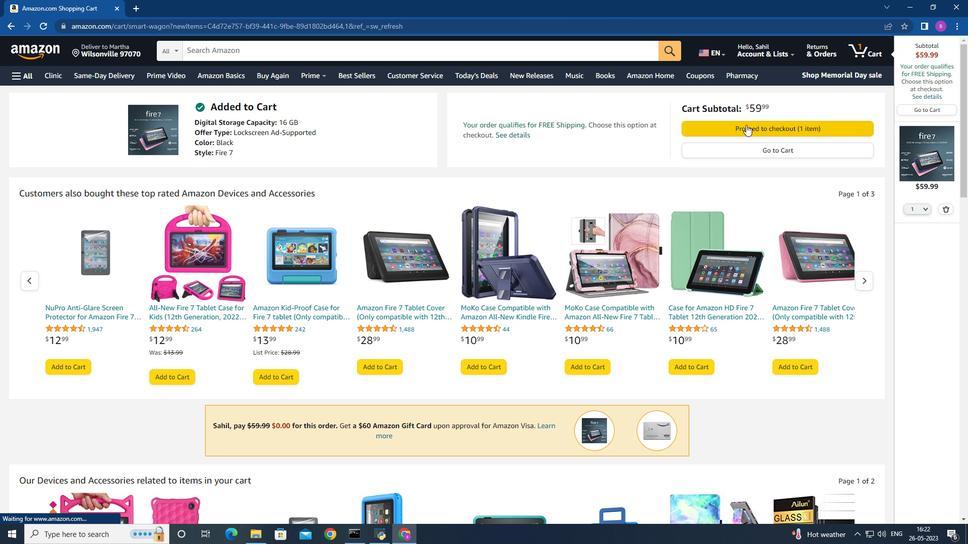 
Action: Mouse moved to (403, 228)
Screenshot: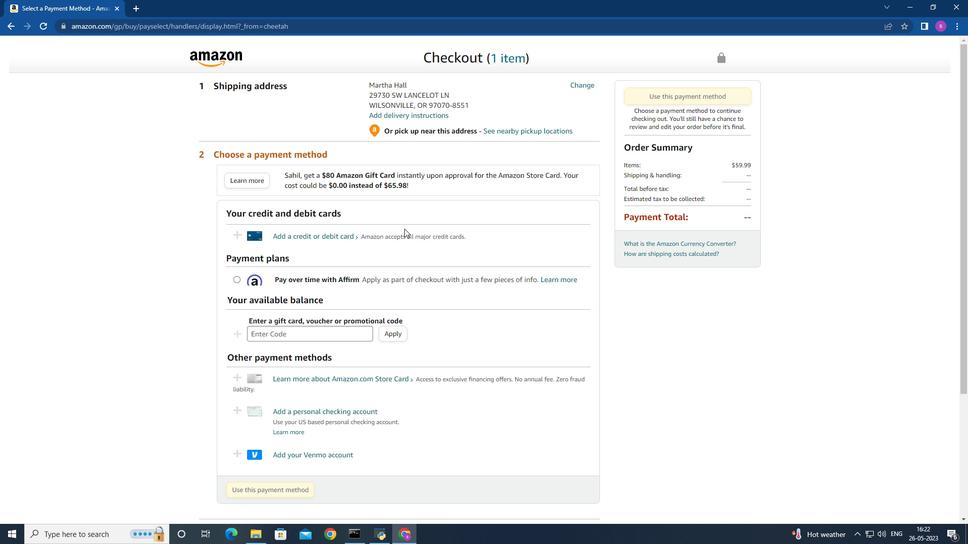 
Action: Mouse scrolled (403, 228) with delta (0, 0)
Screenshot: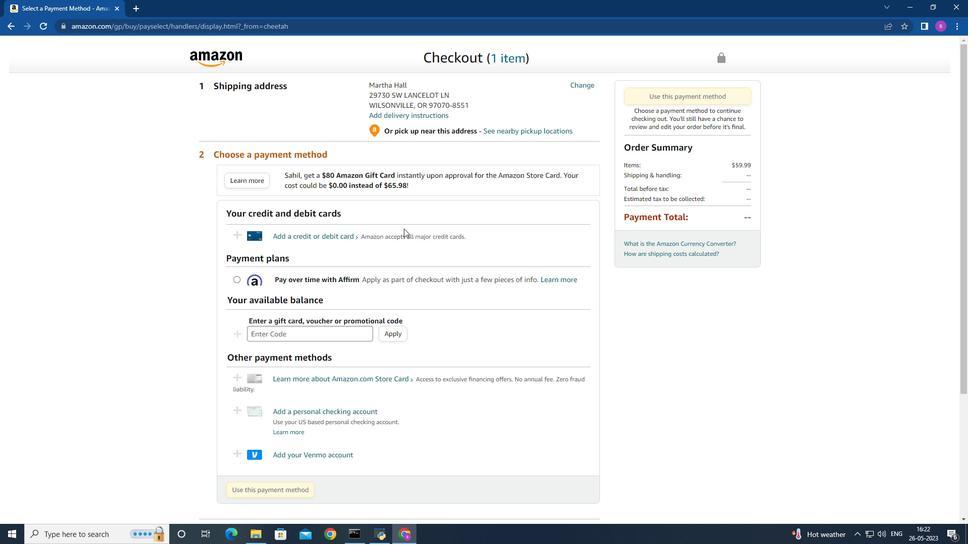 
Action: Mouse moved to (301, 183)
Screenshot: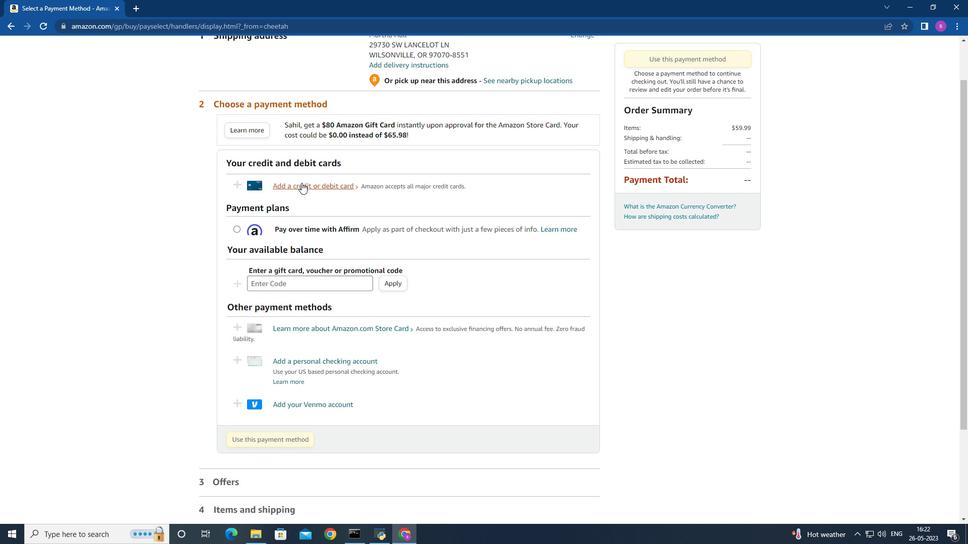 
Action: Mouse pressed left at (301, 183)
Screenshot: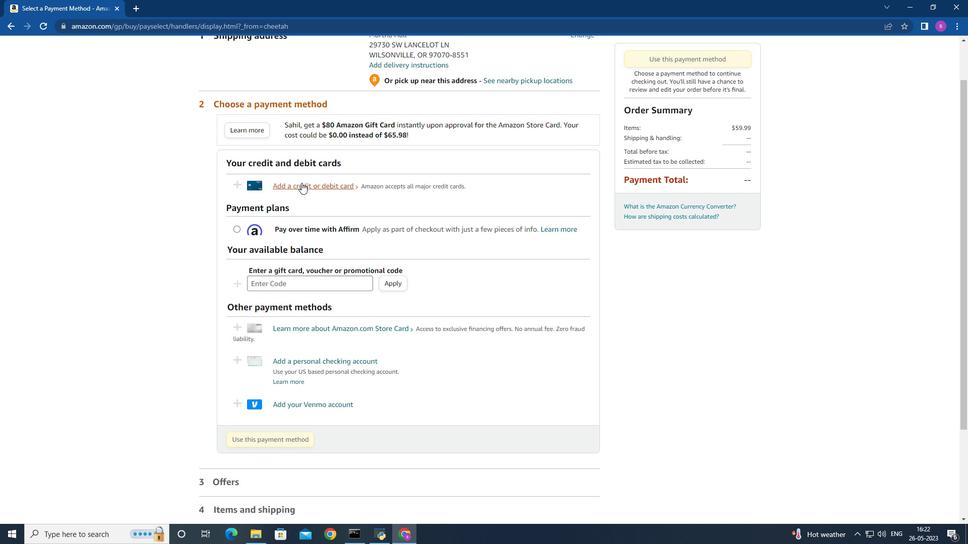 
Action: Mouse moved to (396, 233)
Screenshot: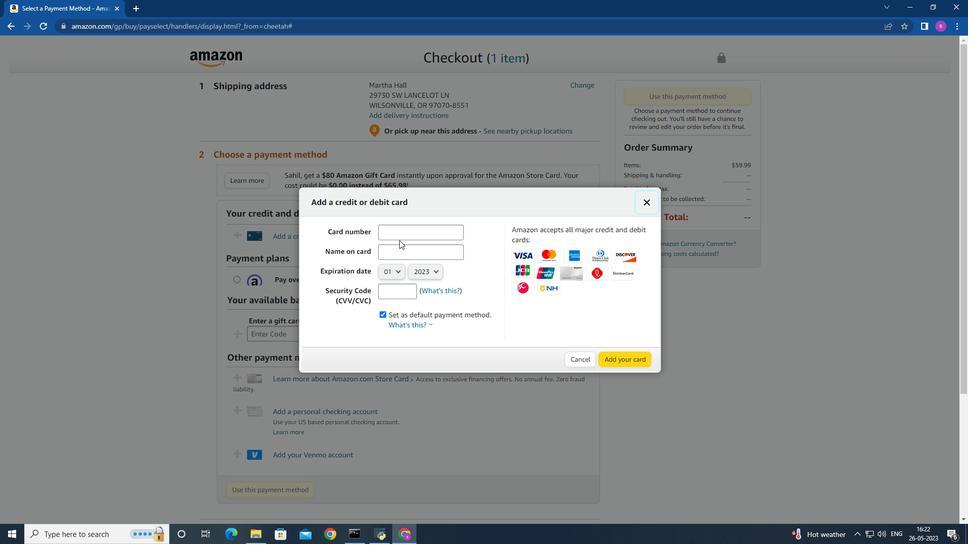 
Action: Mouse pressed left at (396, 233)
Screenshot: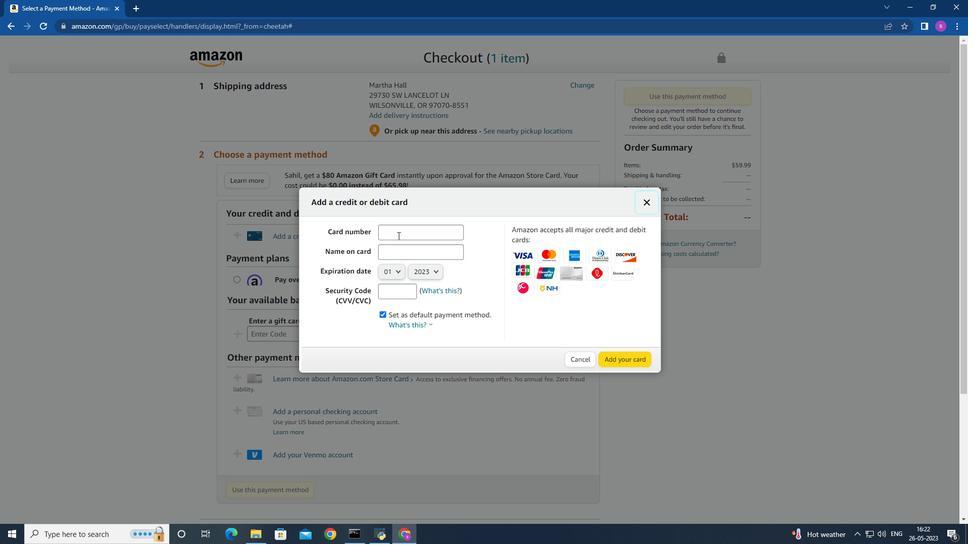 
Action: Mouse moved to (437, 265)
Screenshot: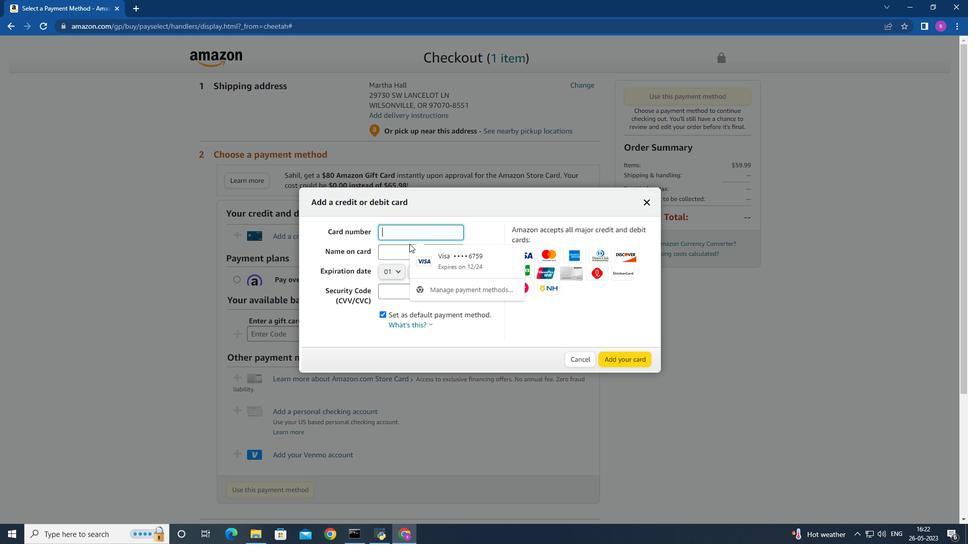 
Action: Mouse pressed left at (437, 265)
Screenshot: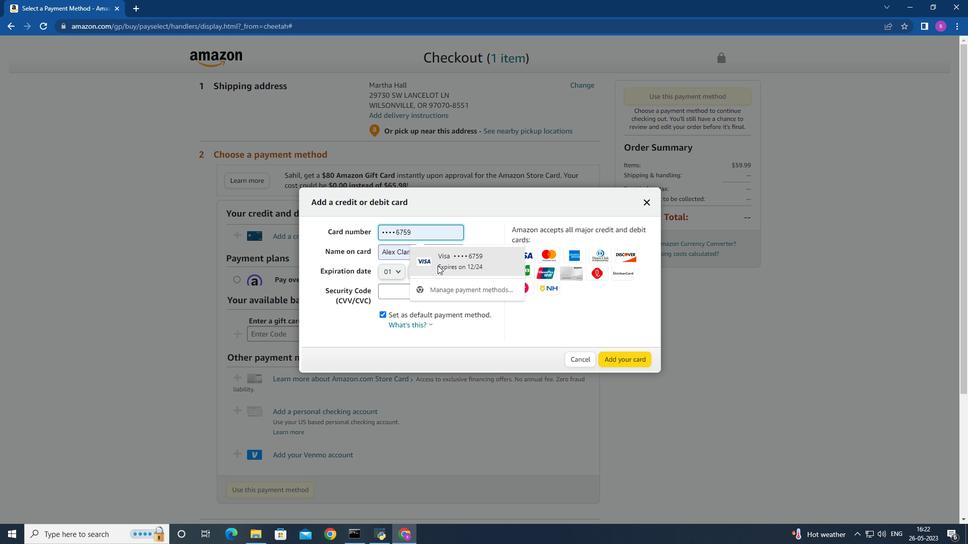 
Action: Mouse moved to (404, 288)
Screenshot: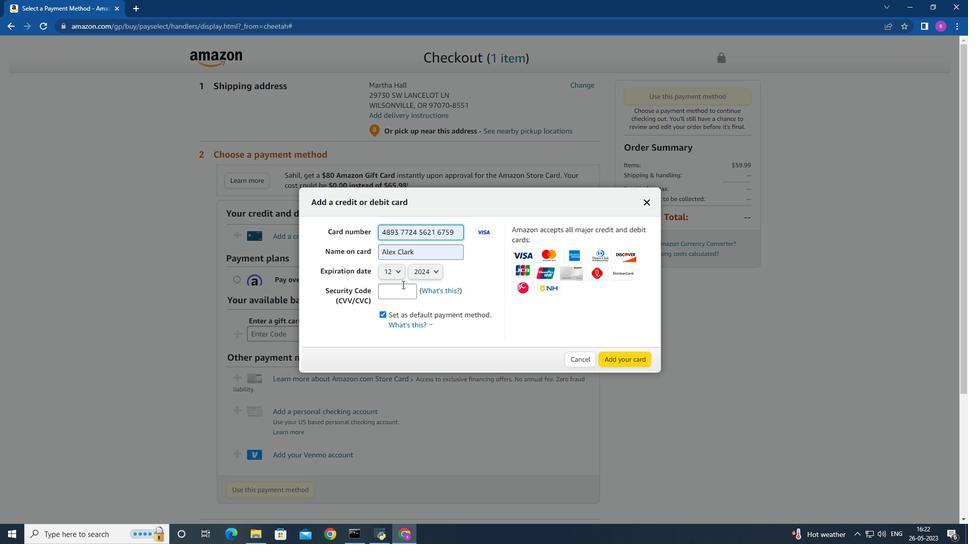 
Action: Mouse pressed left at (404, 288)
Screenshot: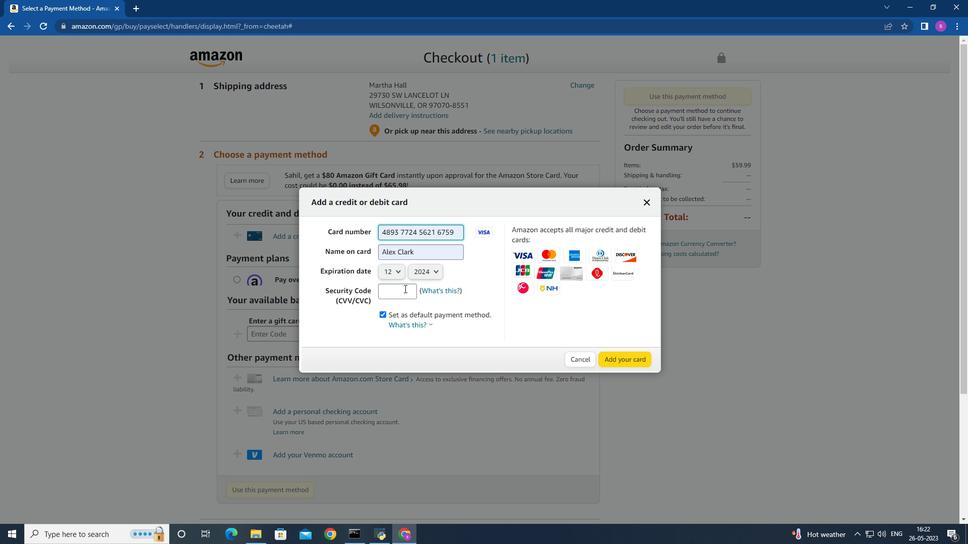 
Action: Key pressed 608
Screenshot: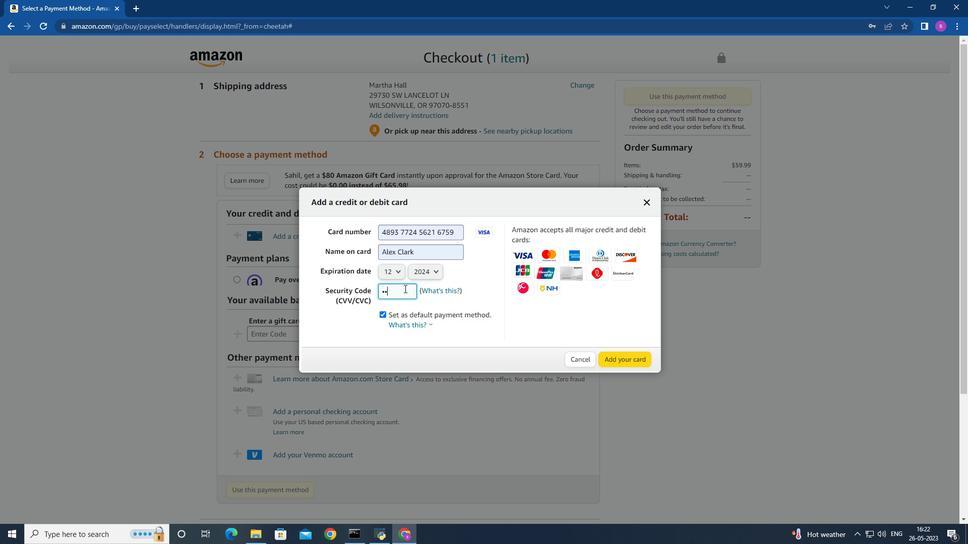 
